 Task: Look for space in Okahandja, Namibia from 5th July, 2023 to 10th July, 2023 for 4 adults in price range Rs.9000 to Rs.14000. Place can be entire place with 2 bedrooms having 4 beds and 2 bathrooms. Property type can be house, flat, guest house. Booking option can be shelf check-in. Required host language is English.
Action: Mouse moved to (402, 152)
Screenshot: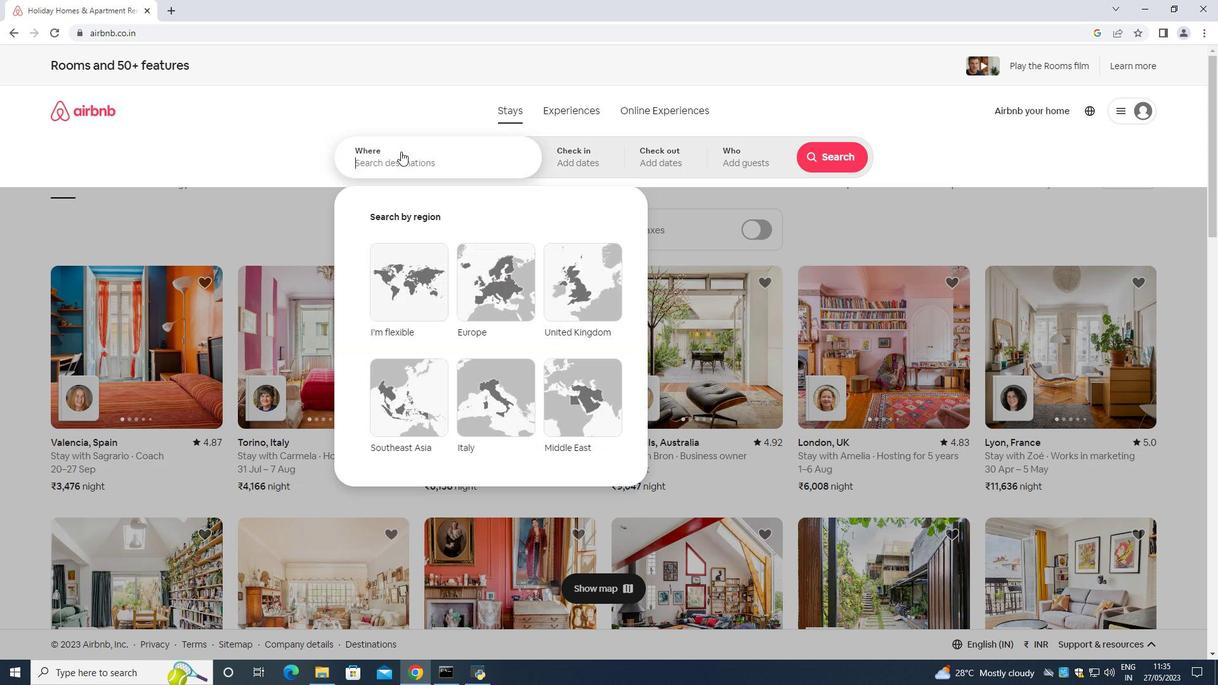 
Action: Mouse pressed left at (402, 152)
Screenshot: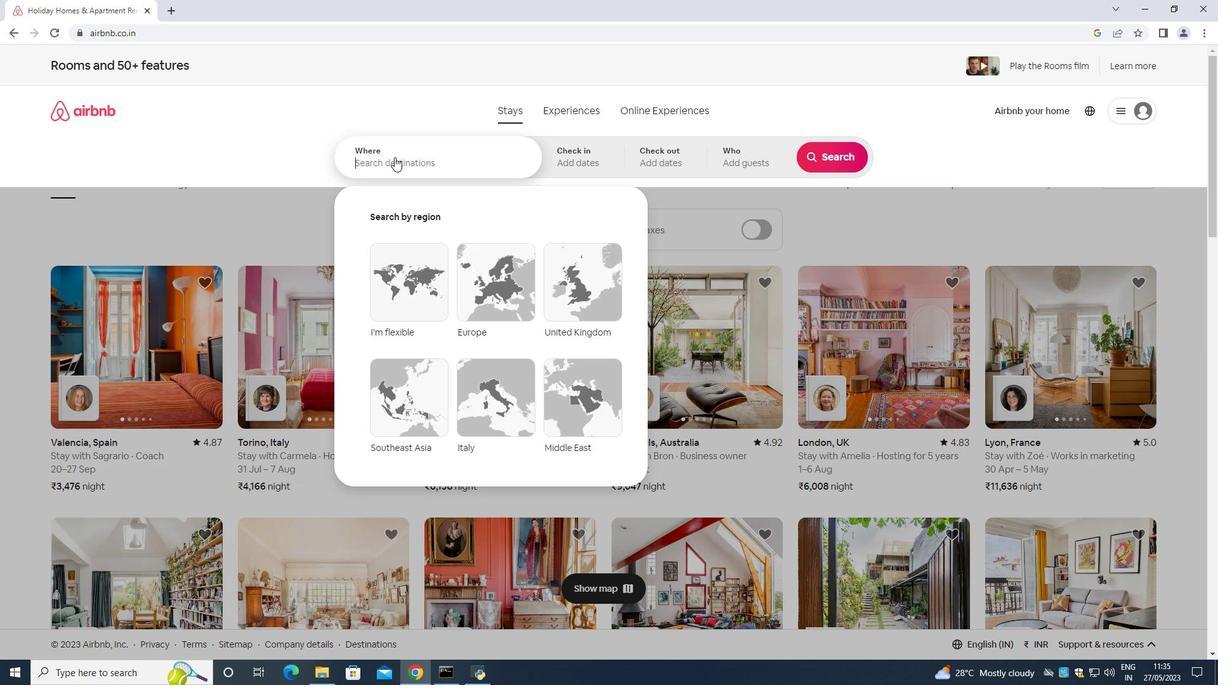 
Action: Mouse moved to (399, 160)
Screenshot: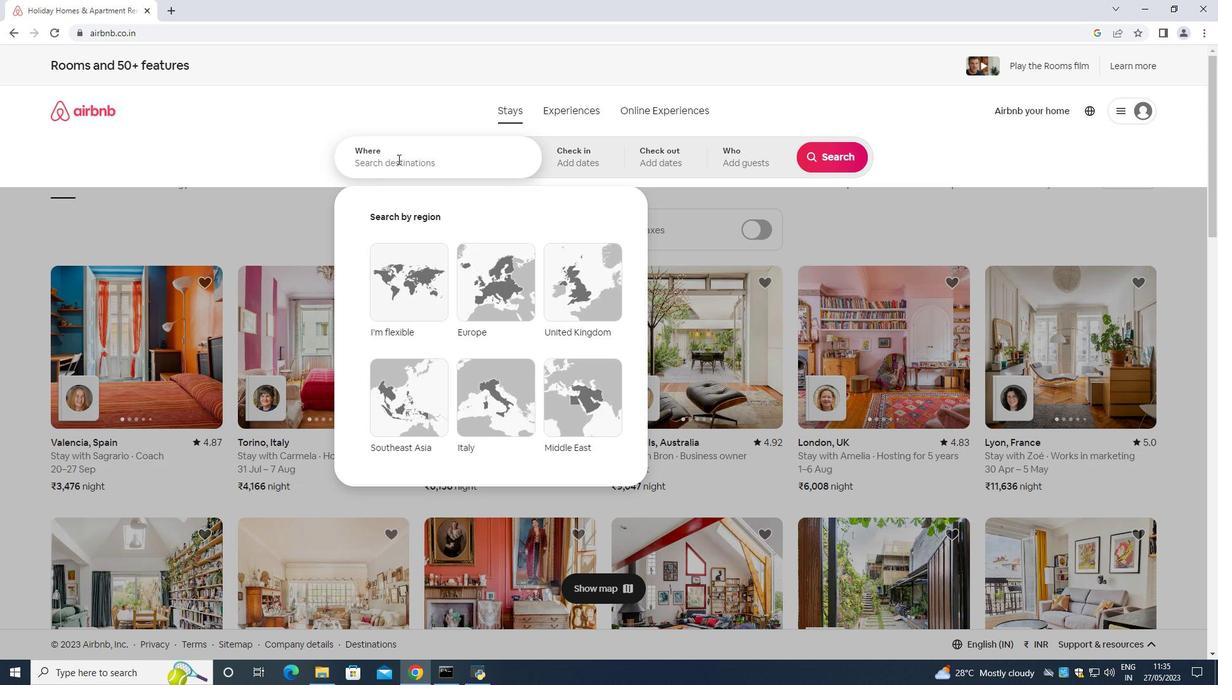
Action: Mouse pressed left at (399, 160)
Screenshot: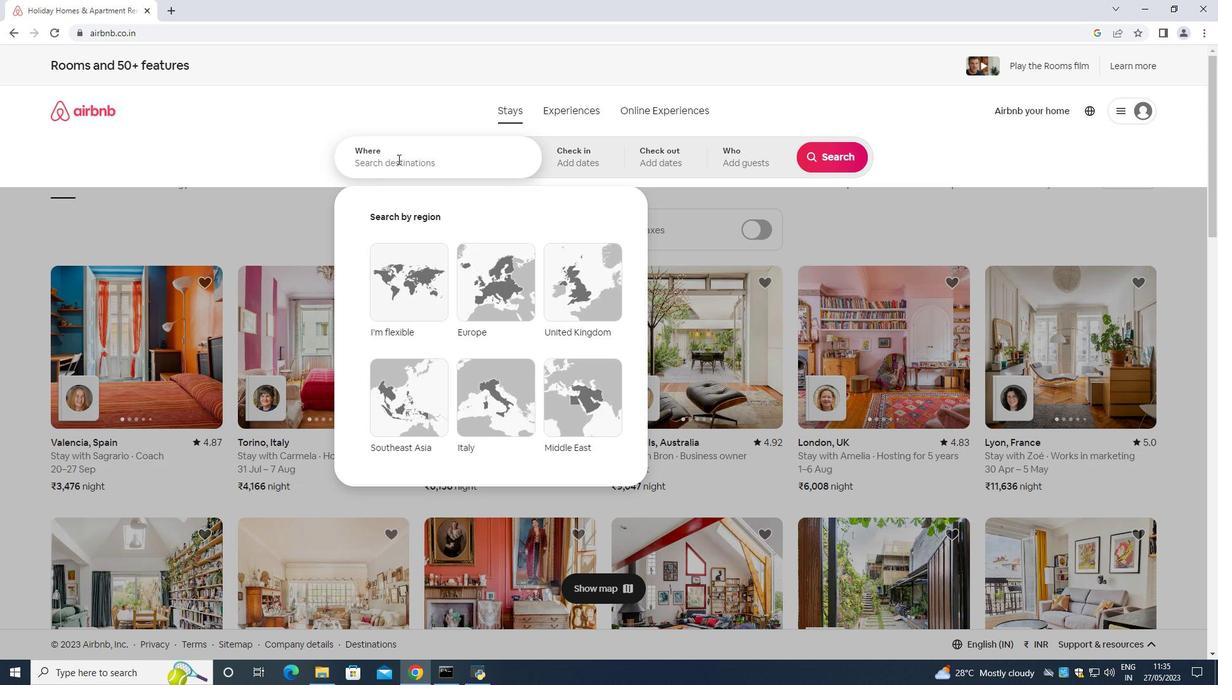
Action: Mouse moved to (399, 159)
Screenshot: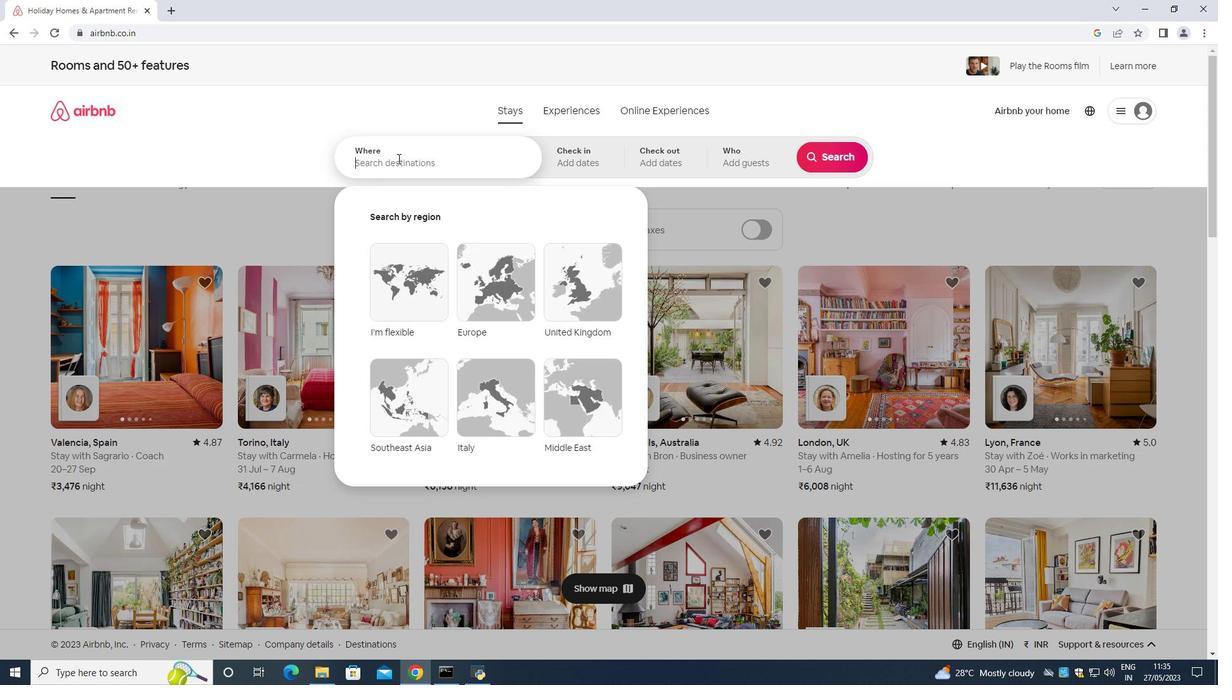
Action: Key pressed <Key.shift>Okahandja,<Key.space><Key.shift>Namibia<Key.enter>
Screenshot: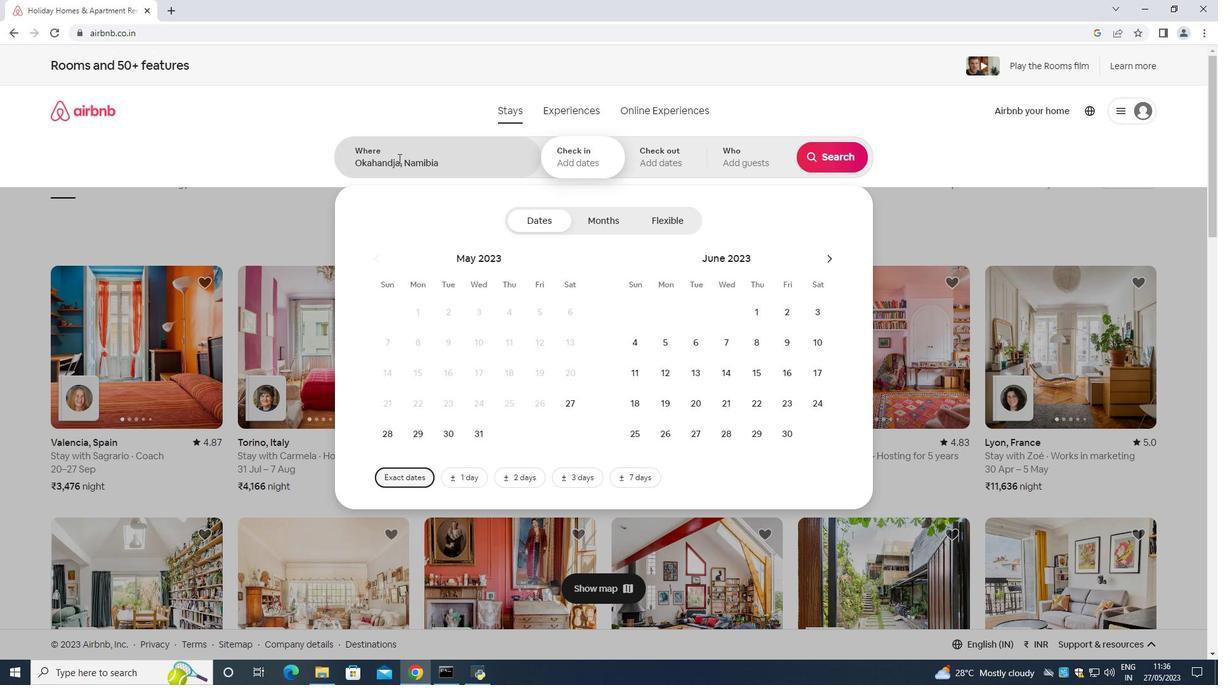 
Action: Mouse moved to (830, 264)
Screenshot: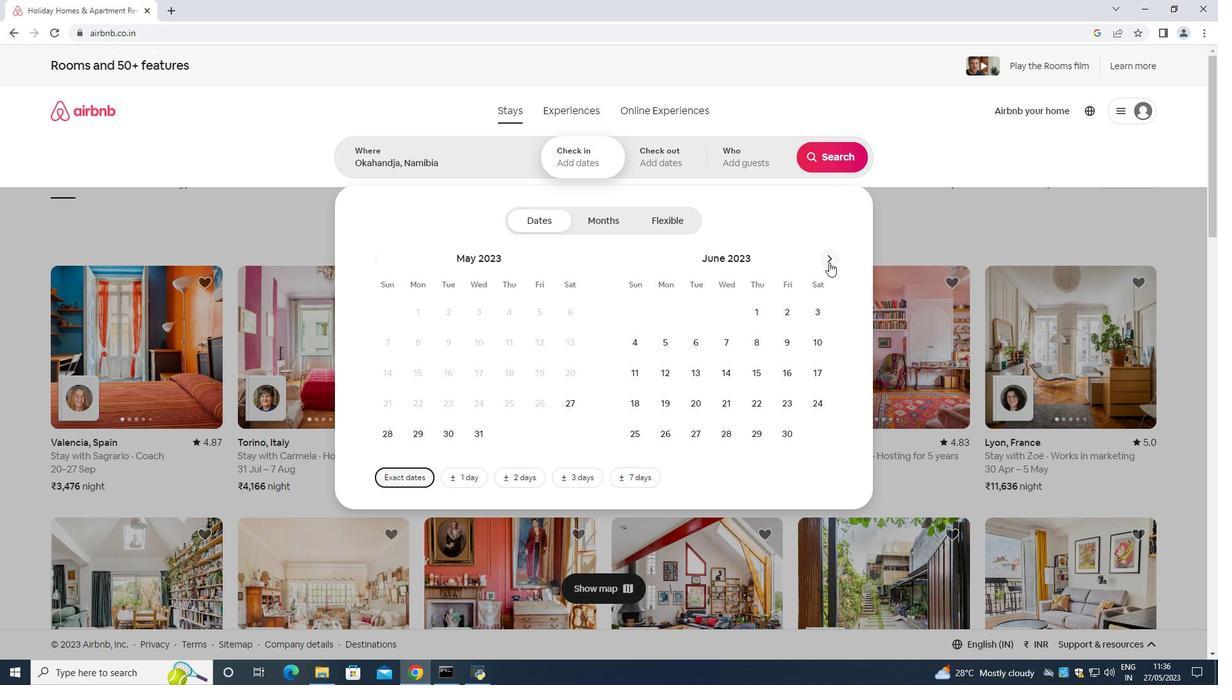 
Action: Mouse pressed left at (830, 264)
Screenshot: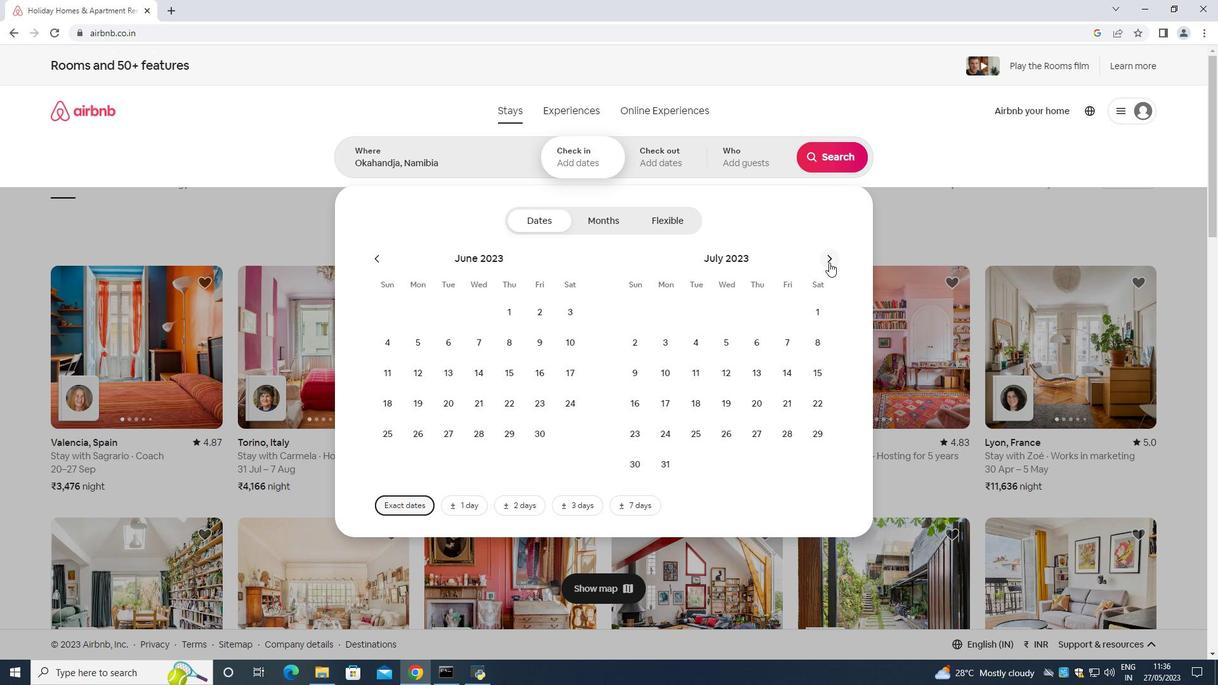 
Action: Mouse moved to (736, 345)
Screenshot: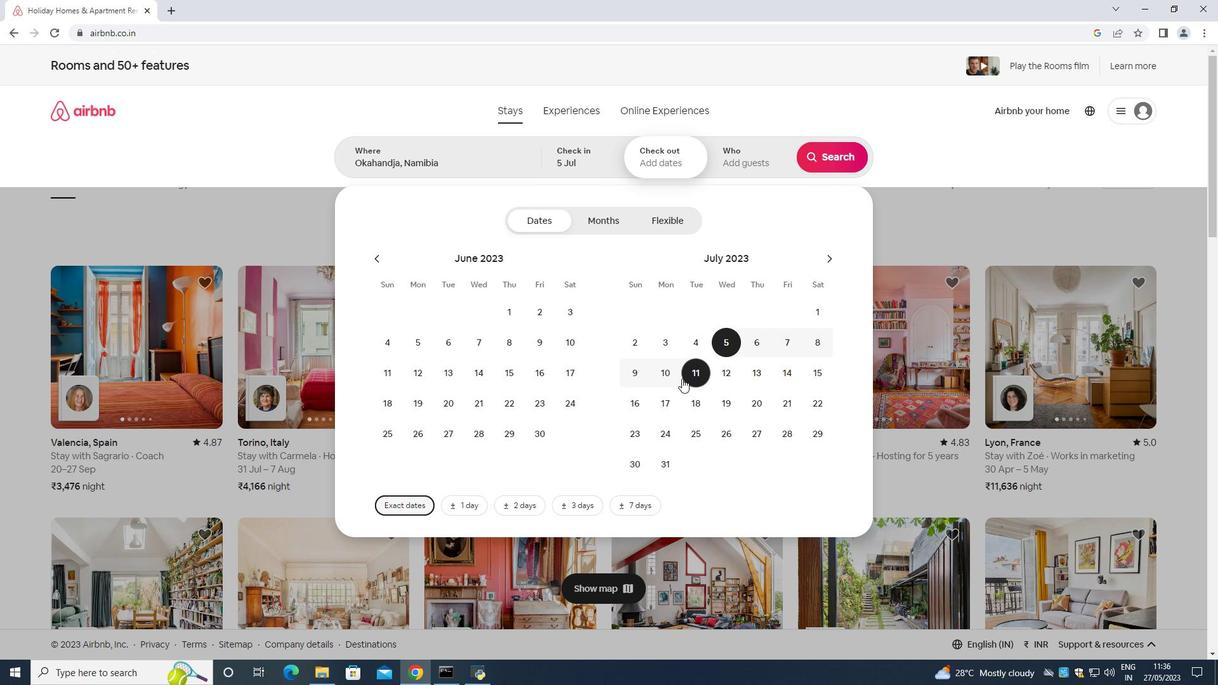 
Action: Mouse pressed left at (736, 345)
Screenshot: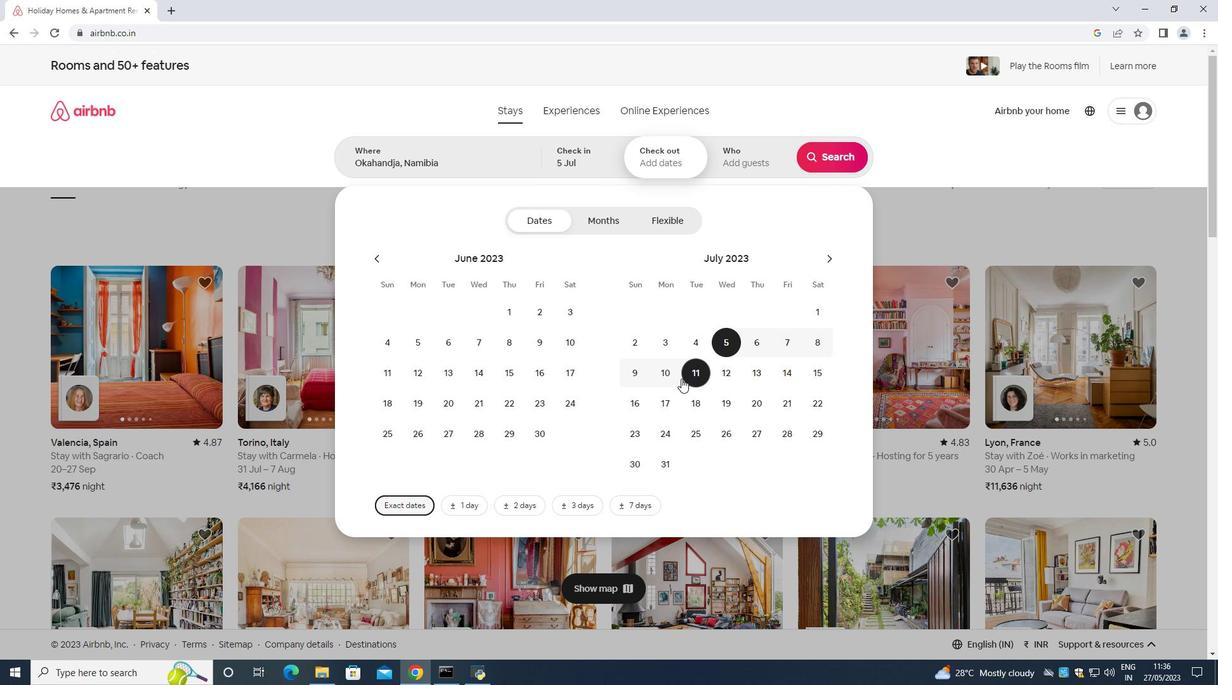 
Action: Mouse moved to (670, 379)
Screenshot: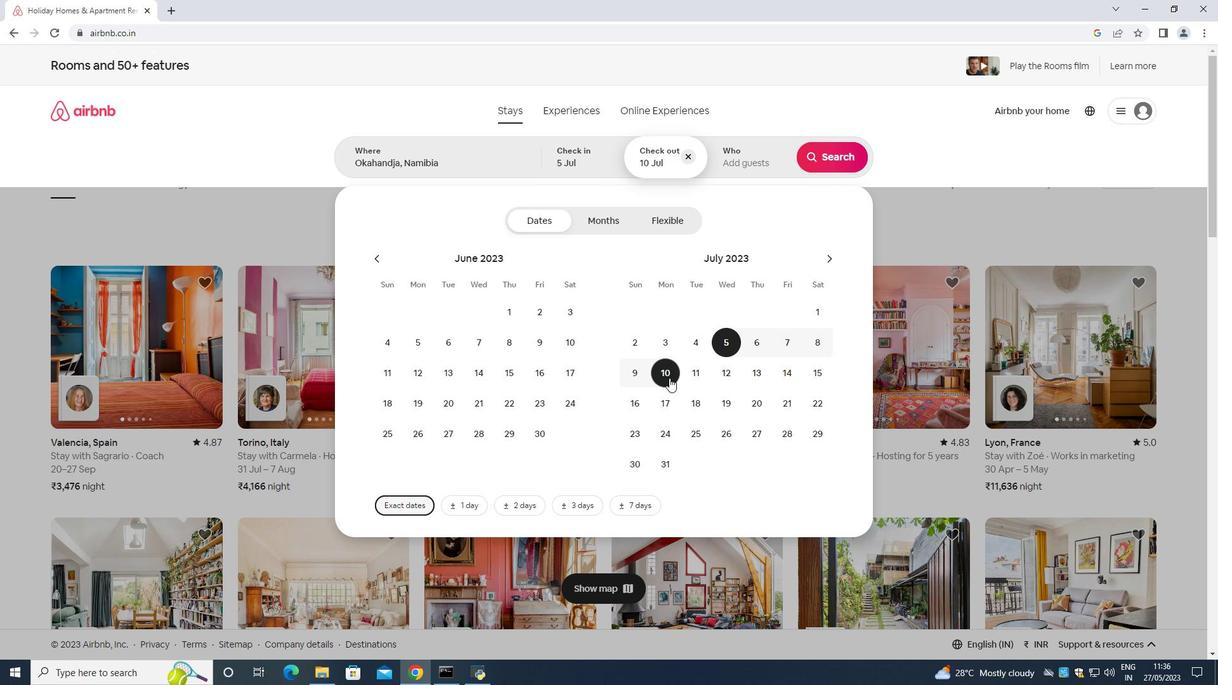 
Action: Mouse pressed left at (670, 379)
Screenshot: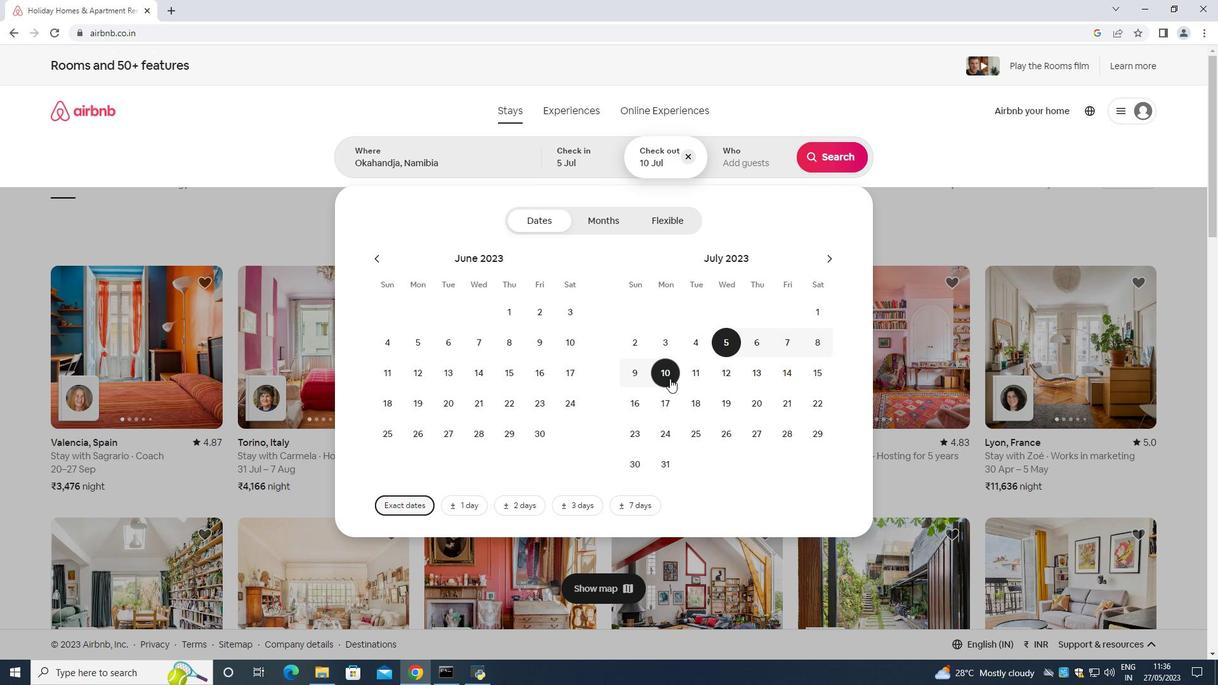 
Action: Mouse moved to (741, 149)
Screenshot: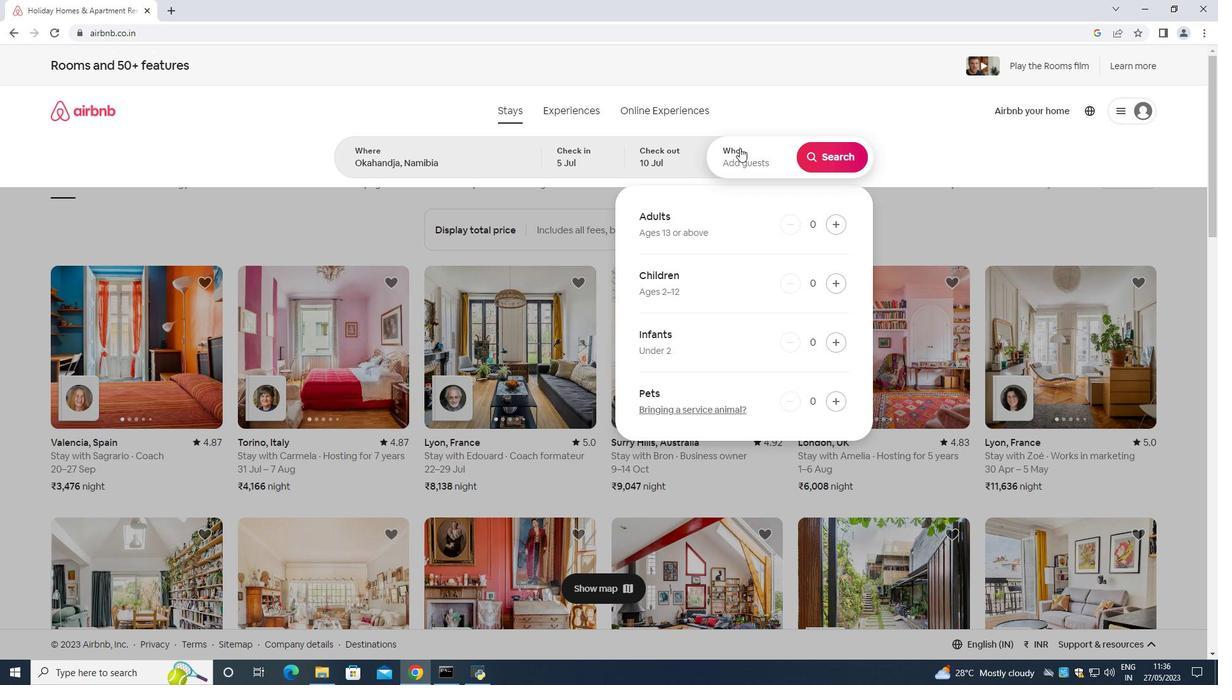 
Action: Mouse pressed left at (741, 149)
Screenshot: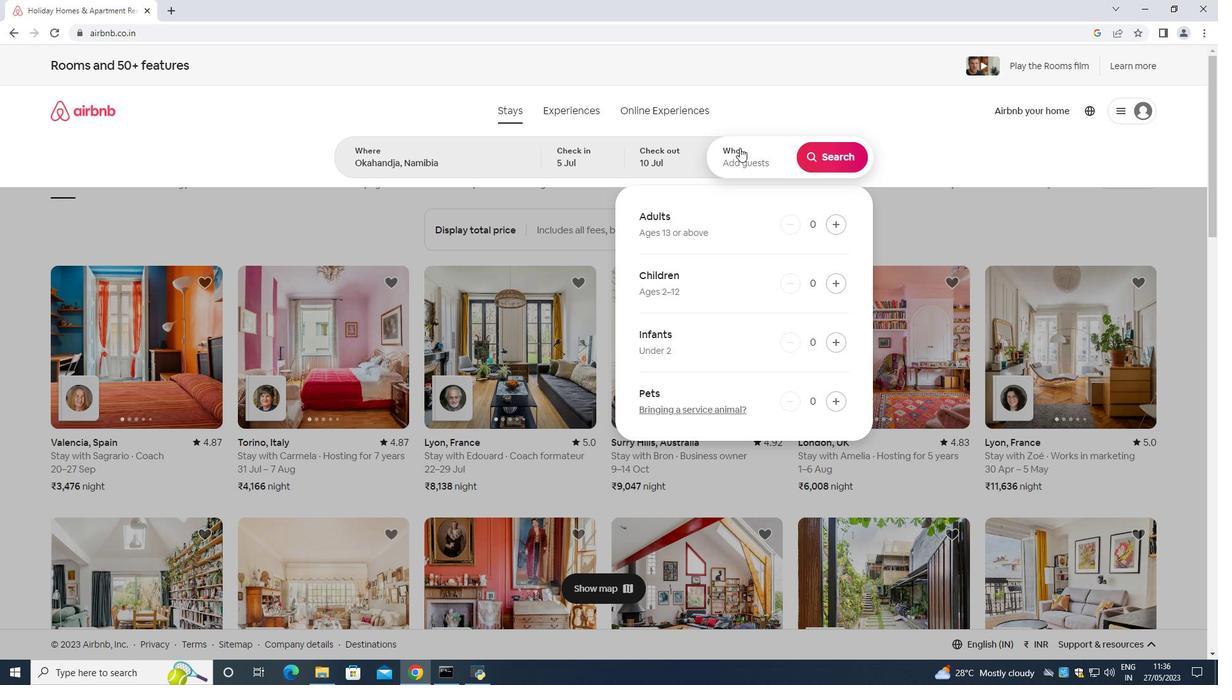 
Action: Mouse moved to (835, 225)
Screenshot: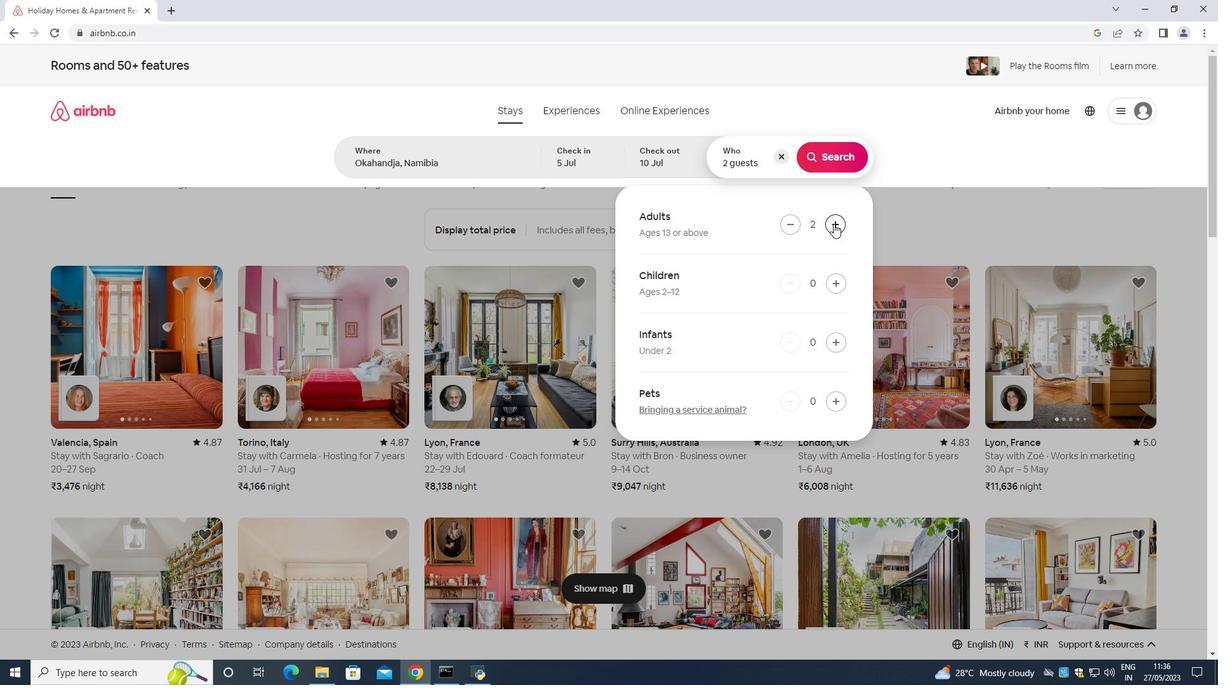 
Action: Mouse pressed left at (835, 225)
Screenshot: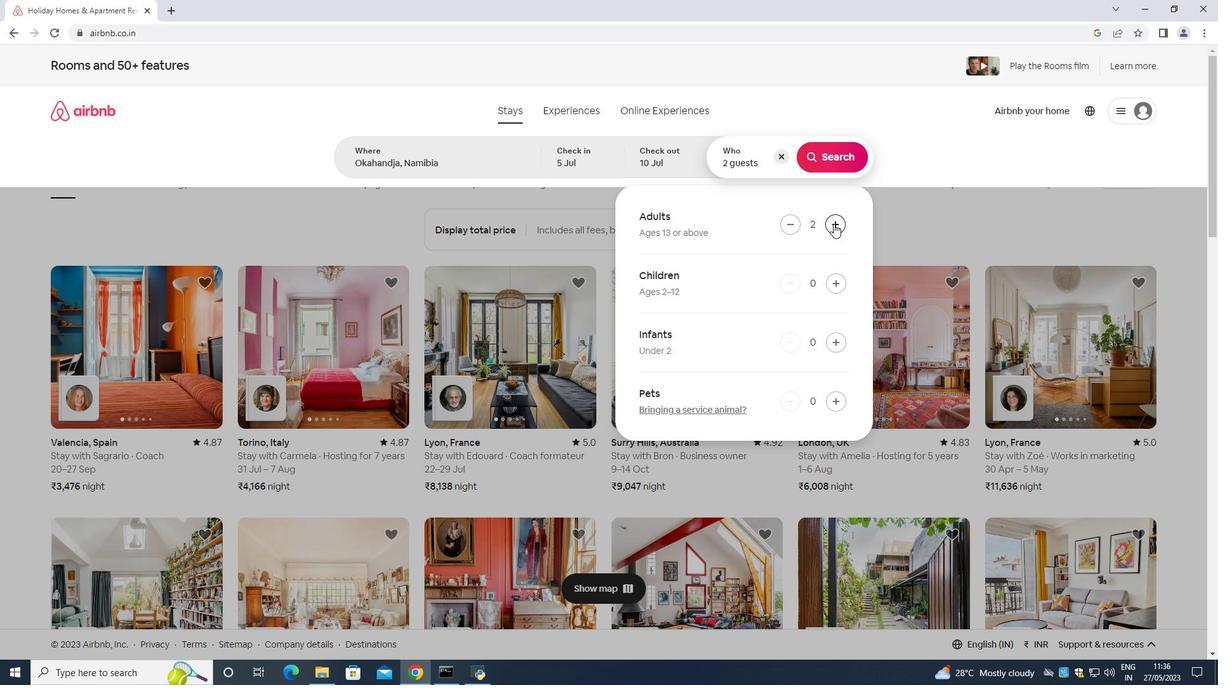 
Action: Mouse pressed left at (835, 225)
Screenshot: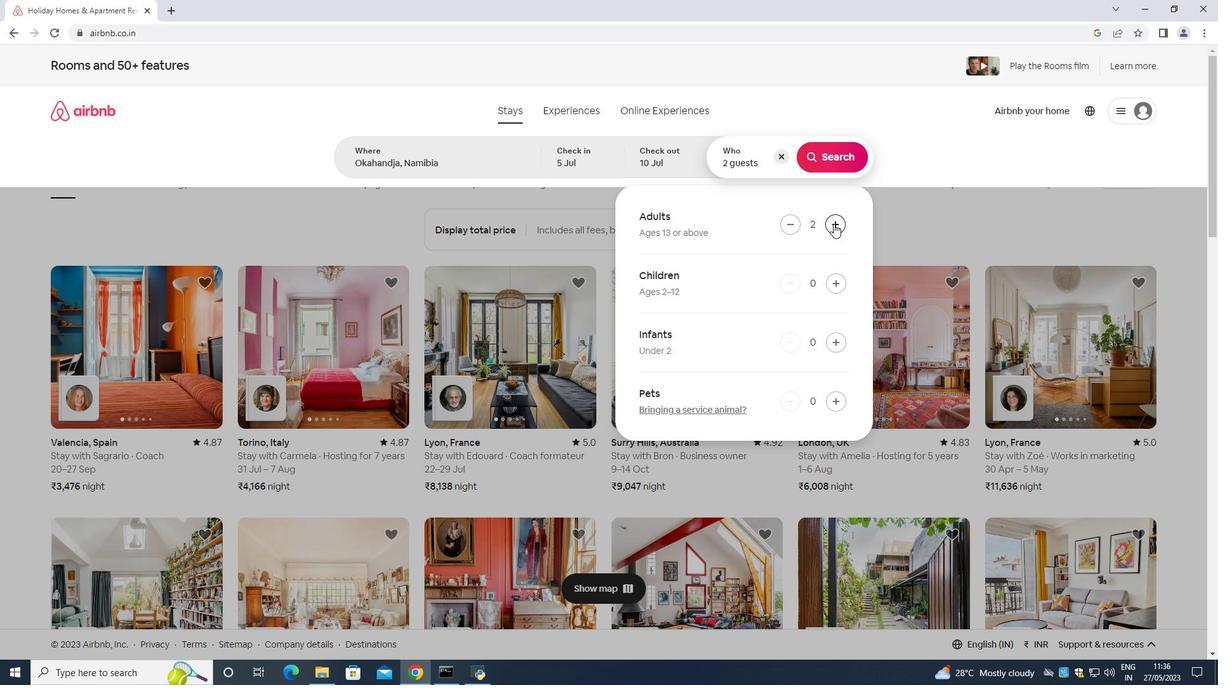 
Action: Mouse pressed left at (835, 225)
Screenshot: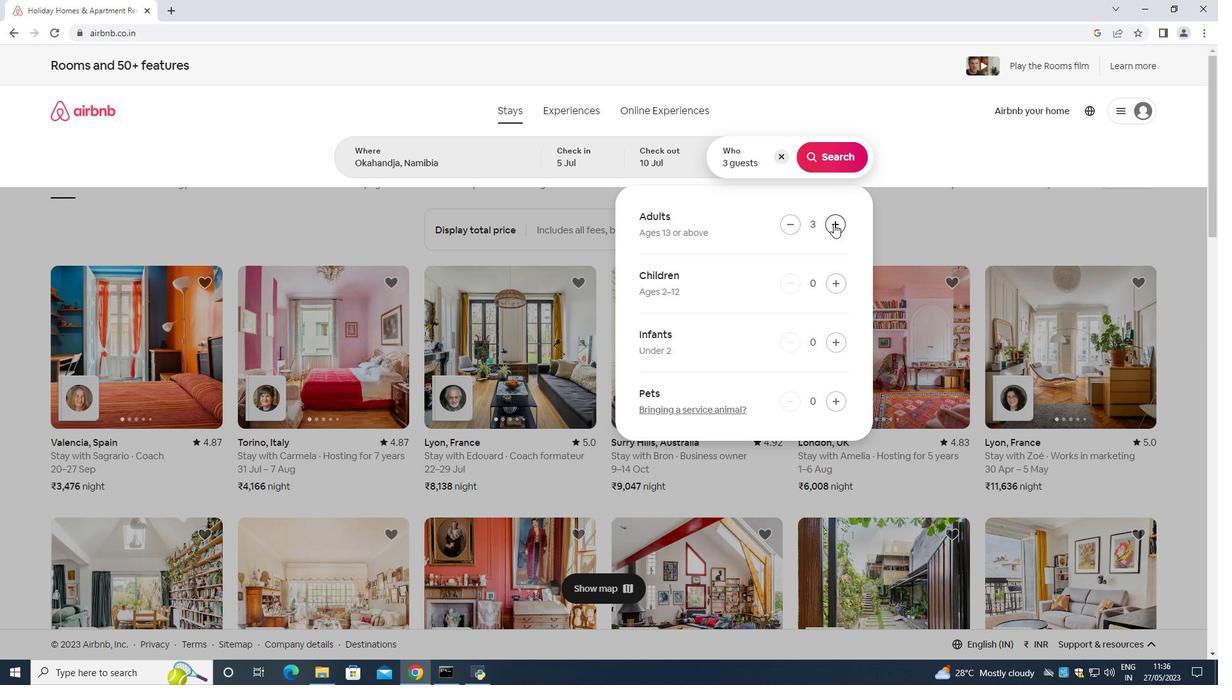 
Action: Mouse pressed left at (835, 225)
Screenshot: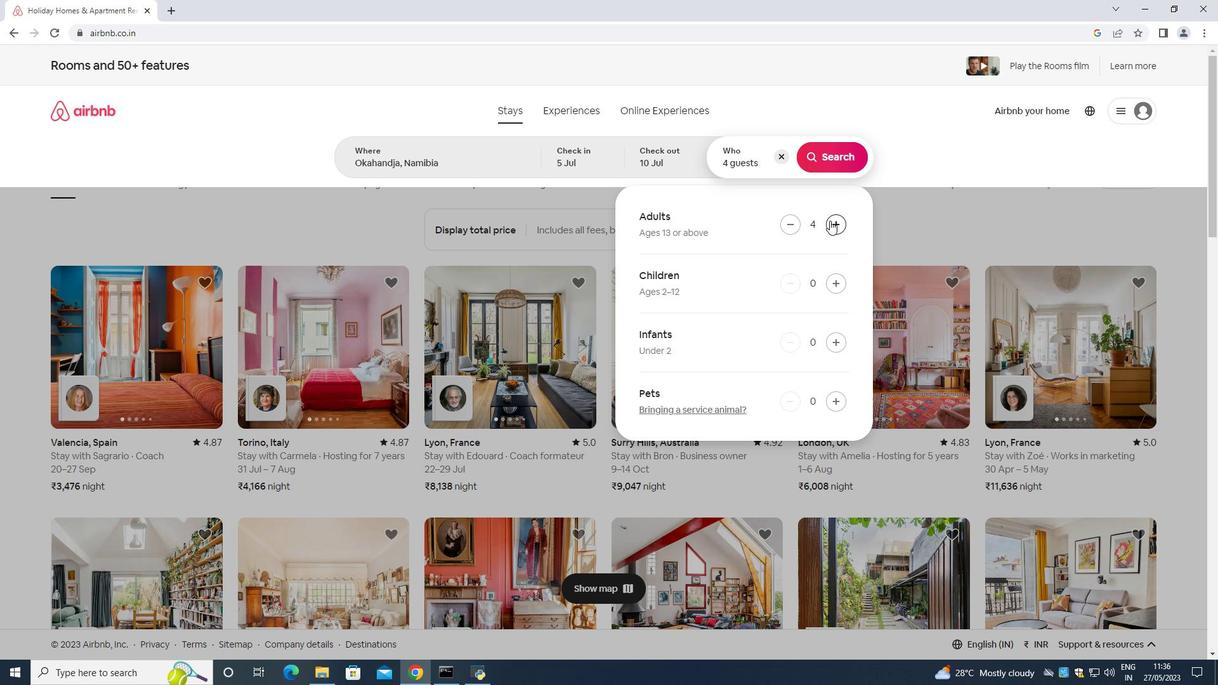 
Action: Mouse moved to (844, 161)
Screenshot: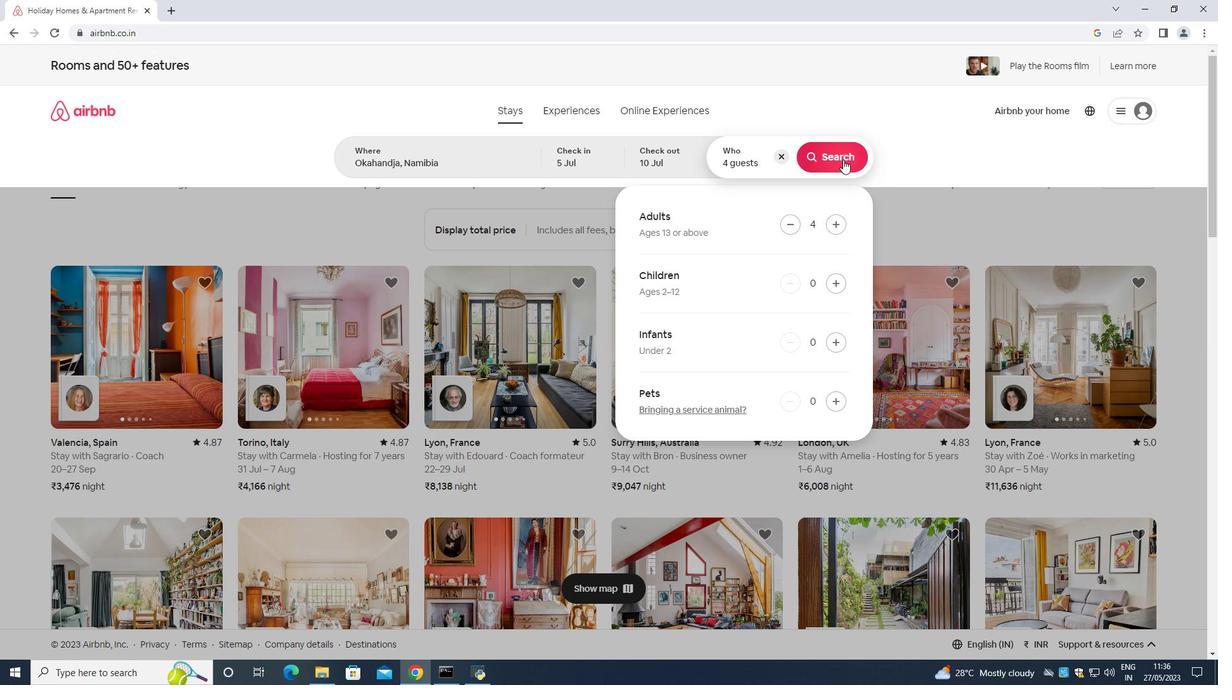 
Action: Mouse pressed left at (844, 161)
Screenshot: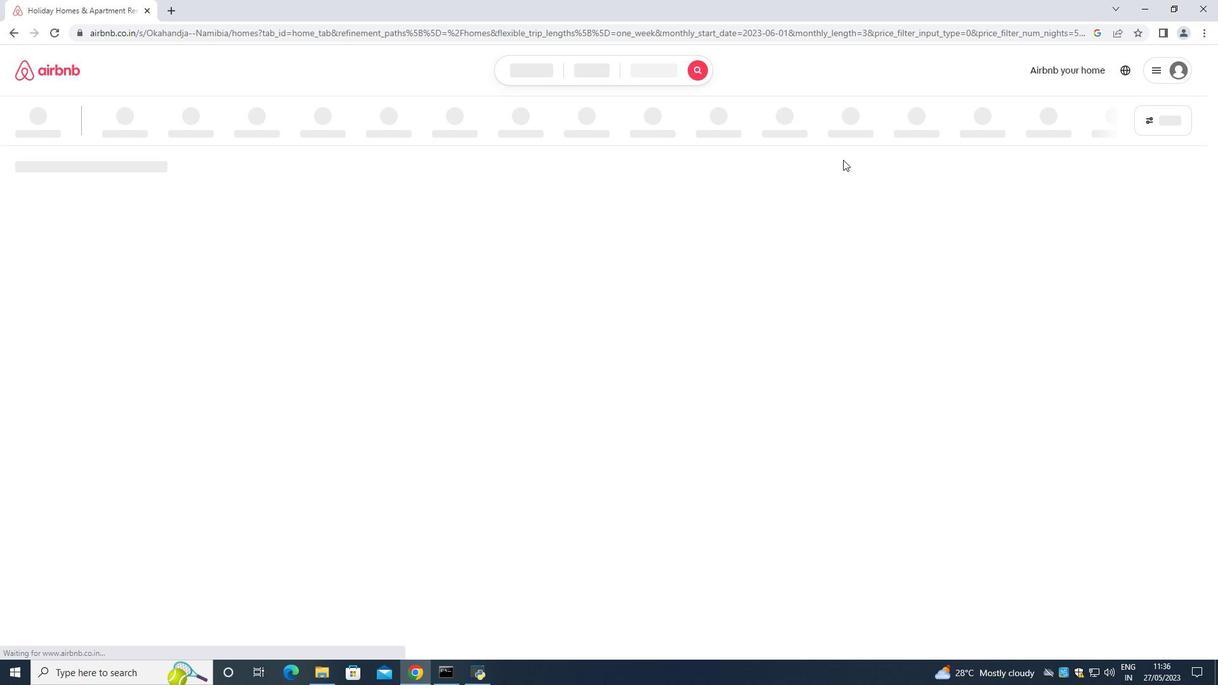 
Action: Mouse moved to (1160, 123)
Screenshot: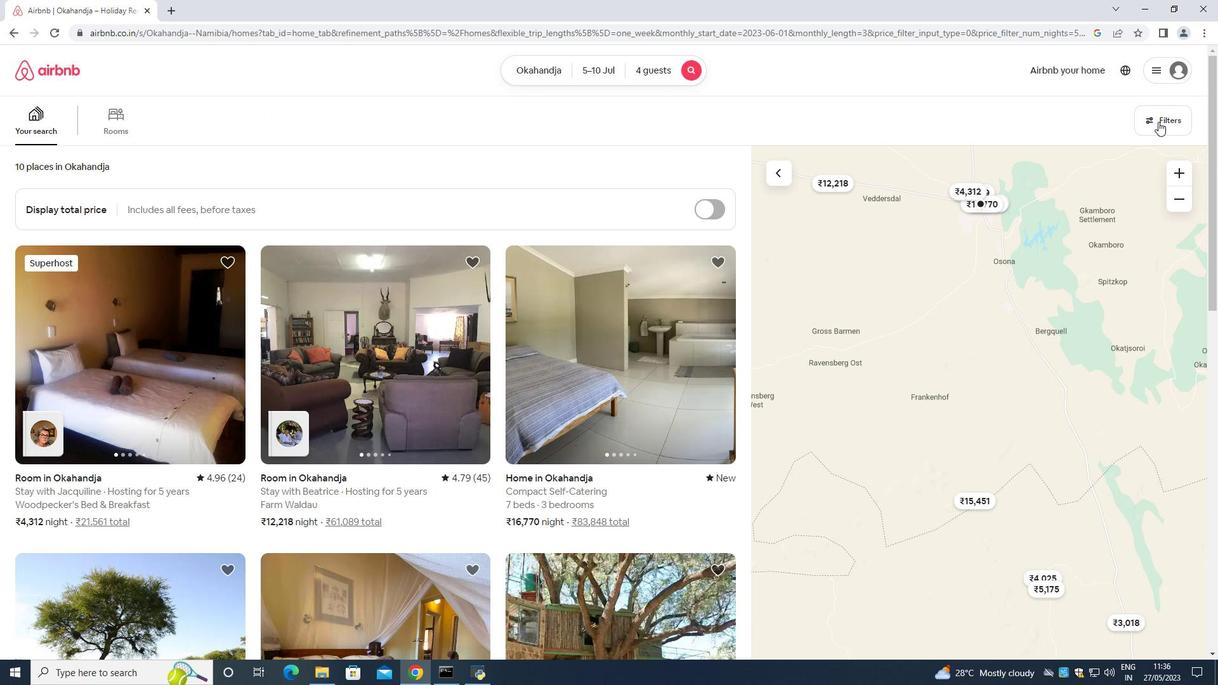 
Action: Mouse pressed left at (1160, 123)
Screenshot: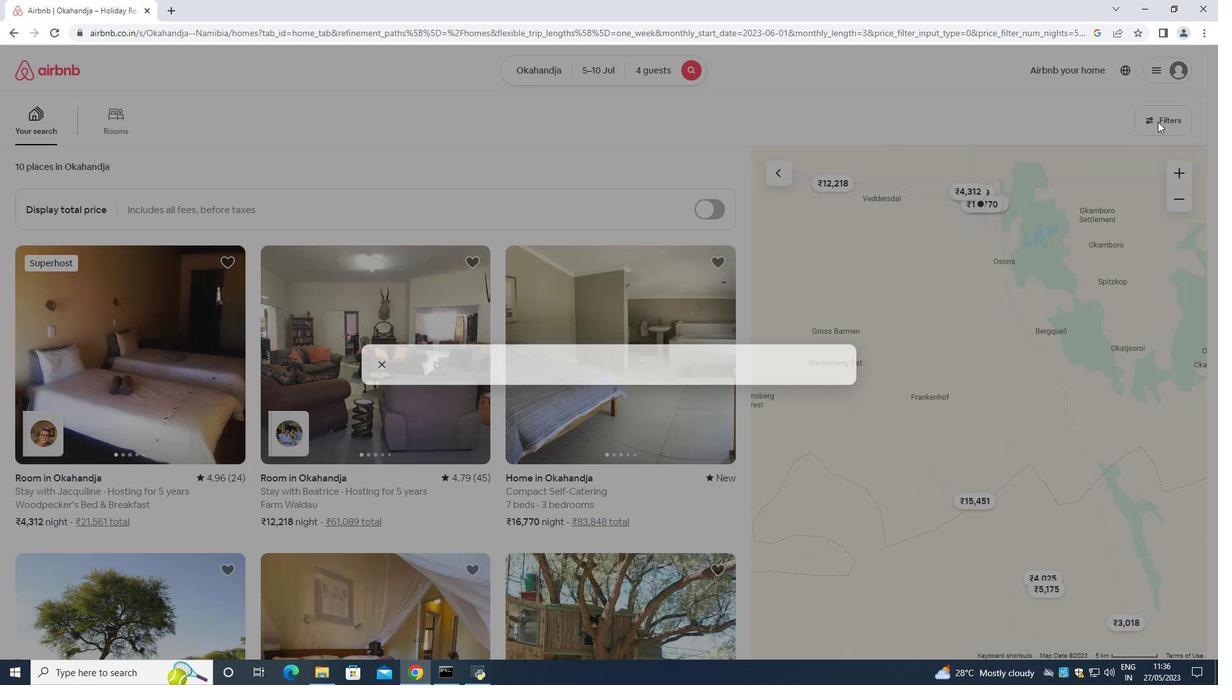
Action: Mouse moved to (425, 370)
Screenshot: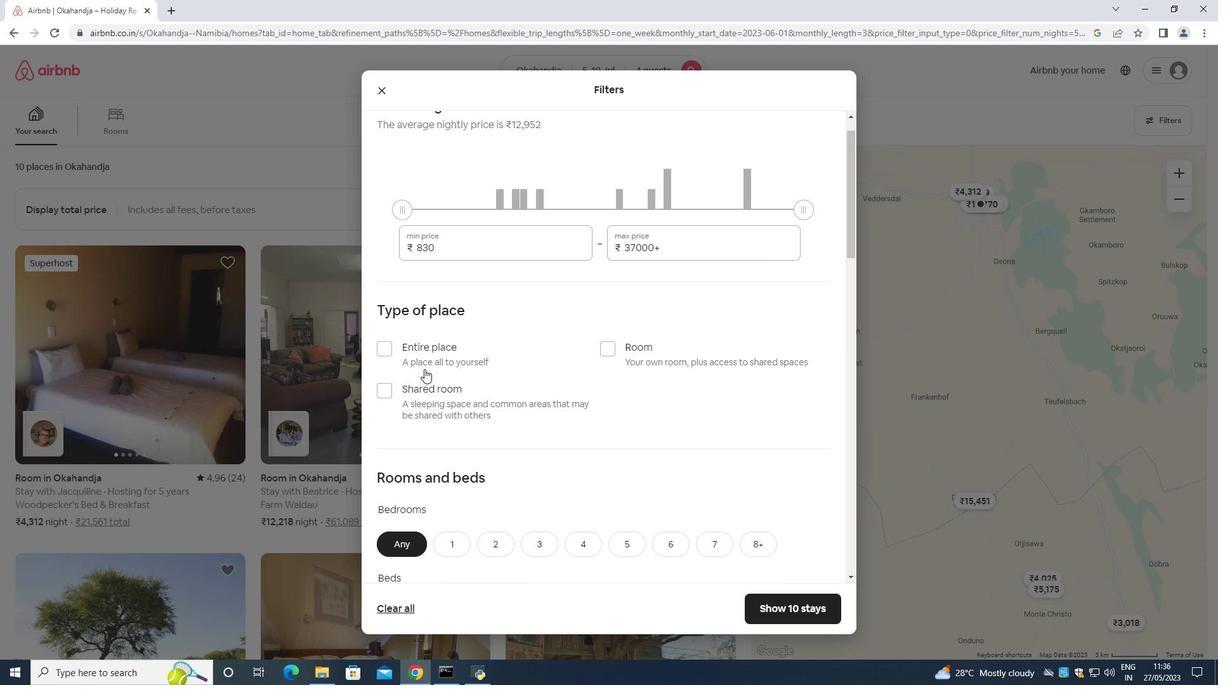
Action: Mouse scrolled (425, 370) with delta (0, 0)
Screenshot: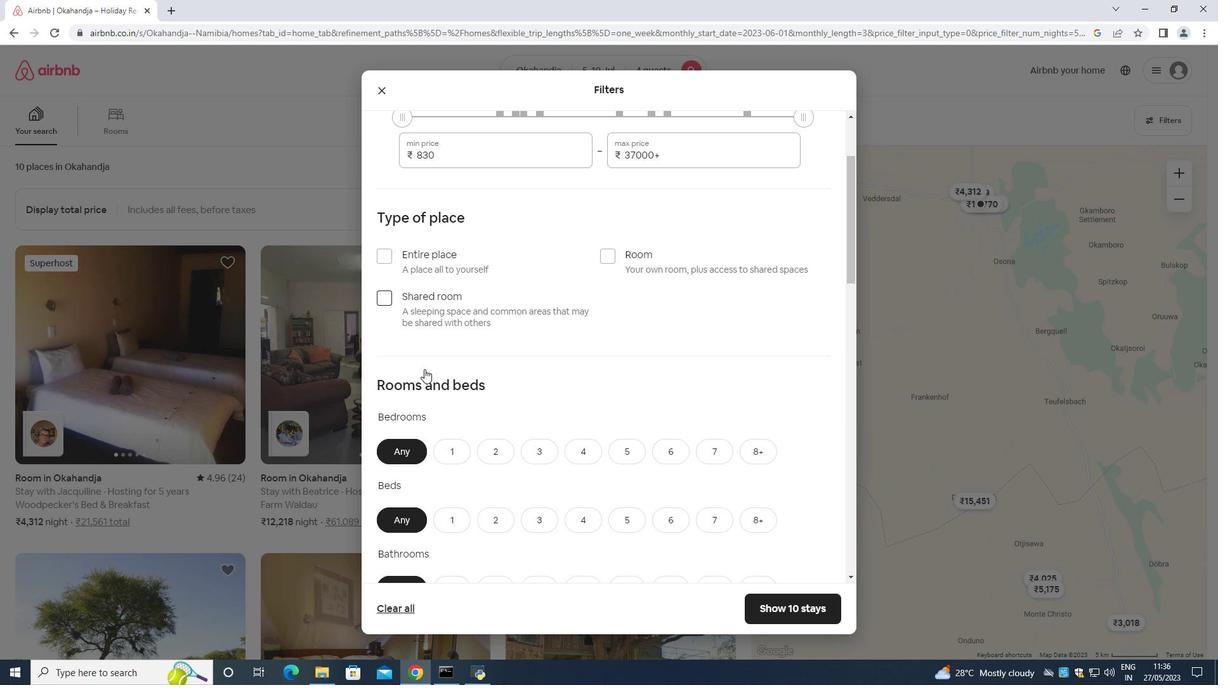 
Action: Mouse scrolled (425, 370) with delta (0, 0)
Screenshot: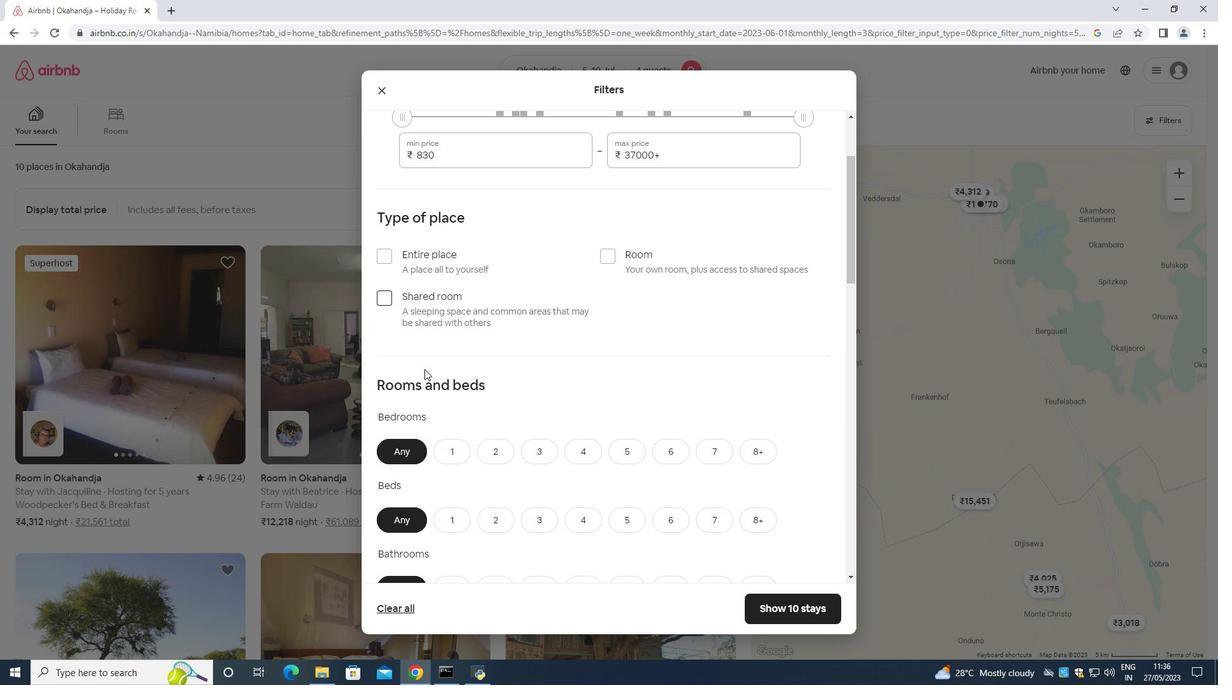 
Action: Mouse moved to (450, 363)
Screenshot: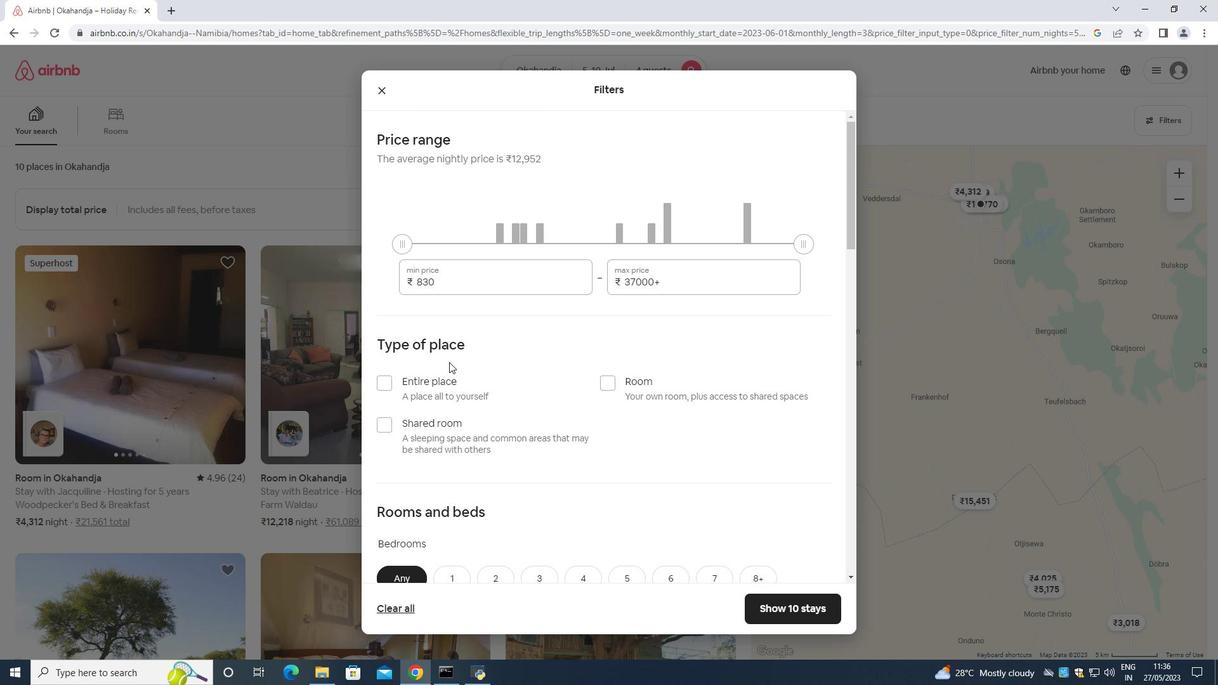 
Action: Mouse scrolled (450, 364) with delta (0, 0)
Screenshot: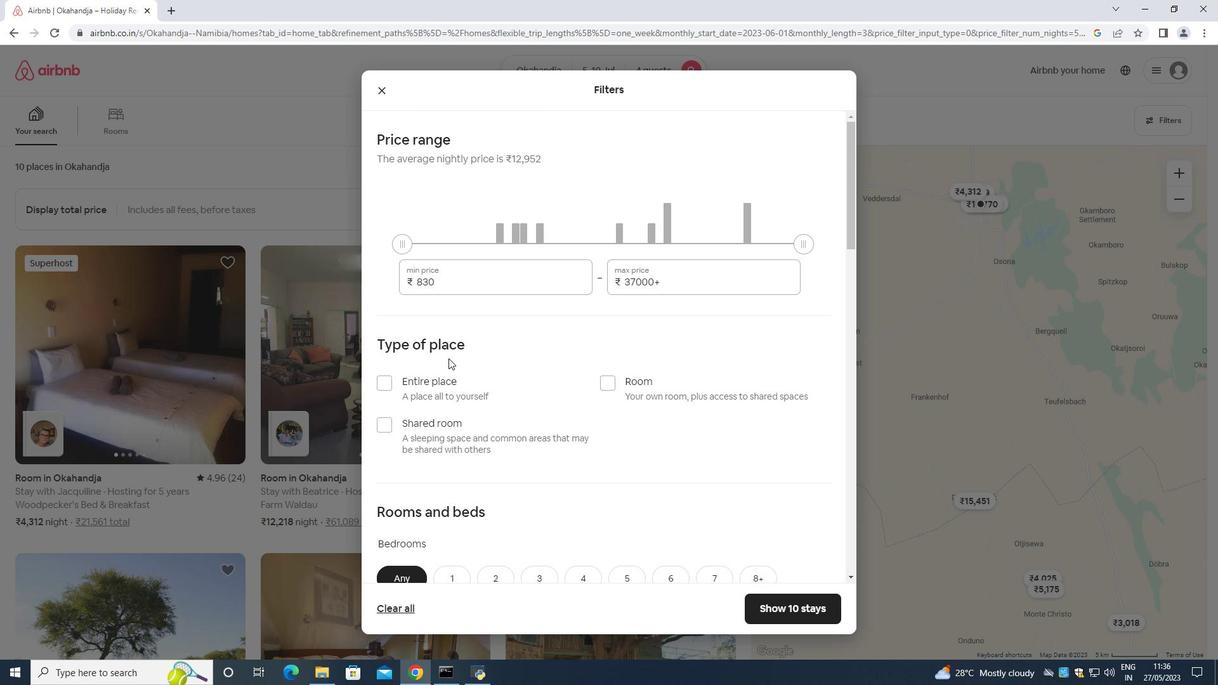 
Action: Mouse scrolled (450, 364) with delta (0, 0)
Screenshot: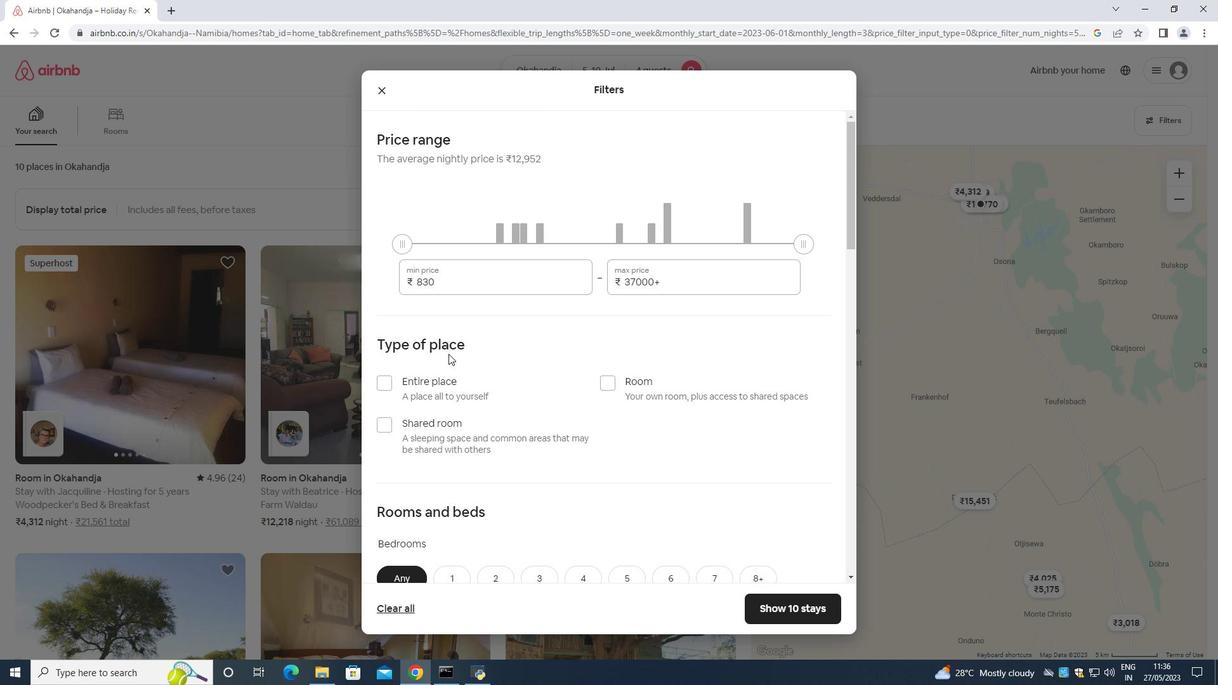 
Action: Mouse scrolled (450, 364) with delta (0, 0)
Screenshot: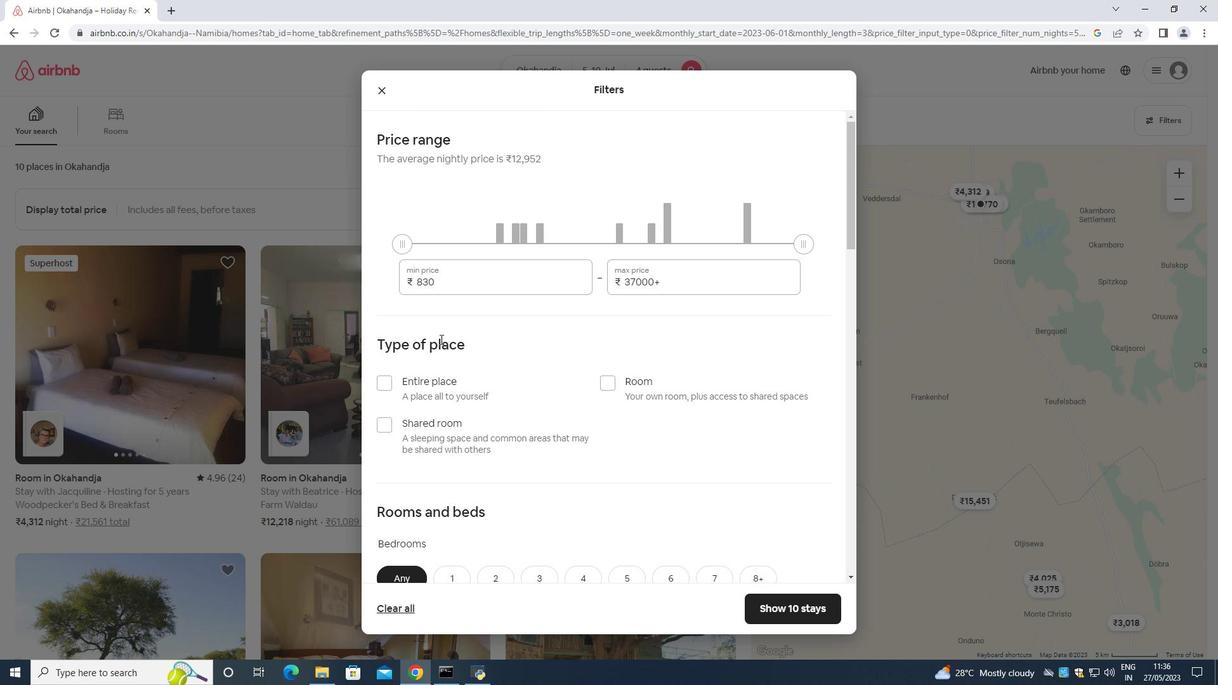 
Action: Mouse moved to (460, 286)
Screenshot: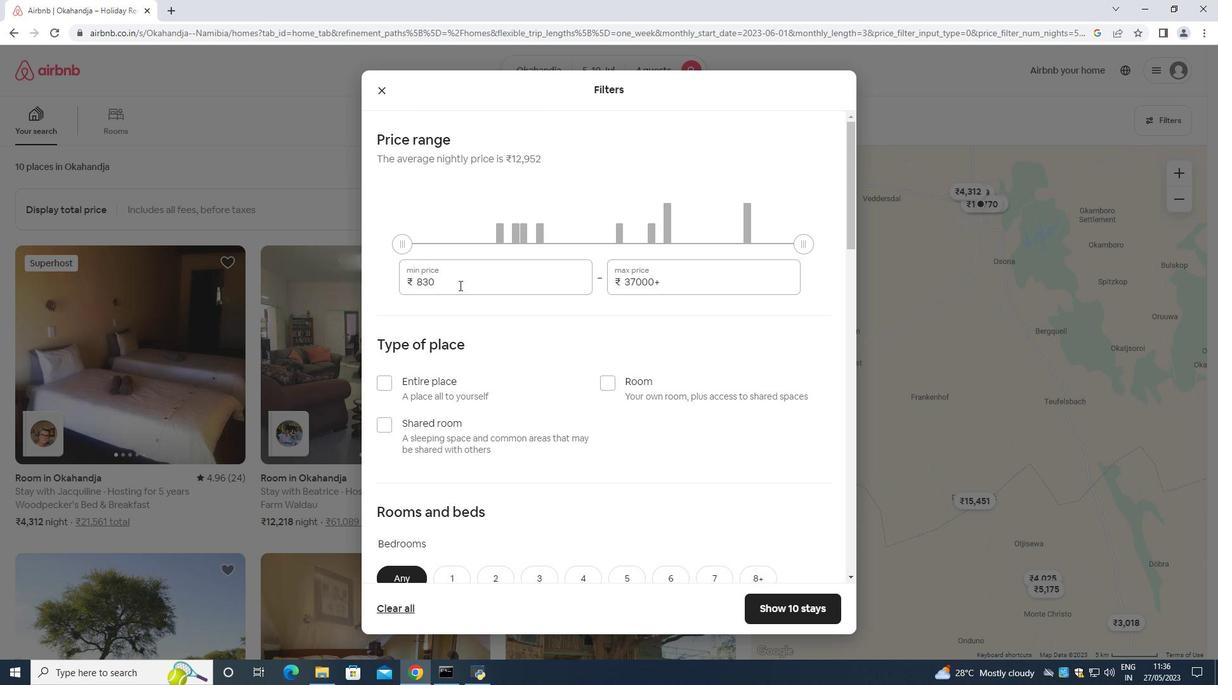 
Action: Mouse pressed left at (460, 286)
Screenshot: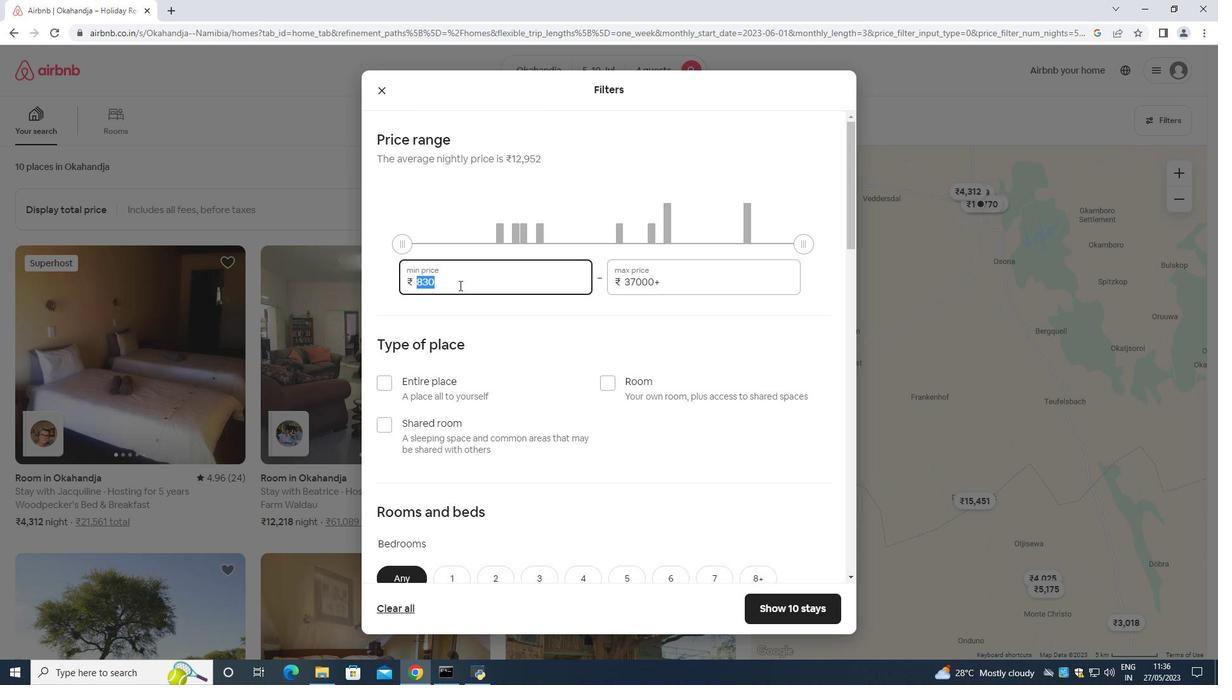 
Action: Mouse pressed left at (460, 286)
Screenshot: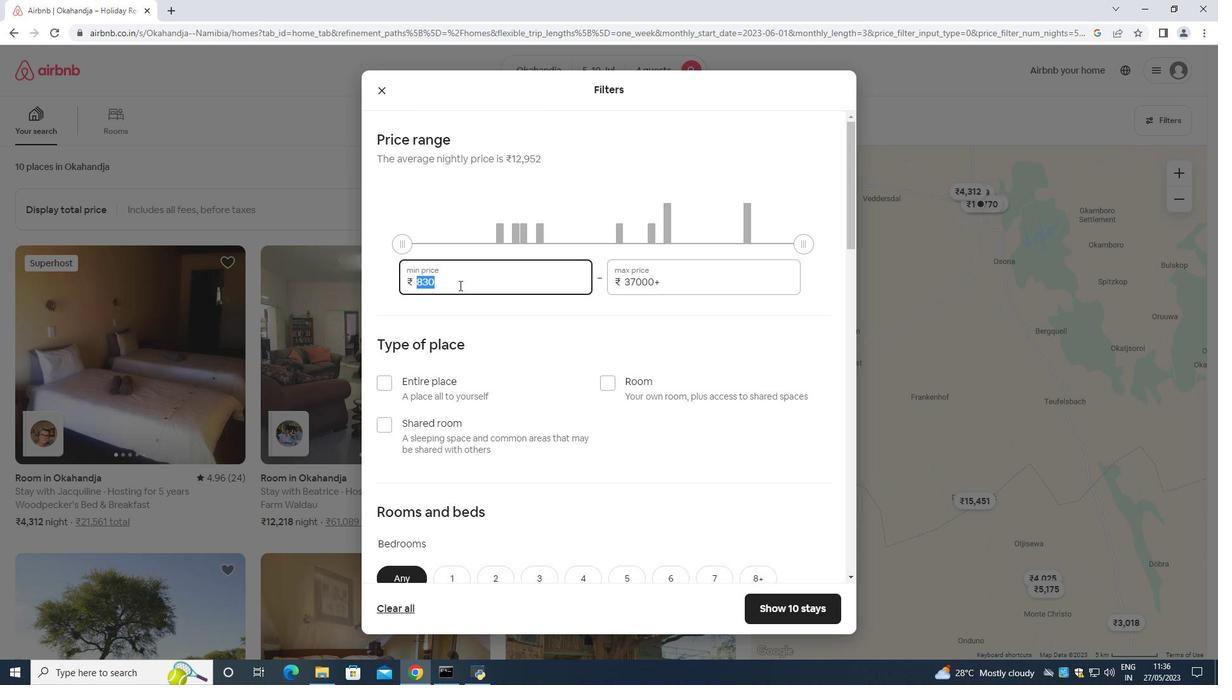 
Action: Key pressed <Key.backspace>9000
Screenshot: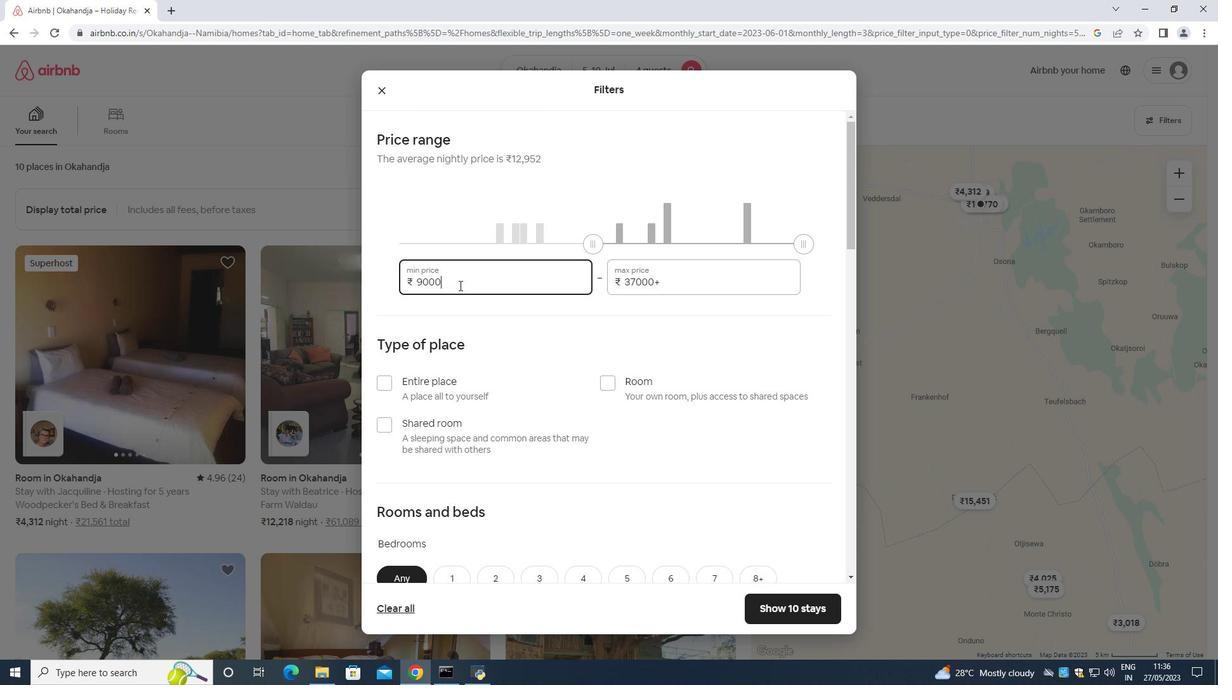 
Action: Mouse moved to (675, 282)
Screenshot: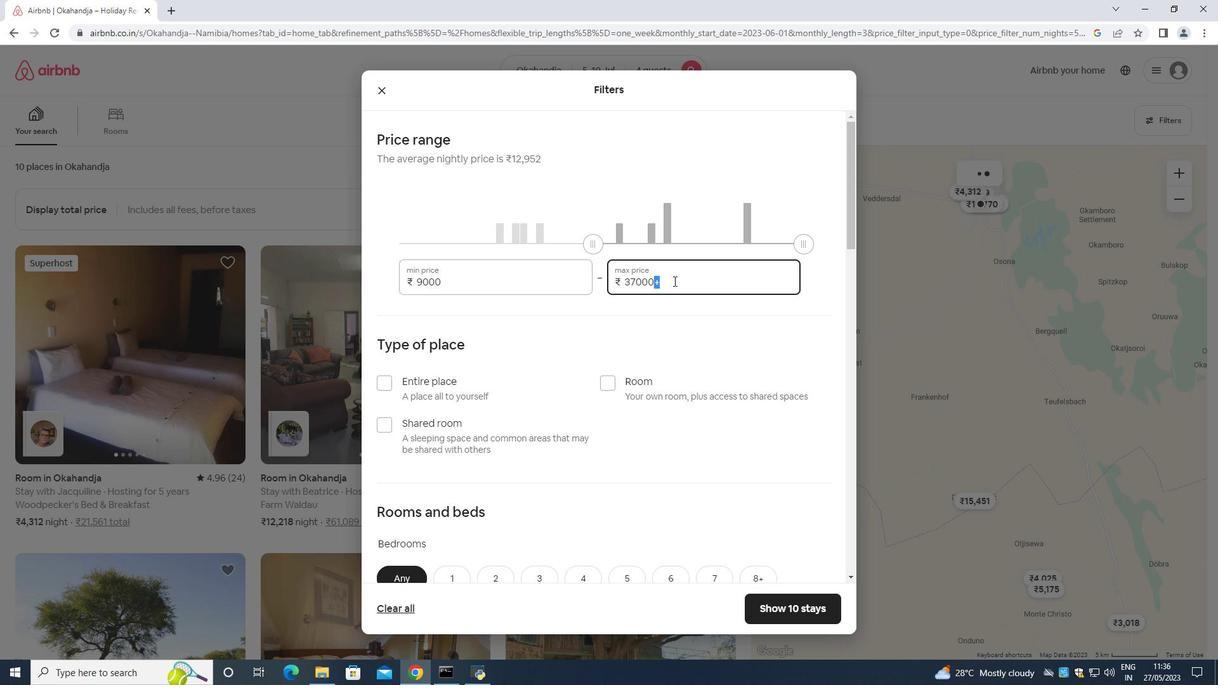 
Action: Mouse pressed left at (675, 282)
Screenshot: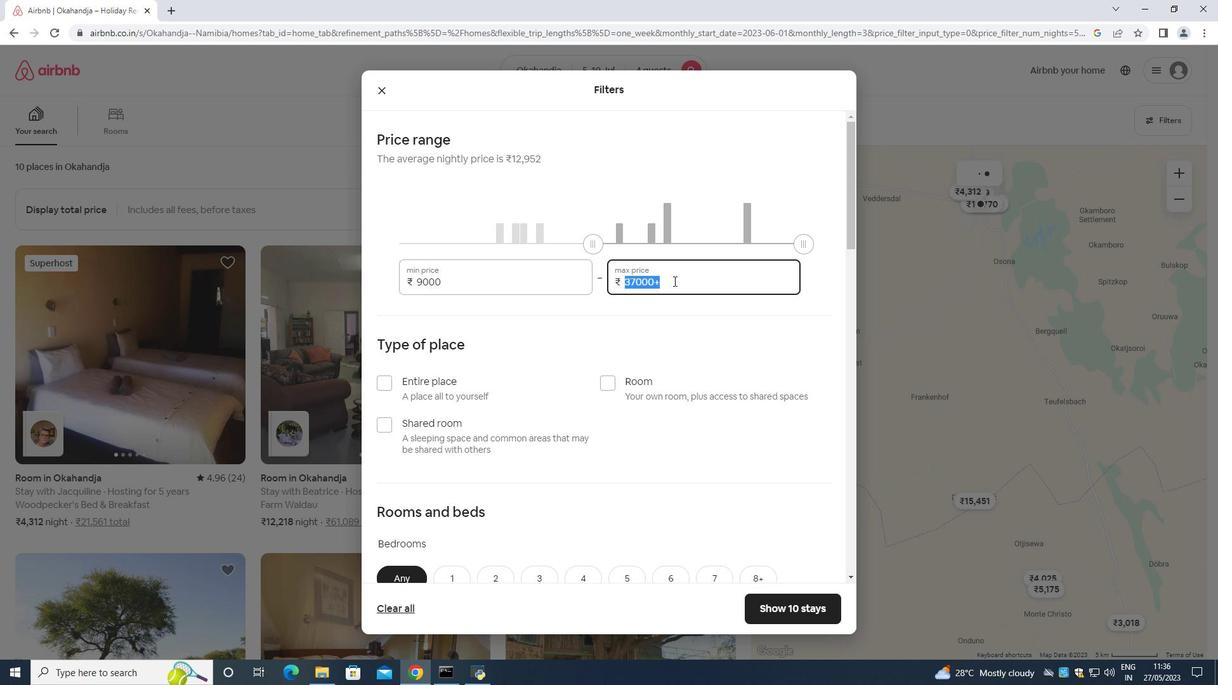 
Action: Mouse pressed left at (675, 282)
Screenshot: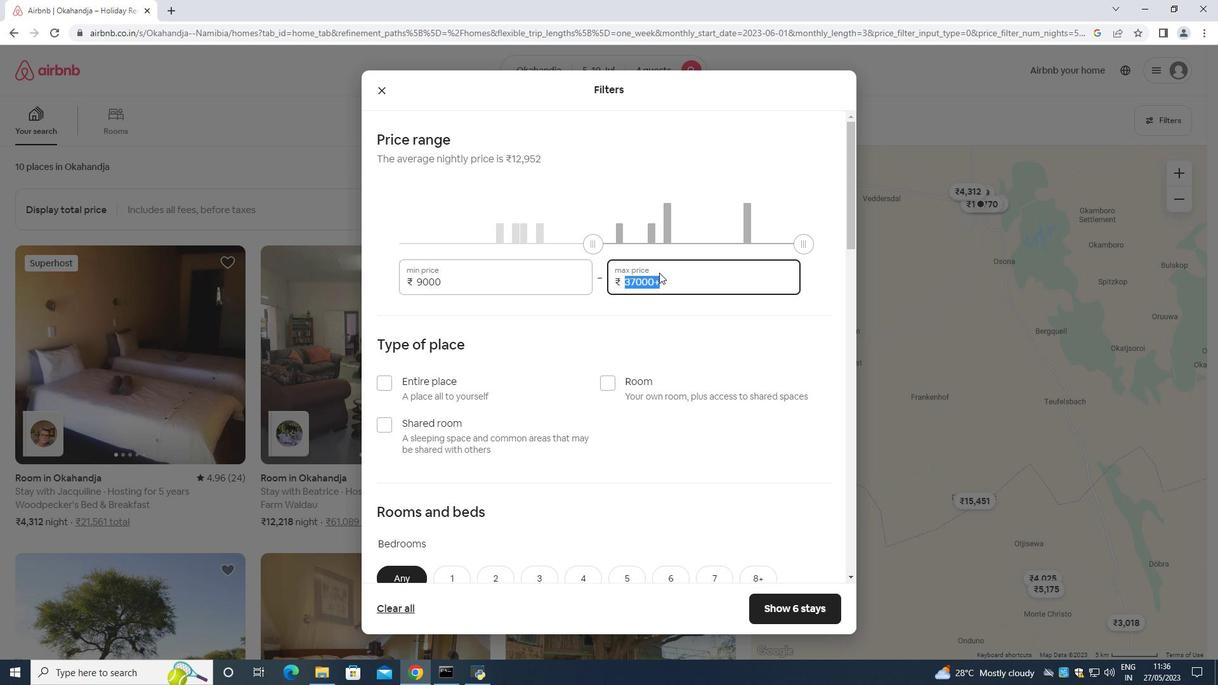 
Action: Mouse pressed left at (675, 282)
Screenshot: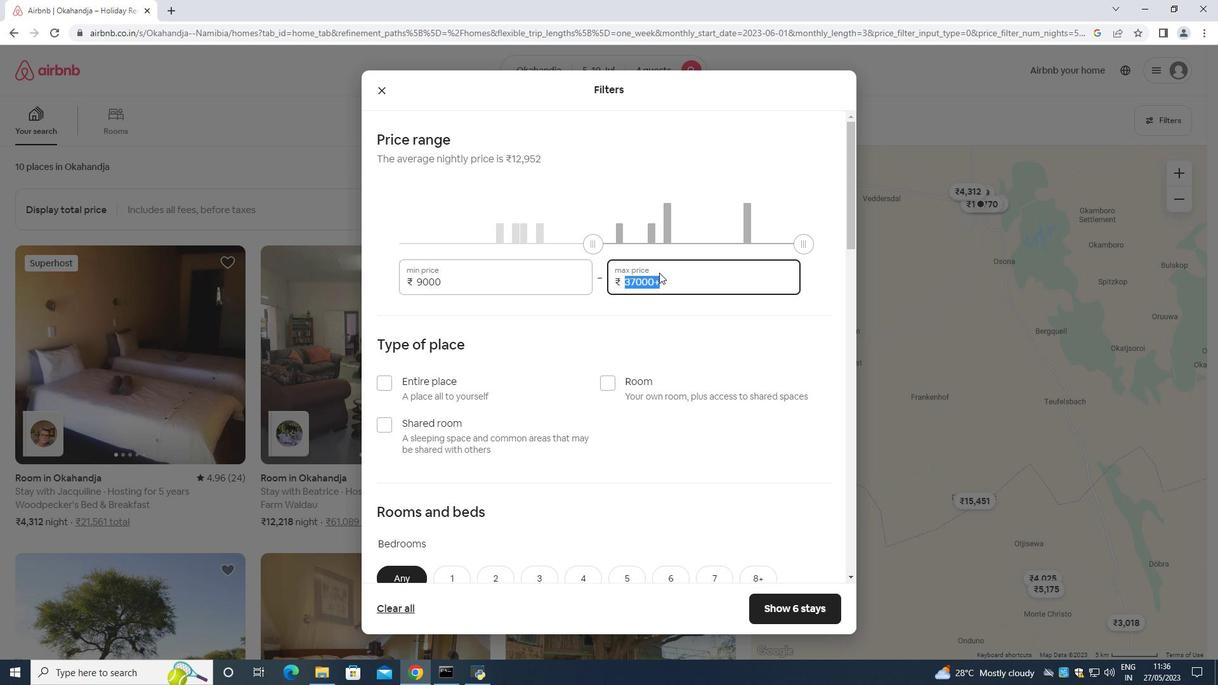 
Action: Mouse moved to (660, 274)
Screenshot: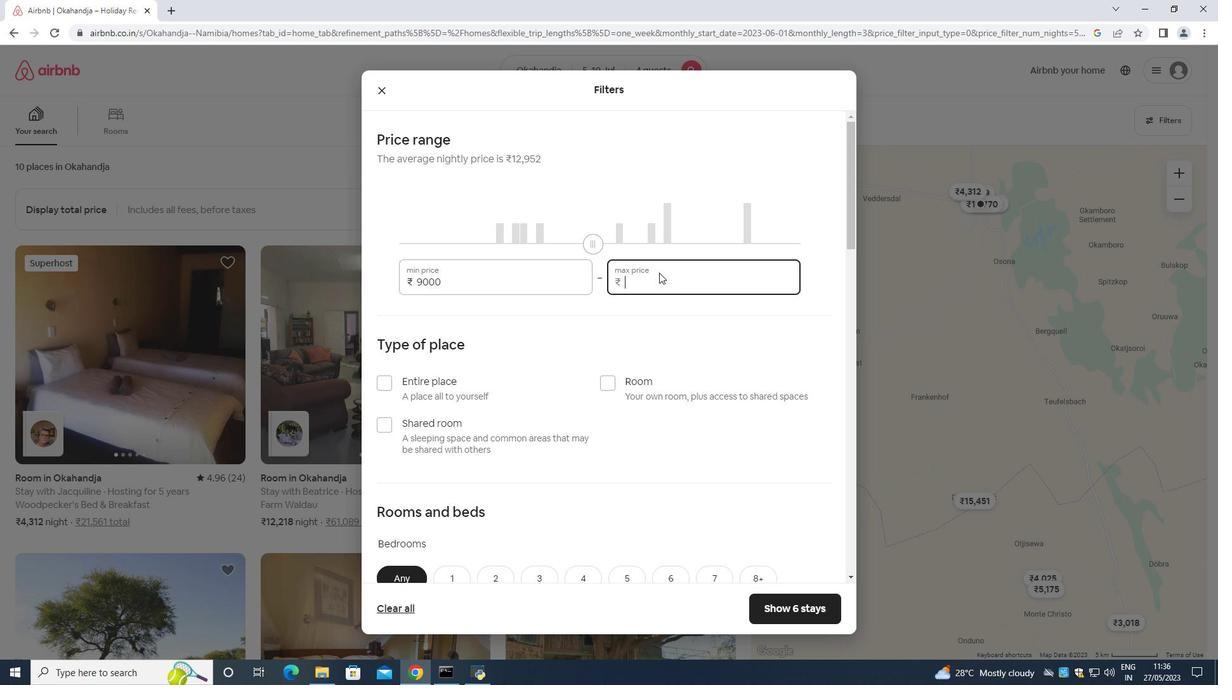 
Action: Key pressed <Key.backspace><Key.backspace>14000
Screenshot: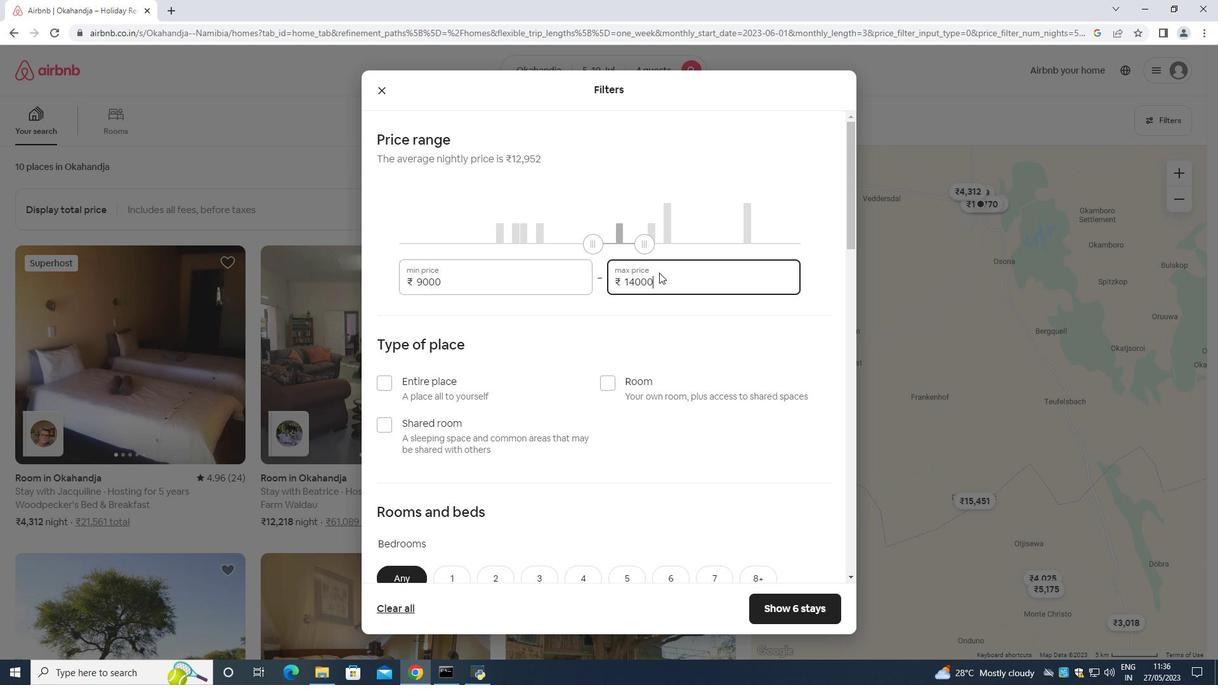 
Action: Mouse moved to (483, 387)
Screenshot: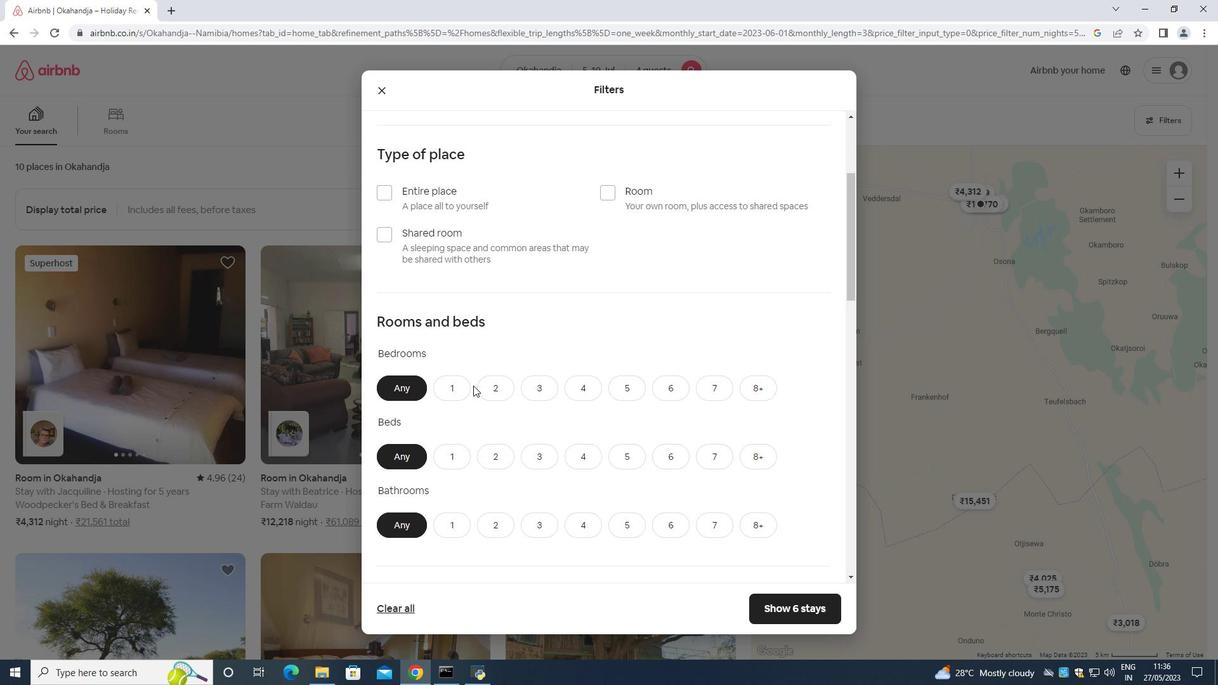 
Action: Mouse scrolled (483, 386) with delta (0, 0)
Screenshot: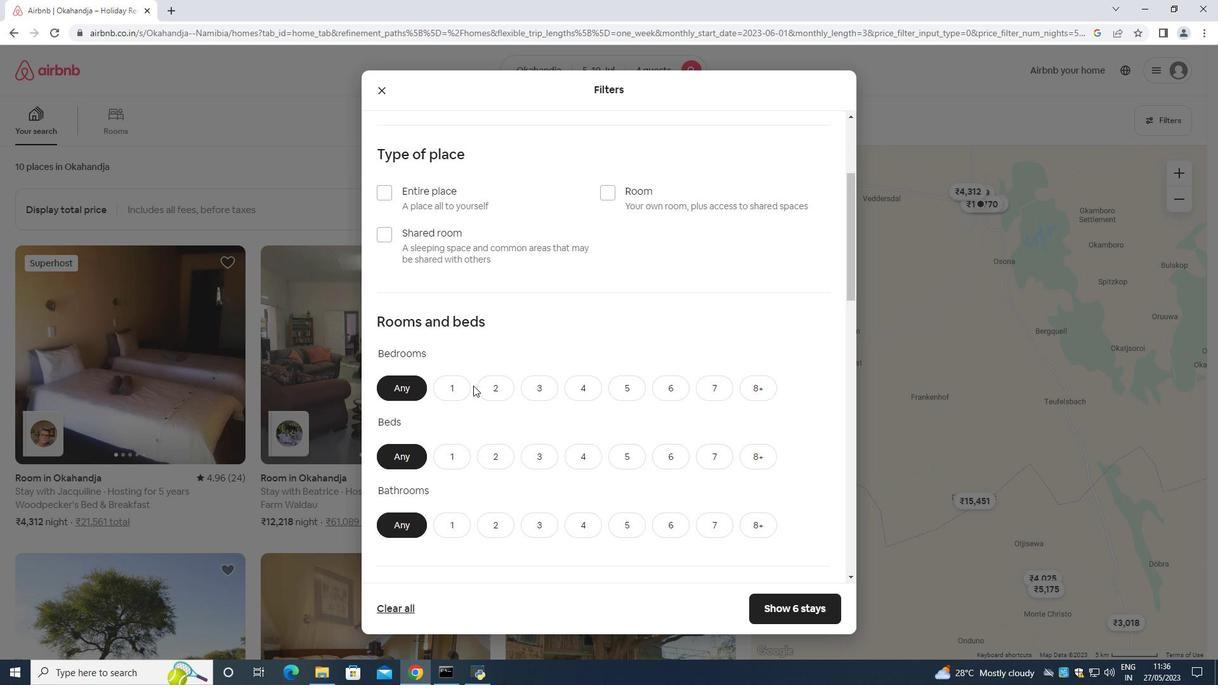 
Action: Mouse scrolled (483, 386) with delta (0, 0)
Screenshot: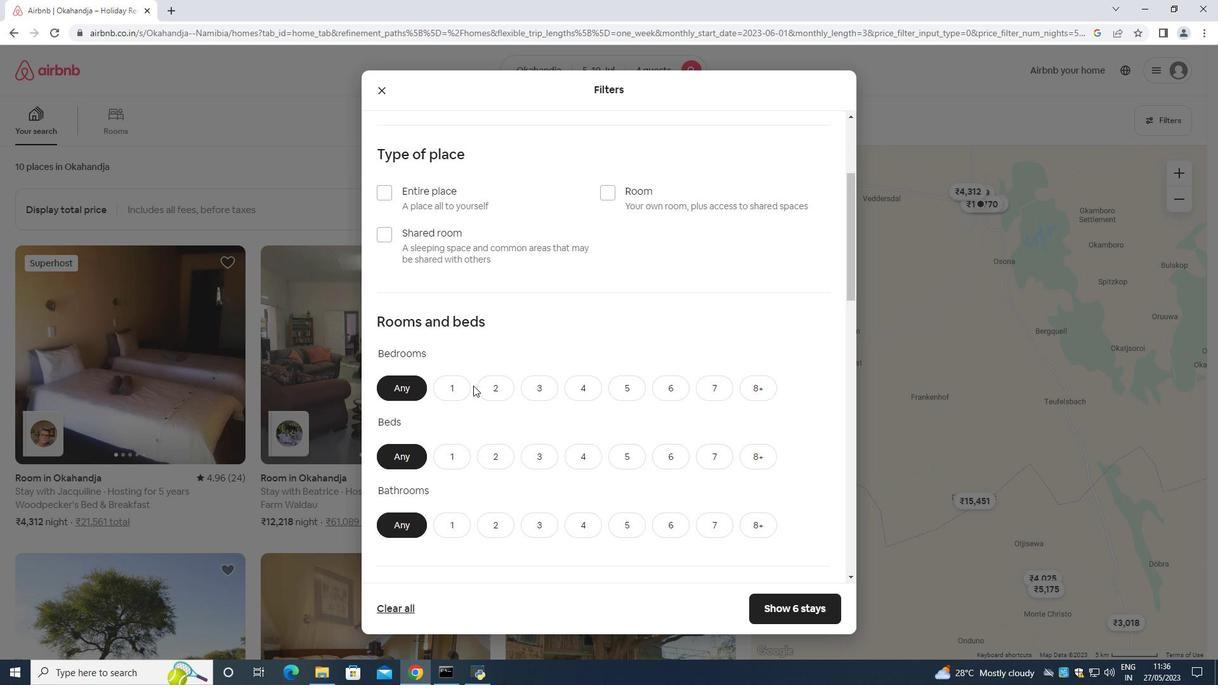
Action: Mouse moved to (482, 387)
Screenshot: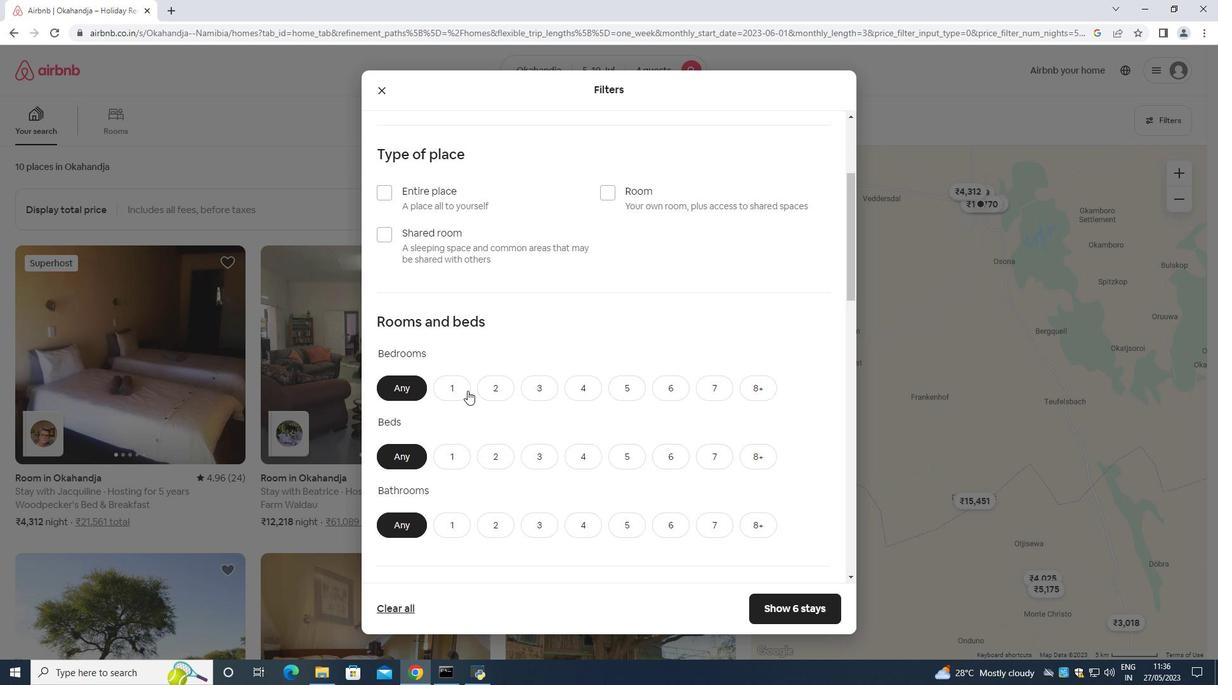
Action: Mouse scrolled (482, 386) with delta (0, 0)
Screenshot: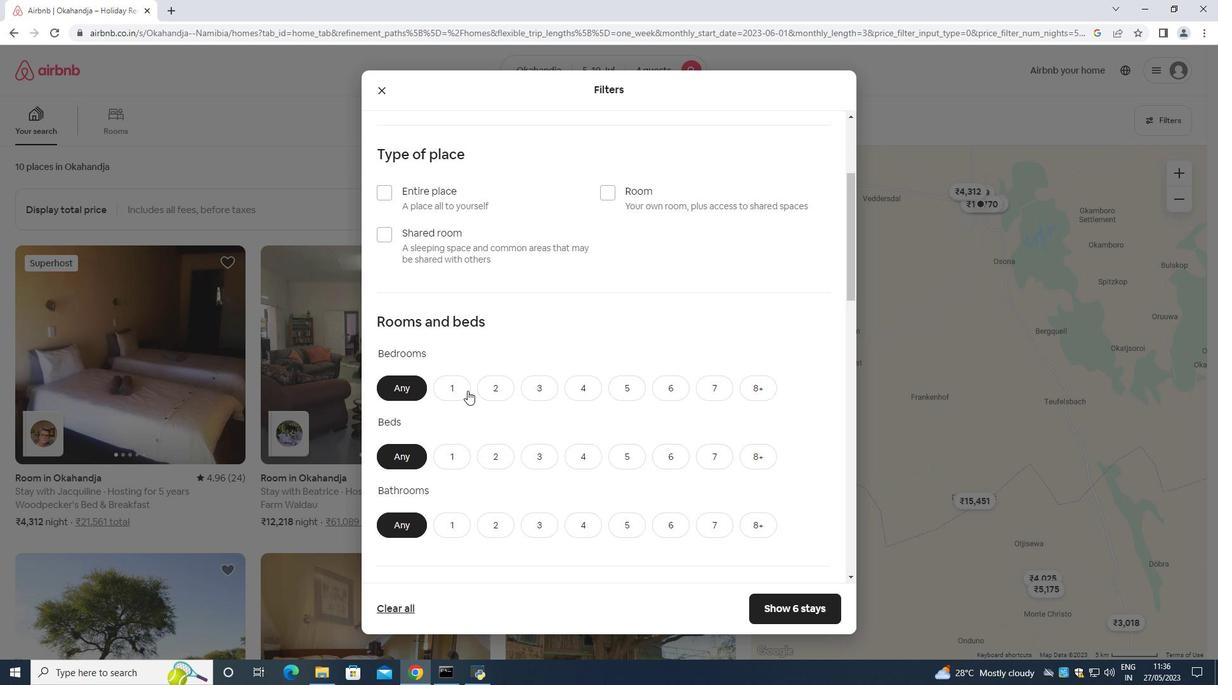 
Action: Mouse moved to (498, 385)
Screenshot: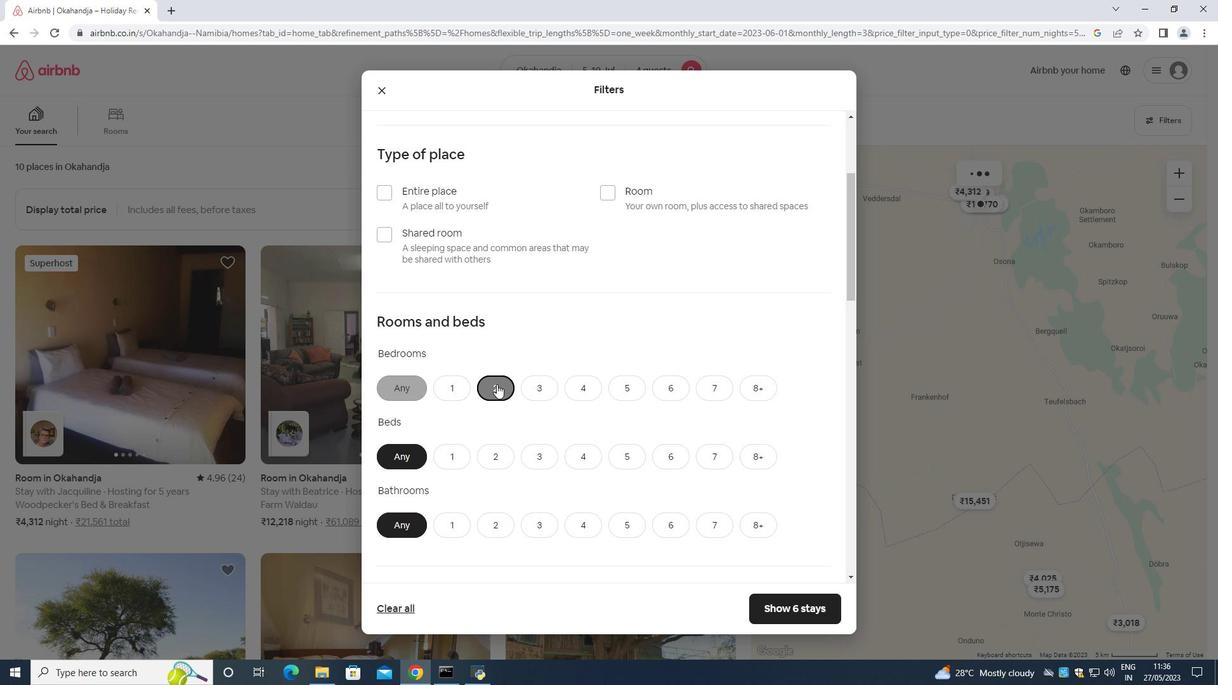 
Action: Mouse pressed left at (498, 385)
Screenshot: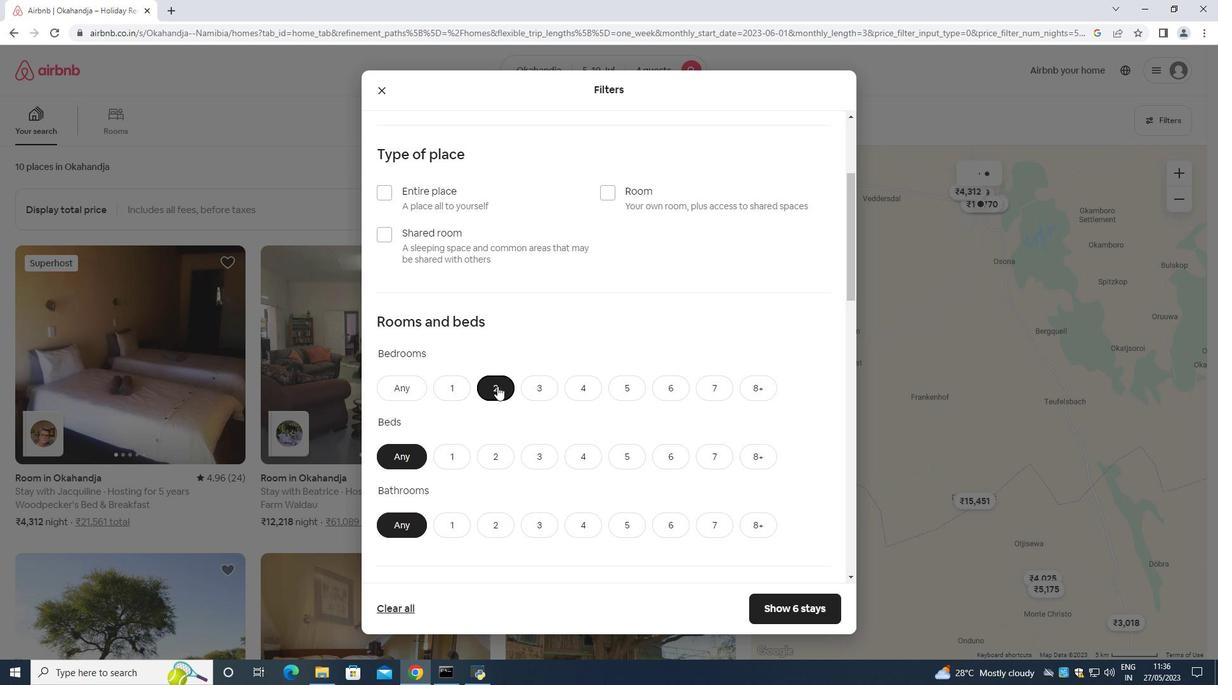 
Action: Mouse moved to (591, 462)
Screenshot: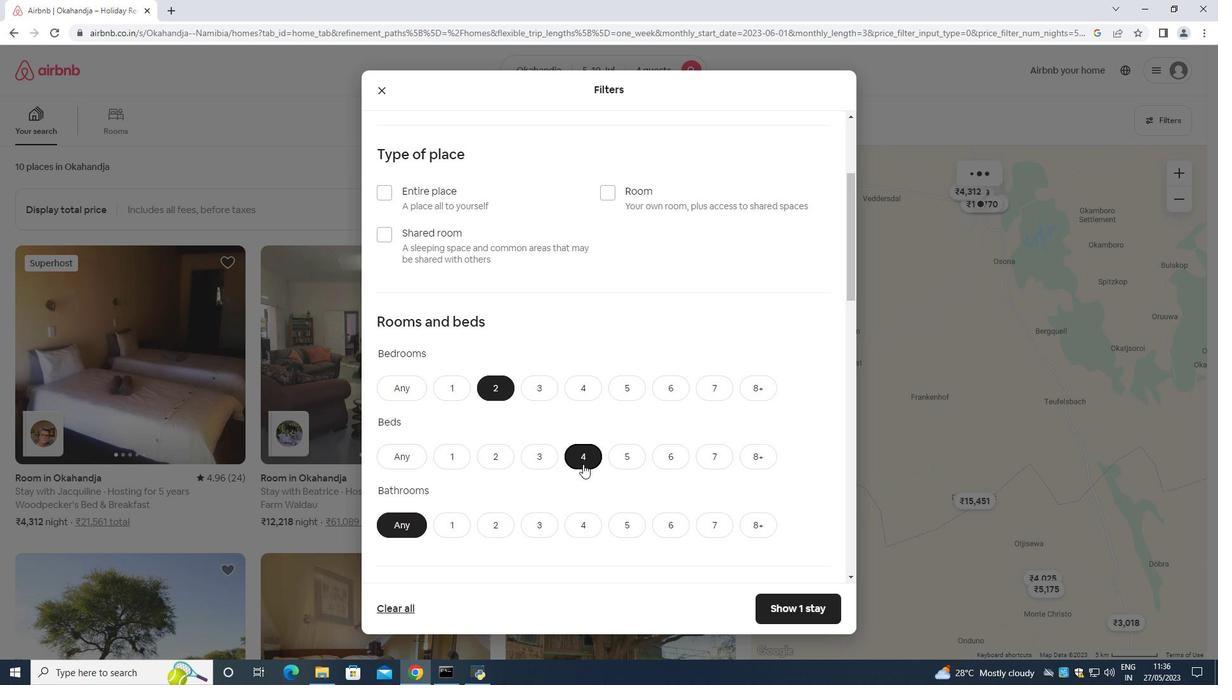
Action: Mouse pressed left at (591, 462)
Screenshot: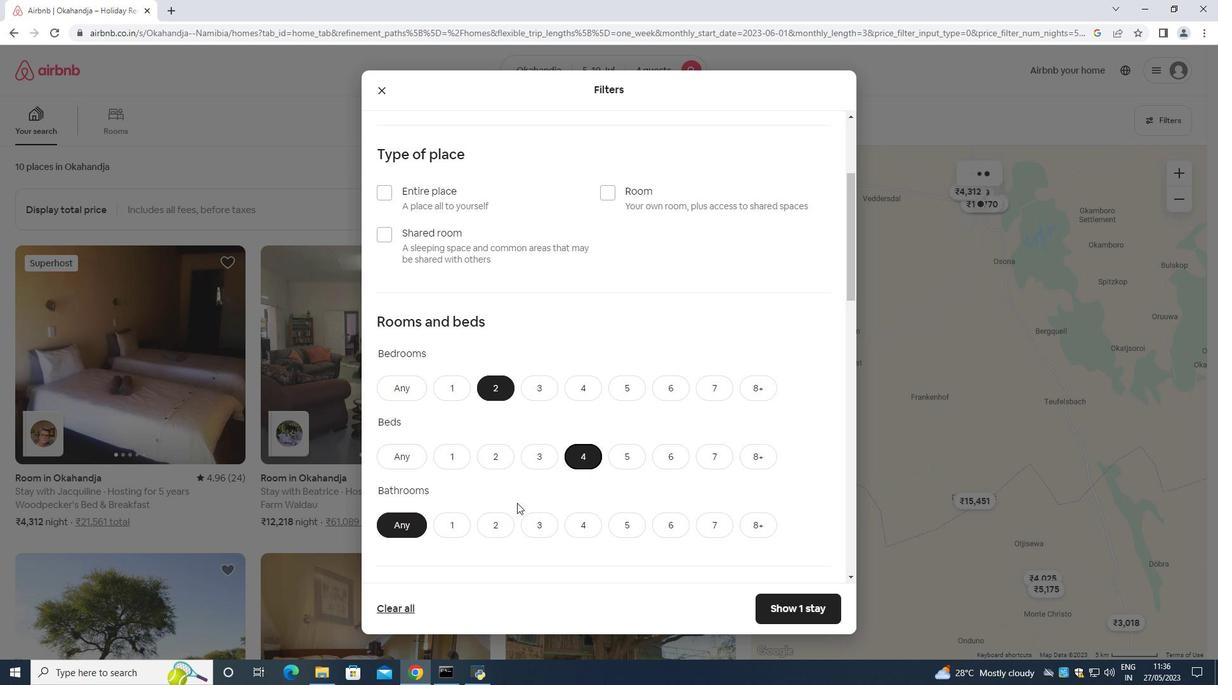 
Action: Mouse moved to (493, 523)
Screenshot: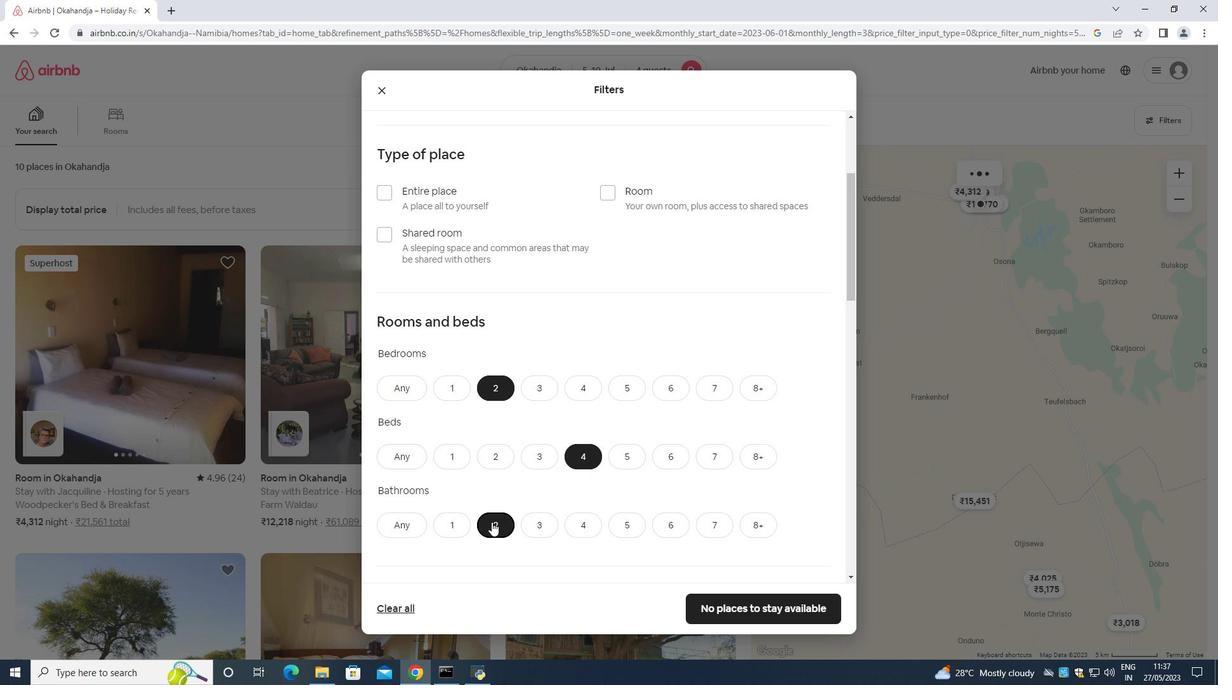 
Action: Mouse pressed left at (493, 523)
Screenshot: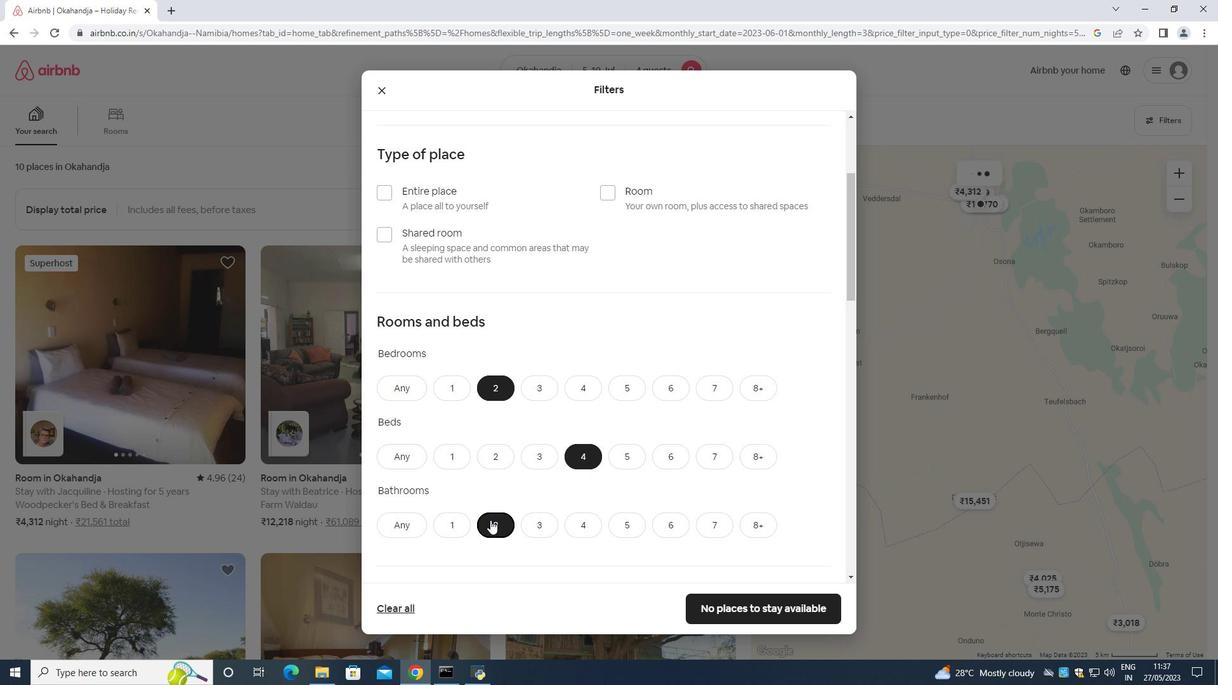 
Action: Mouse moved to (512, 490)
Screenshot: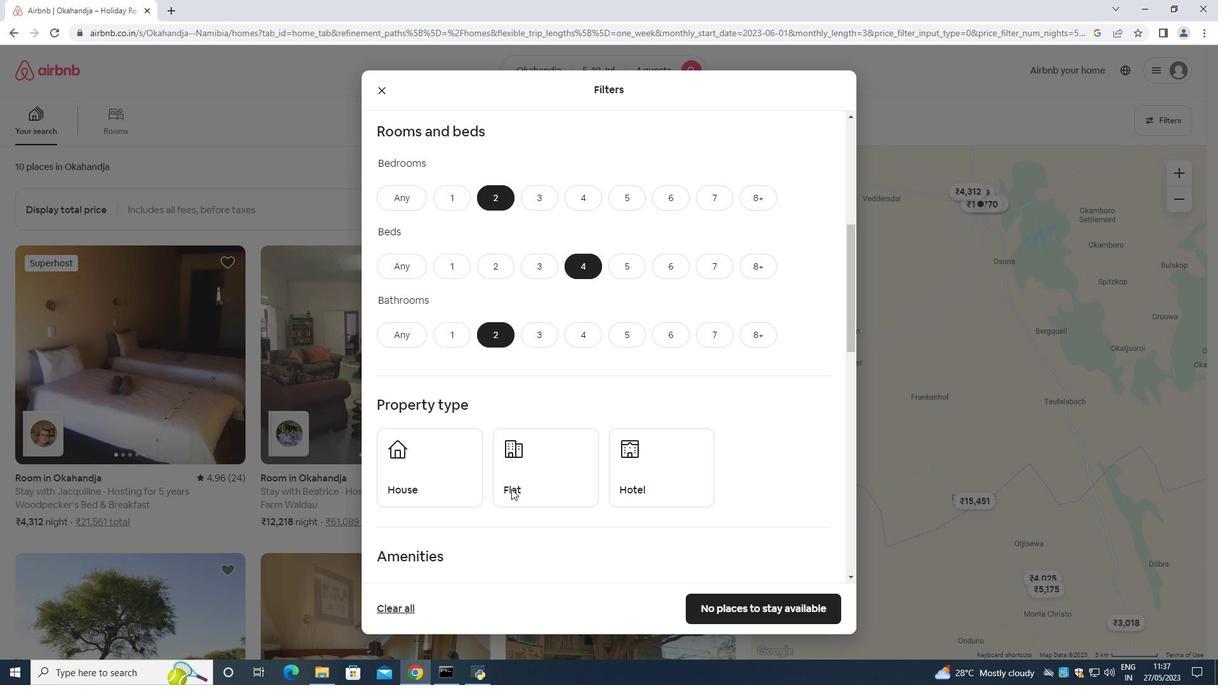
Action: Mouse scrolled (512, 490) with delta (0, 0)
Screenshot: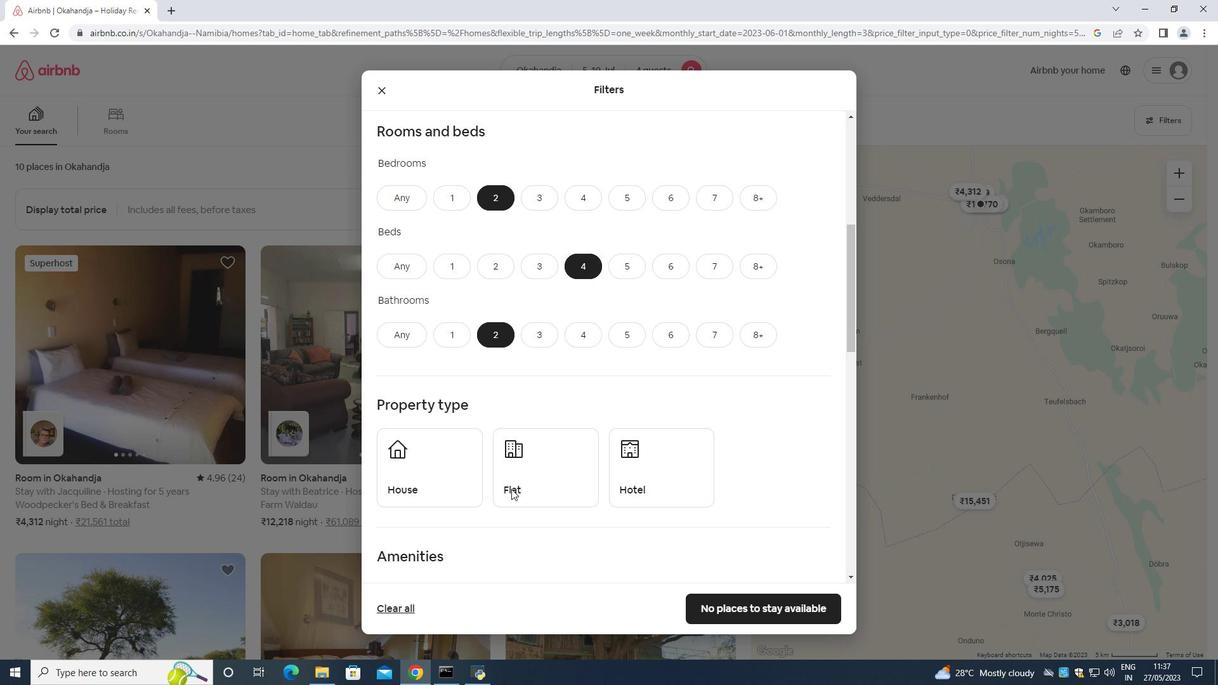 
Action: Mouse scrolled (512, 490) with delta (0, 0)
Screenshot: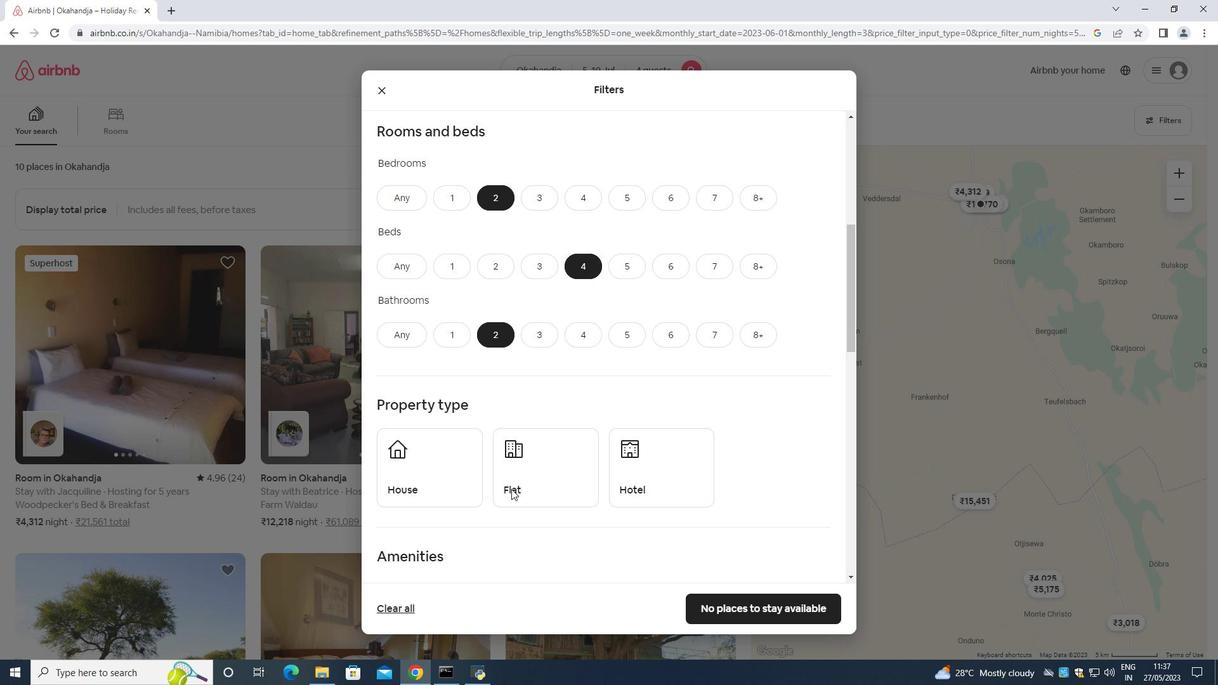 
Action: Mouse scrolled (512, 490) with delta (0, 0)
Screenshot: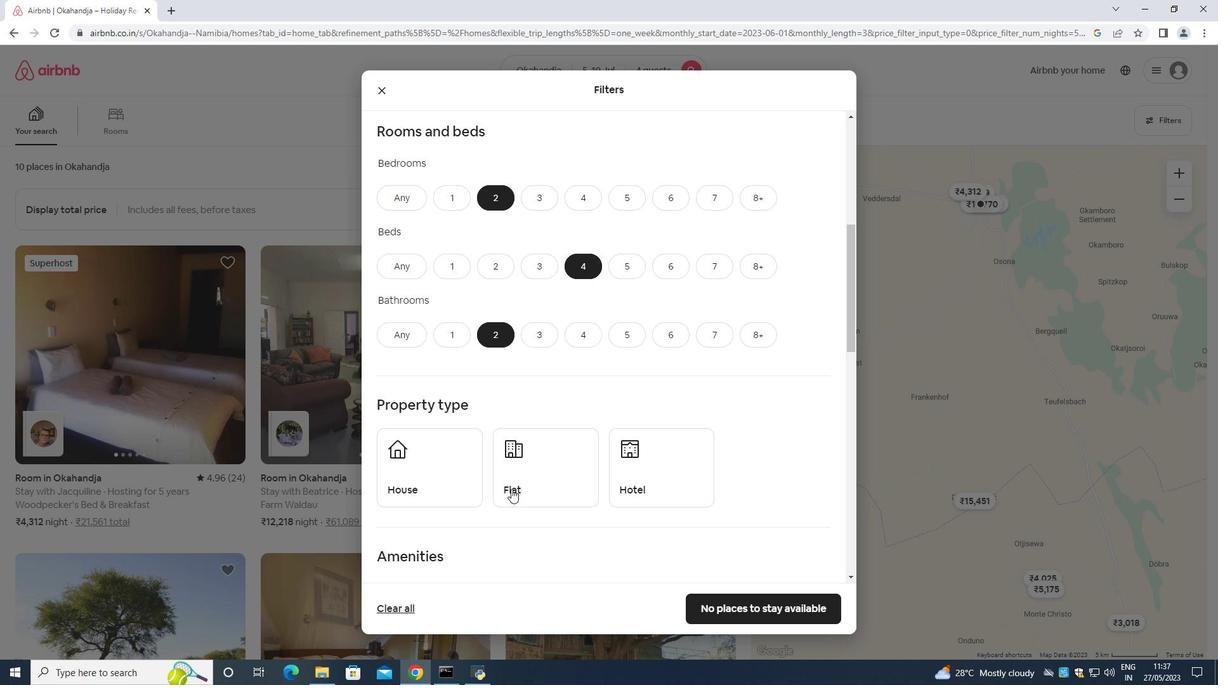 
Action: Mouse scrolled (512, 490) with delta (0, 0)
Screenshot: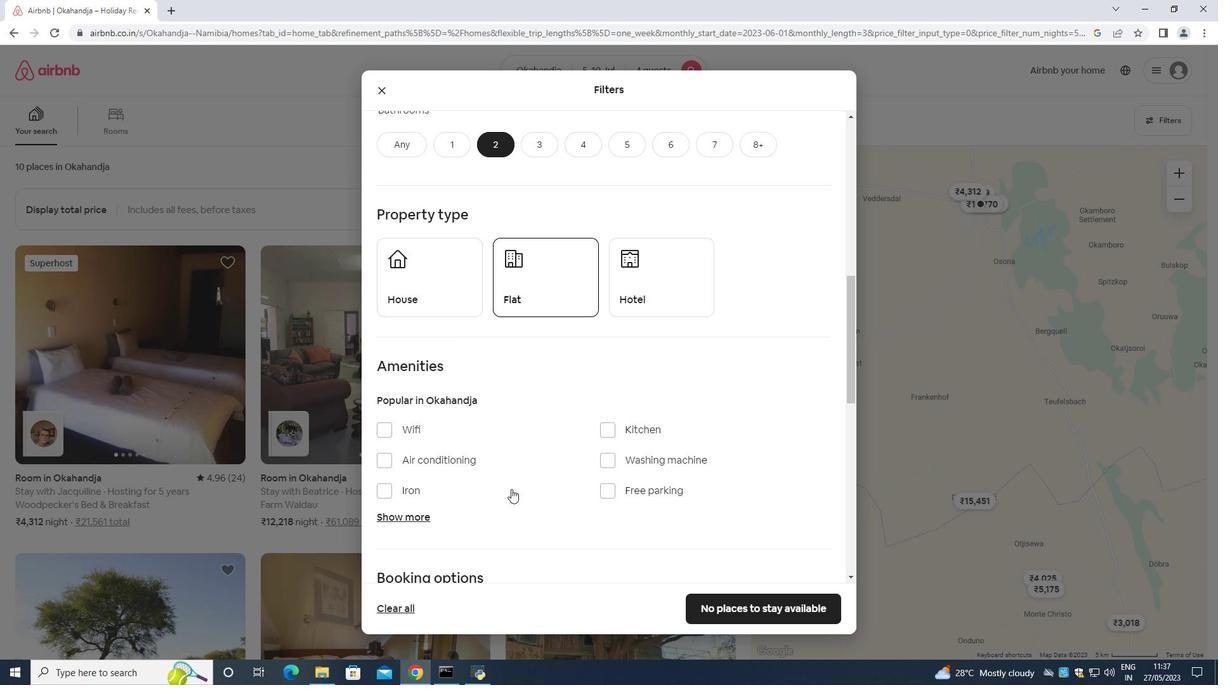 
Action: Mouse scrolled (512, 490) with delta (0, 0)
Screenshot: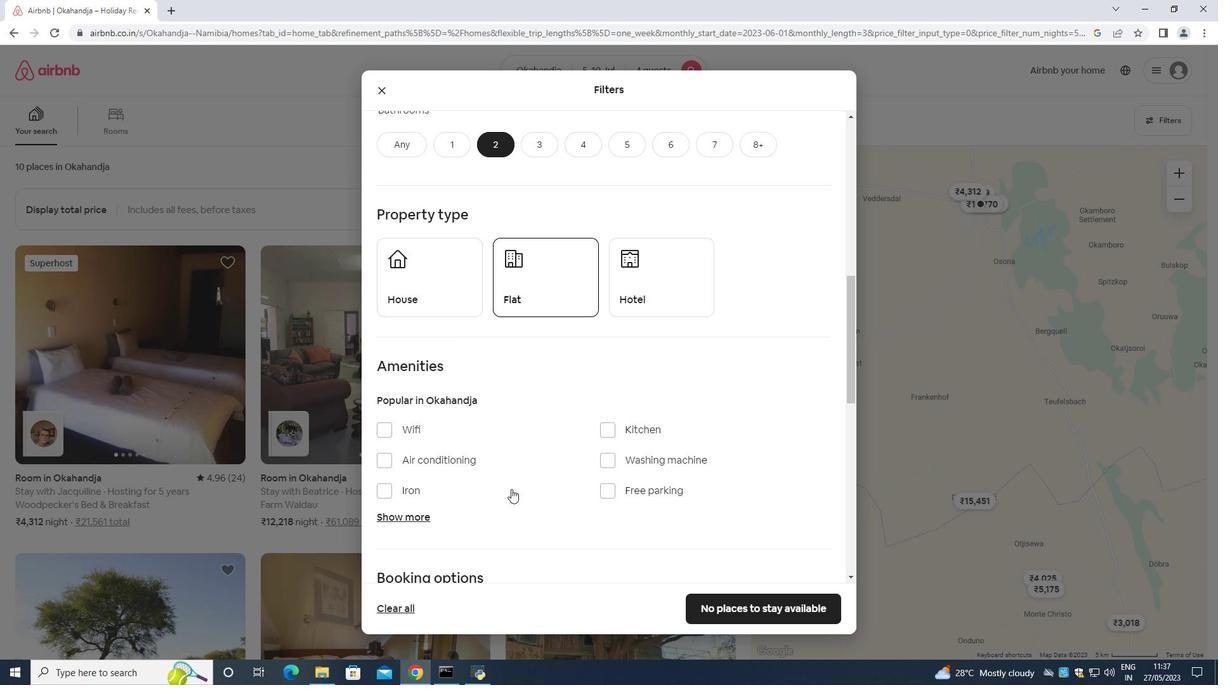 
Action: Mouse scrolled (512, 490) with delta (0, 0)
Screenshot: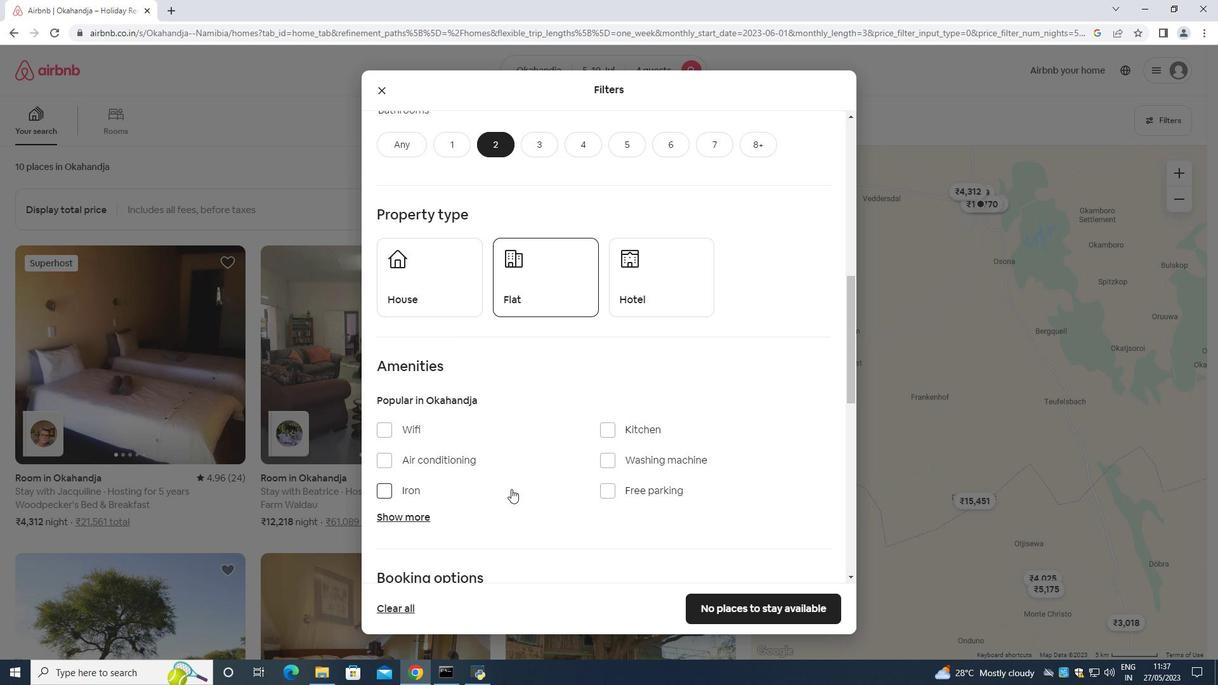 
Action: Mouse moved to (454, 297)
Screenshot: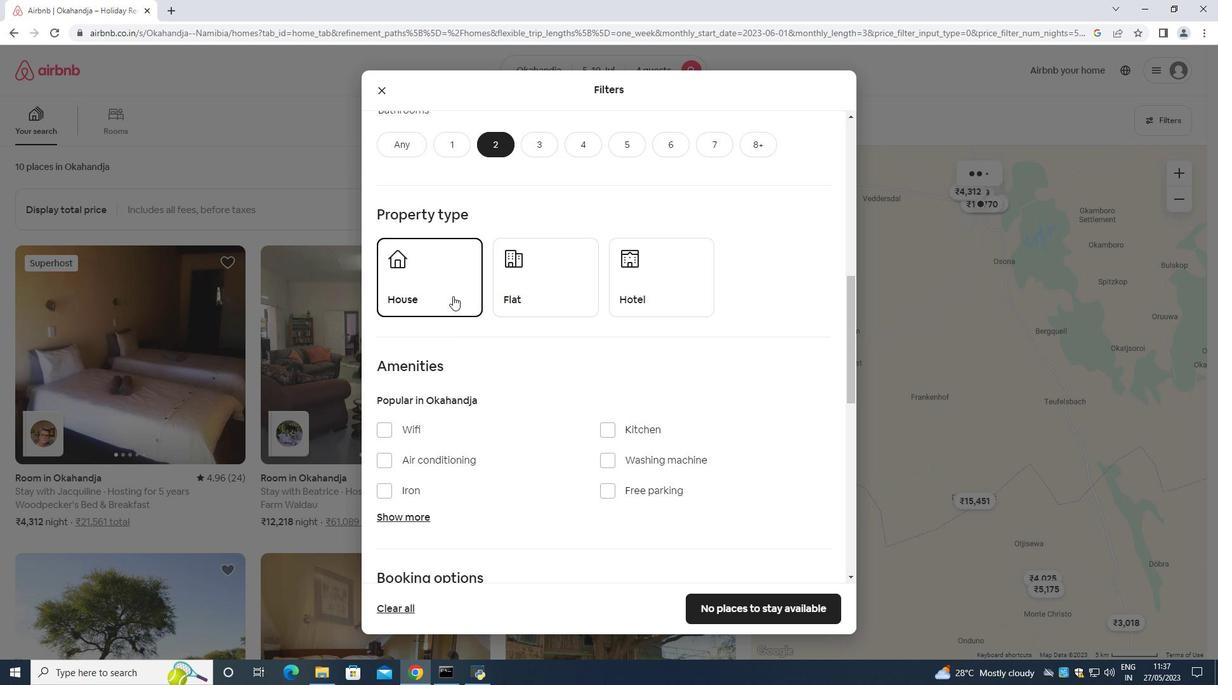
Action: Mouse pressed left at (454, 297)
Screenshot: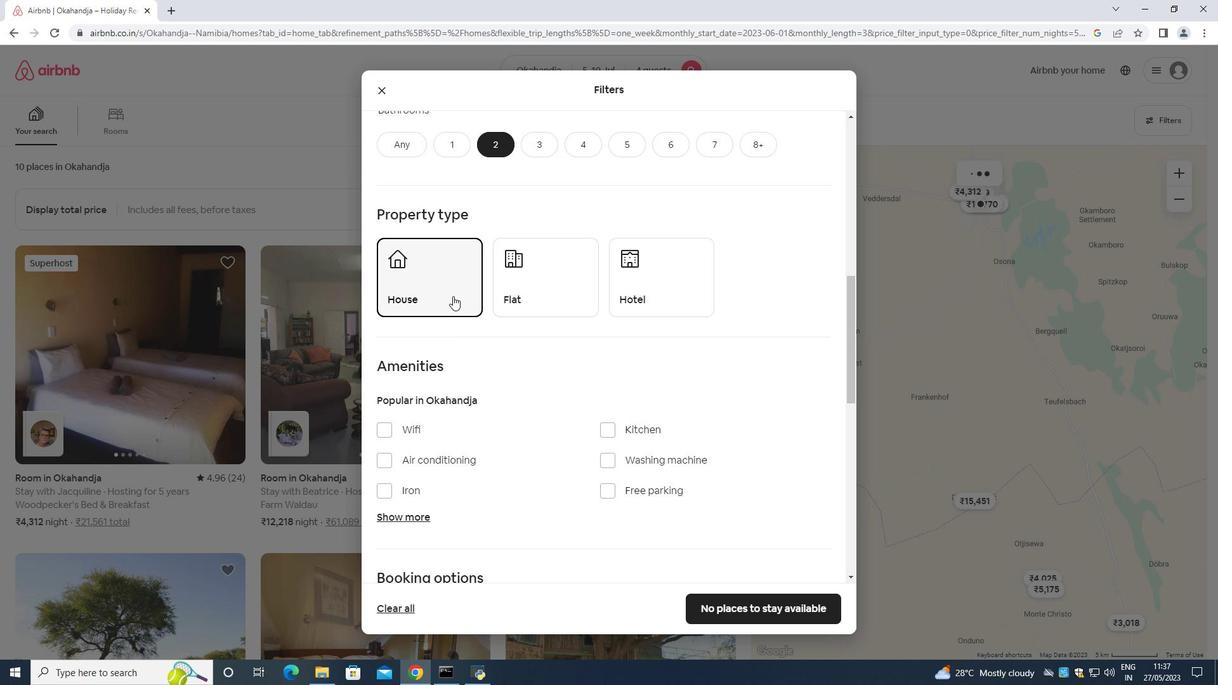 
Action: Mouse moved to (545, 293)
Screenshot: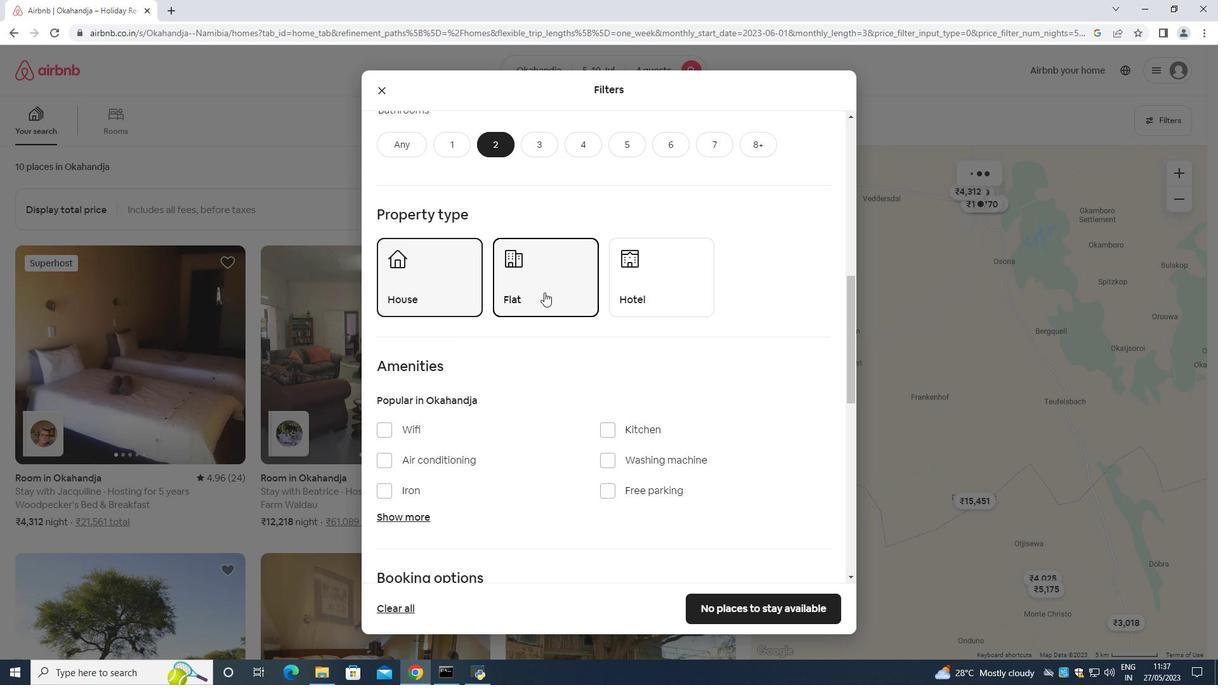 
Action: Mouse pressed left at (545, 293)
Screenshot: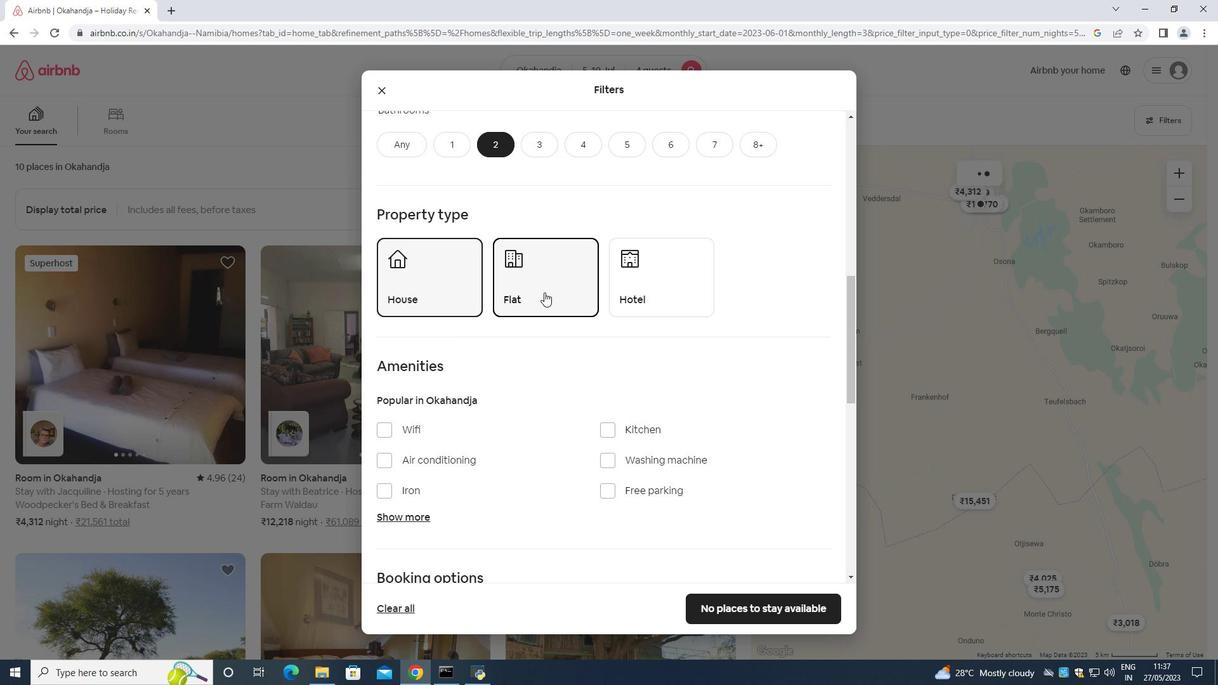 
Action: Mouse moved to (645, 302)
Screenshot: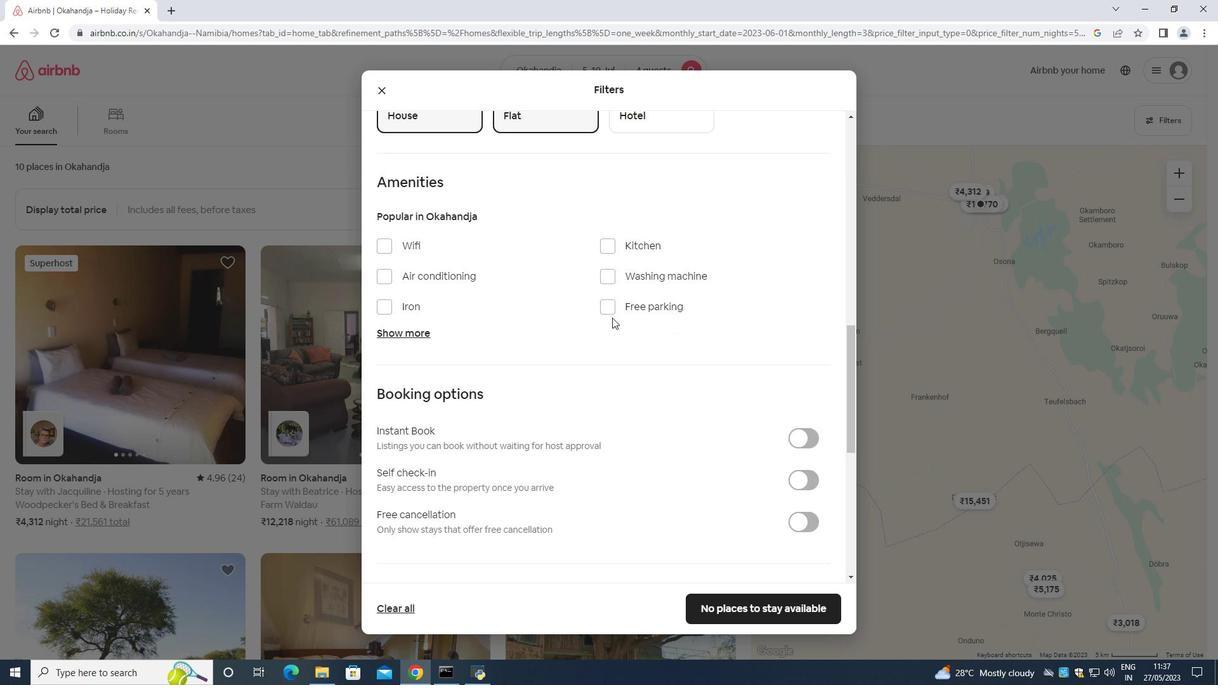 
Action: Mouse scrolled (645, 302) with delta (0, 0)
Screenshot: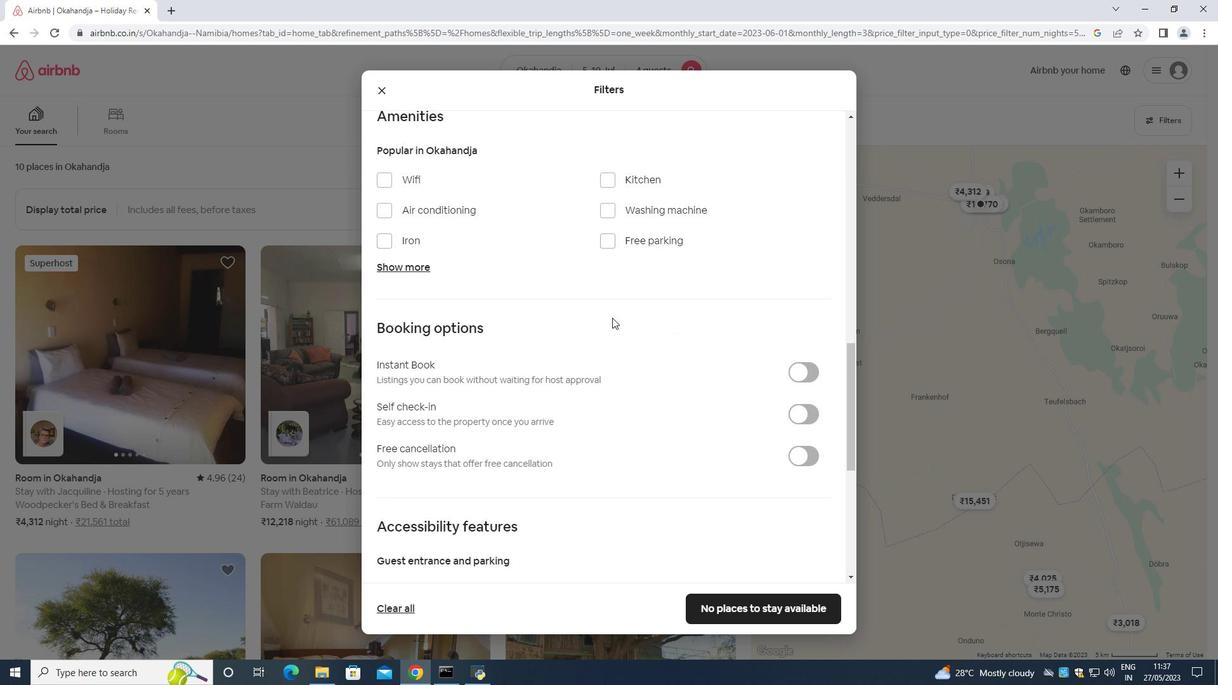 
Action: Mouse moved to (625, 313)
Screenshot: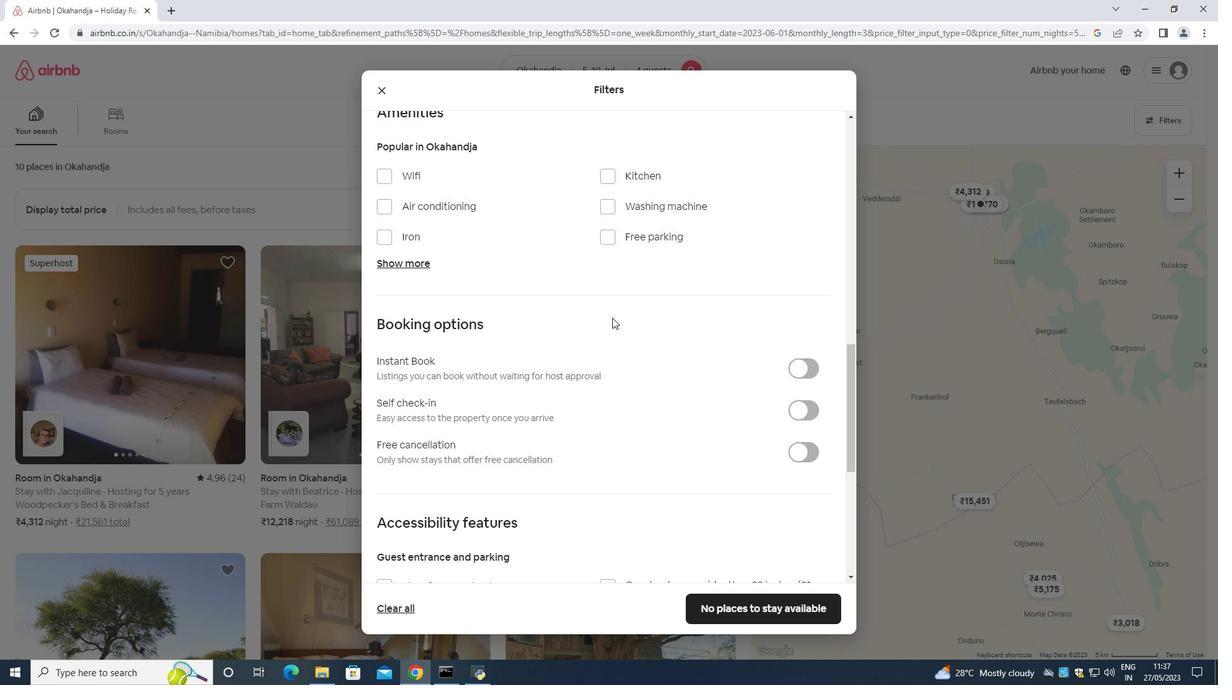 
Action: Mouse scrolled (625, 312) with delta (0, 0)
Screenshot: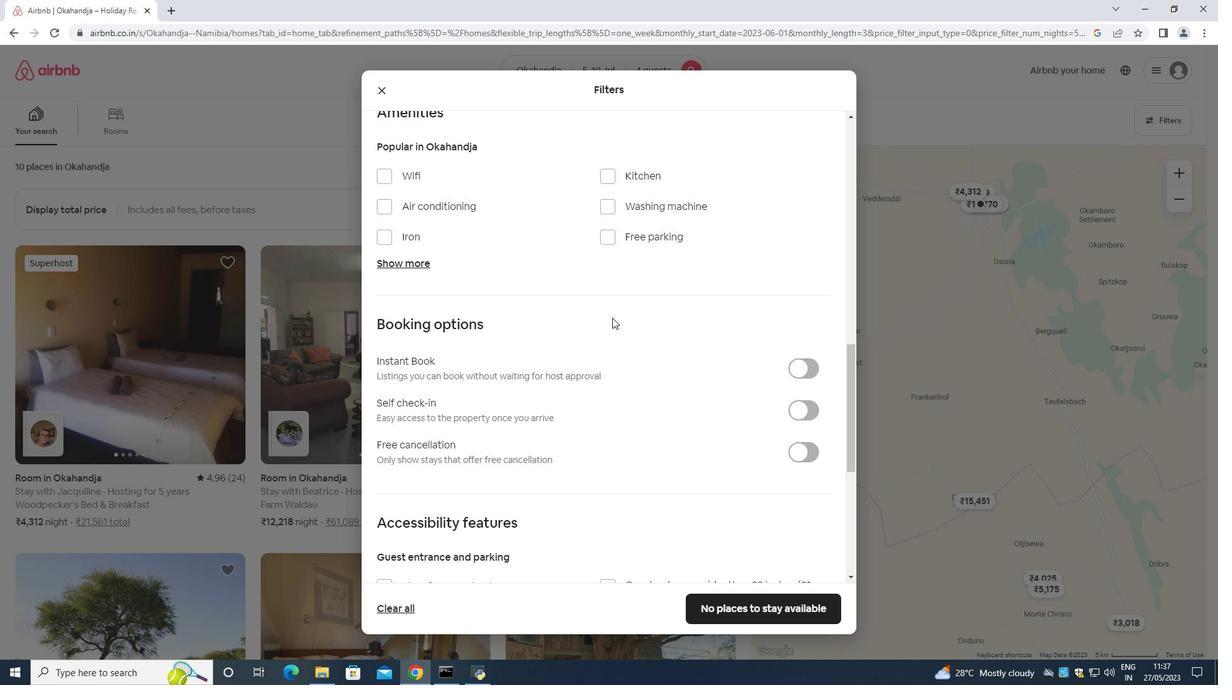 
Action: Mouse moved to (621, 315)
Screenshot: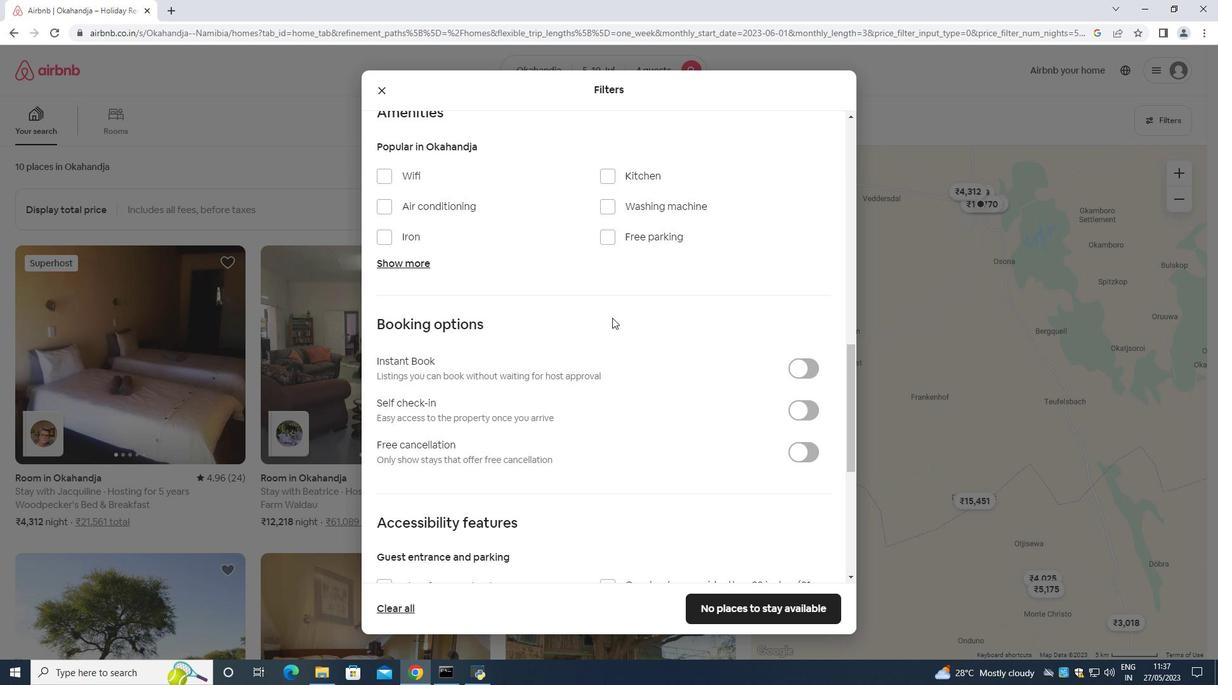 
Action: Mouse scrolled (621, 314) with delta (0, 0)
Screenshot: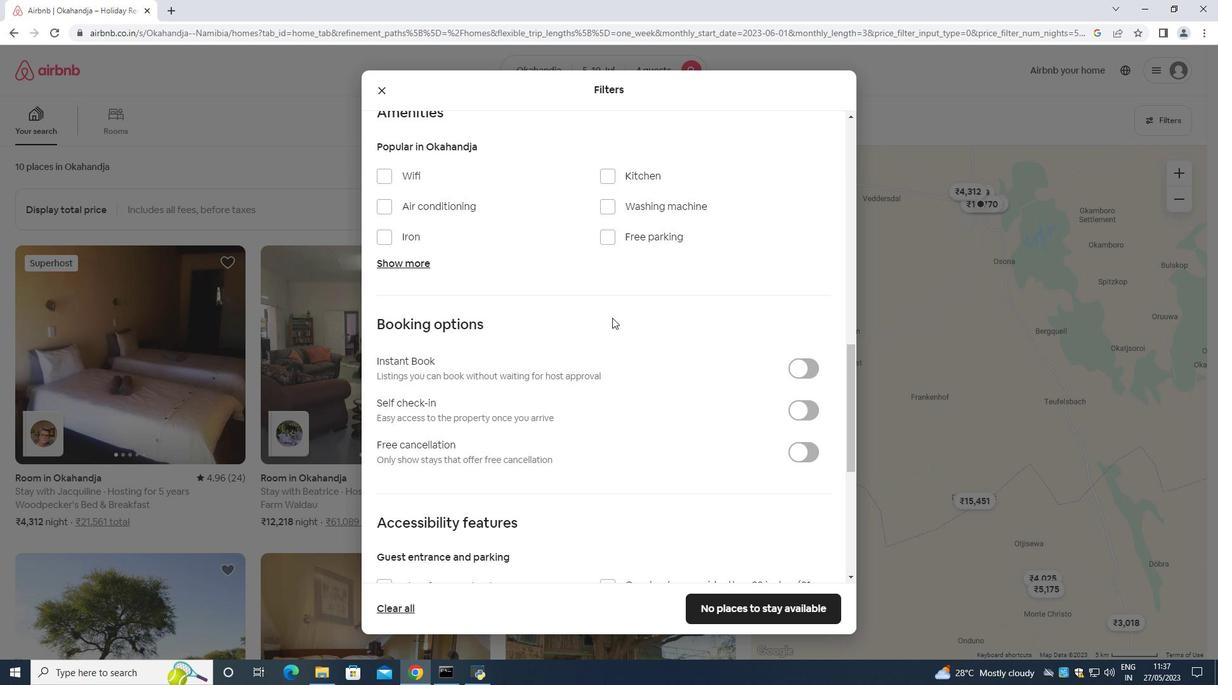 
Action: Mouse moved to (618, 316)
Screenshot: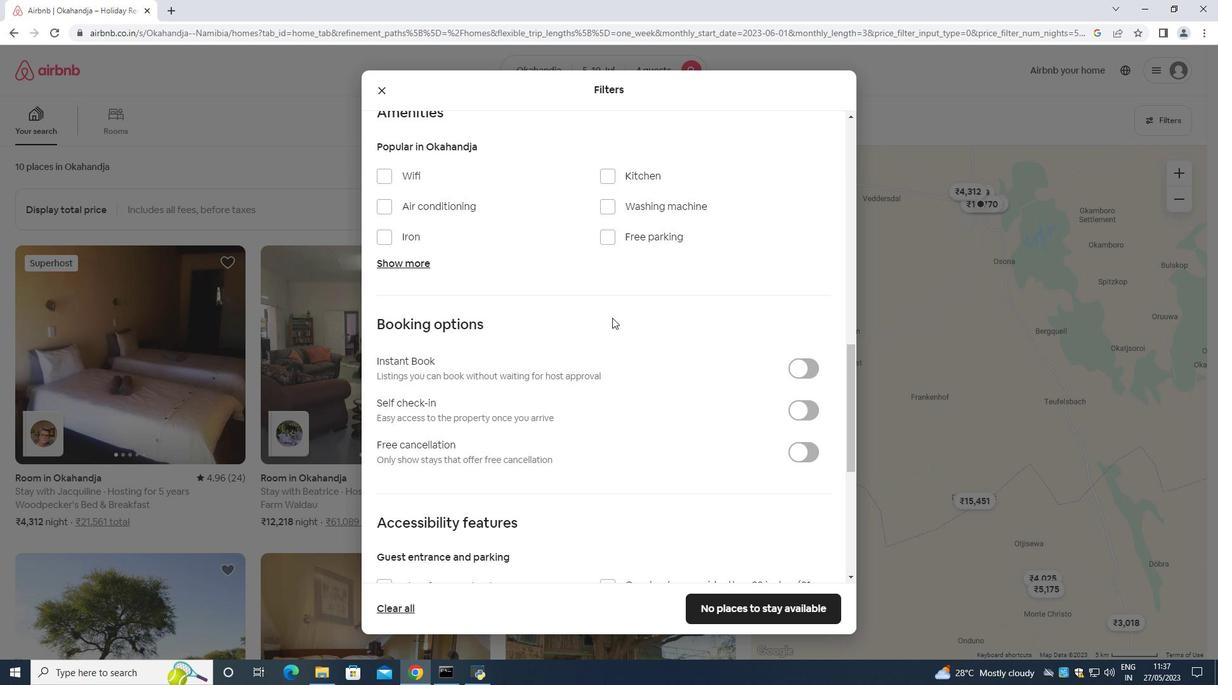 
Action: Mouse scrolled (618, 316) with delta (0, 0)
Screenshot: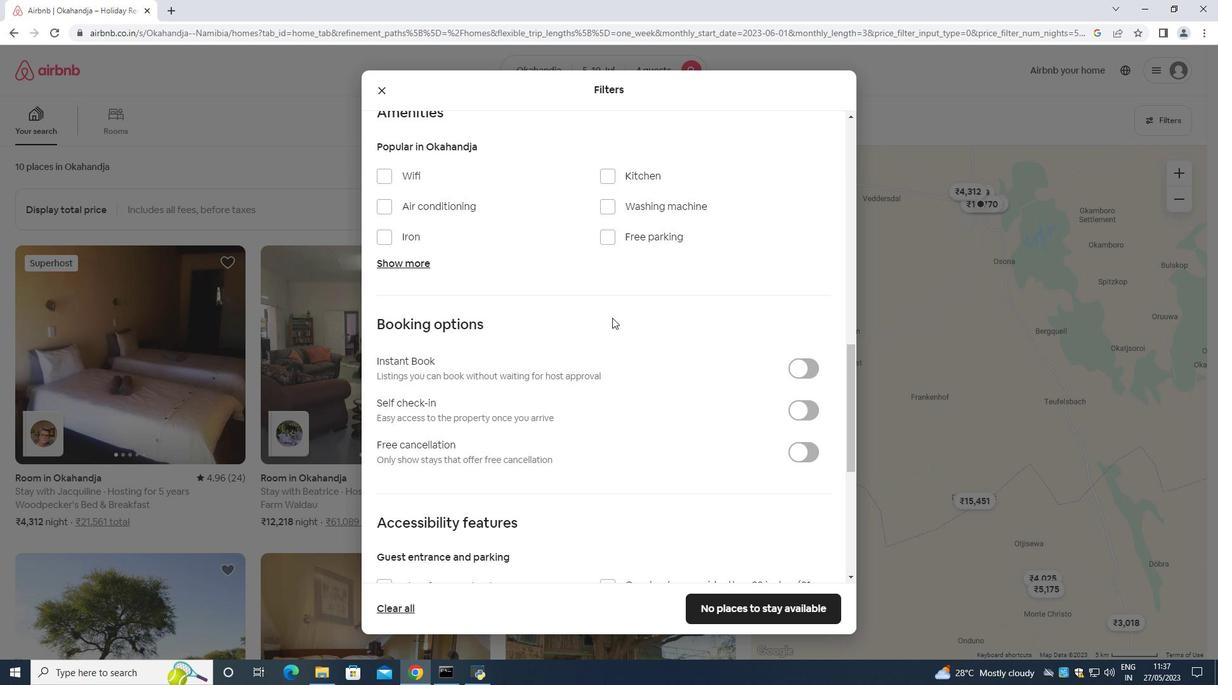 
Action: Mouse moved to (613, 319)
Screenshot: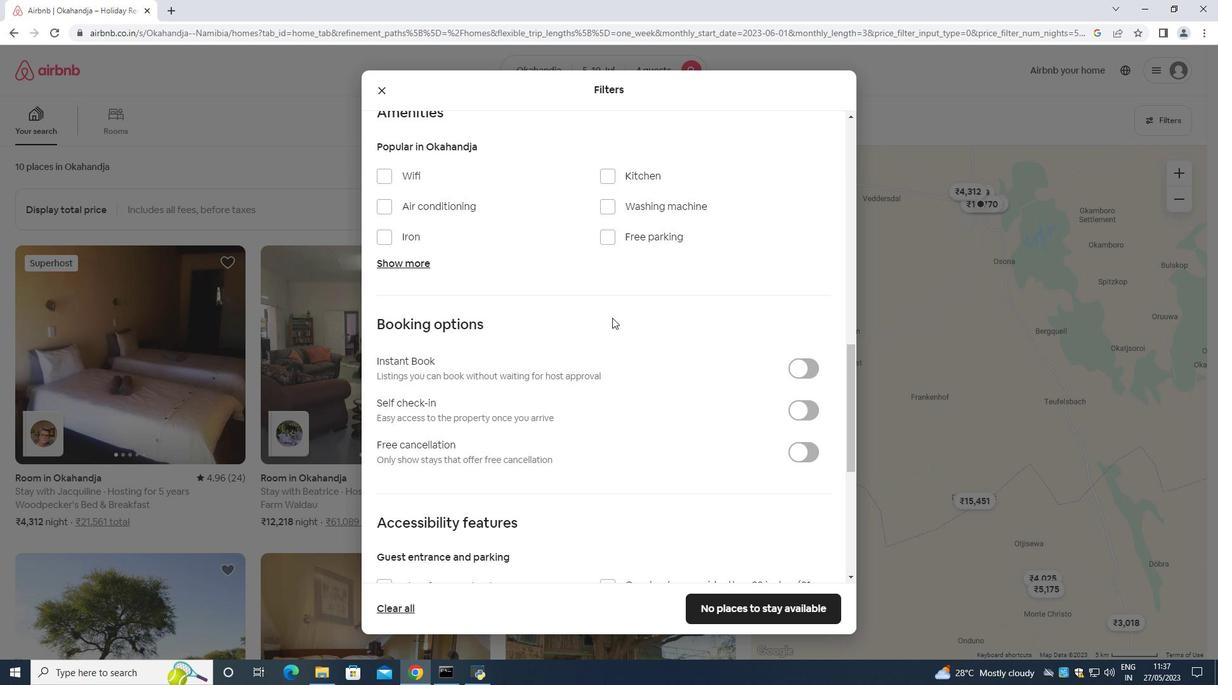 
Action: Mouse scrolled (613, 318) with delta (0, 0)
Screenshot: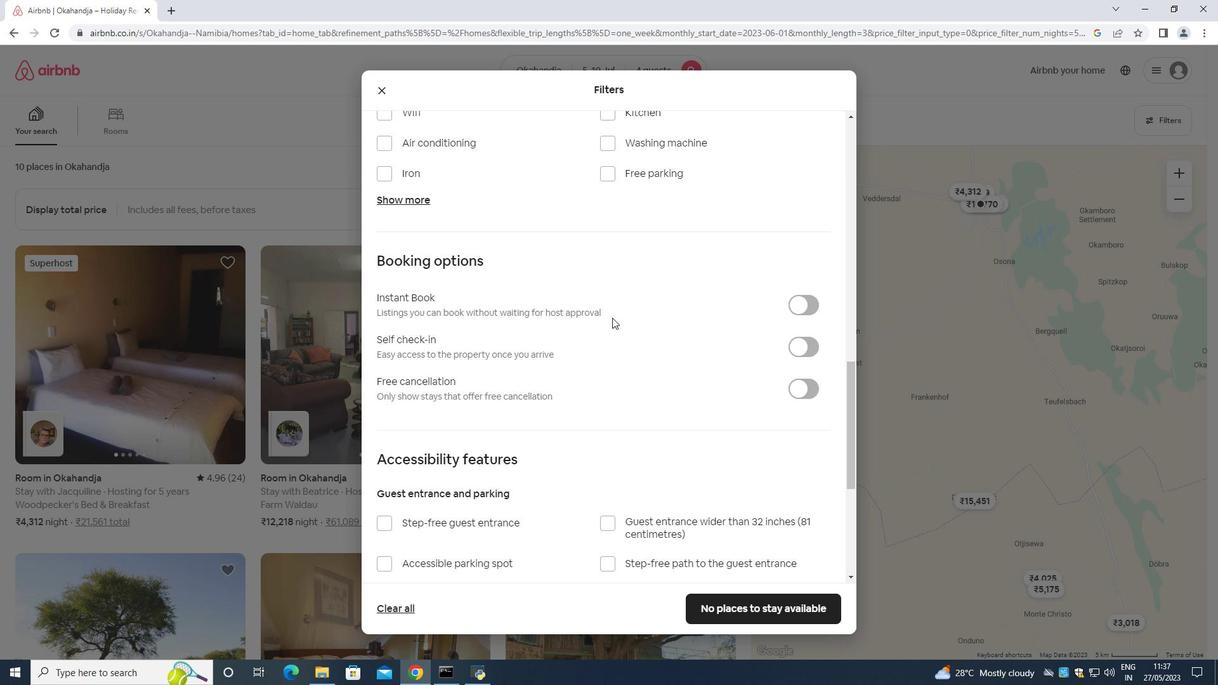 
Action: Mouse moved to (806, 349)
Screenshot: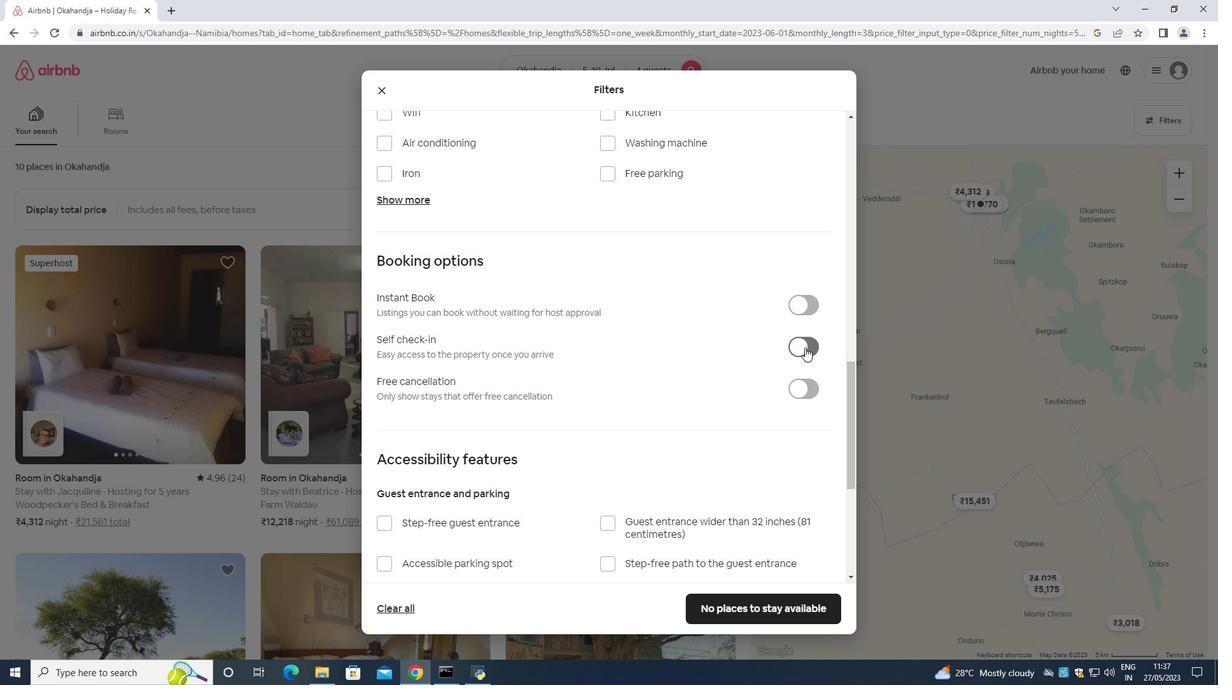 
Action: Mouse pressed left at (806, 349)
Screenshot: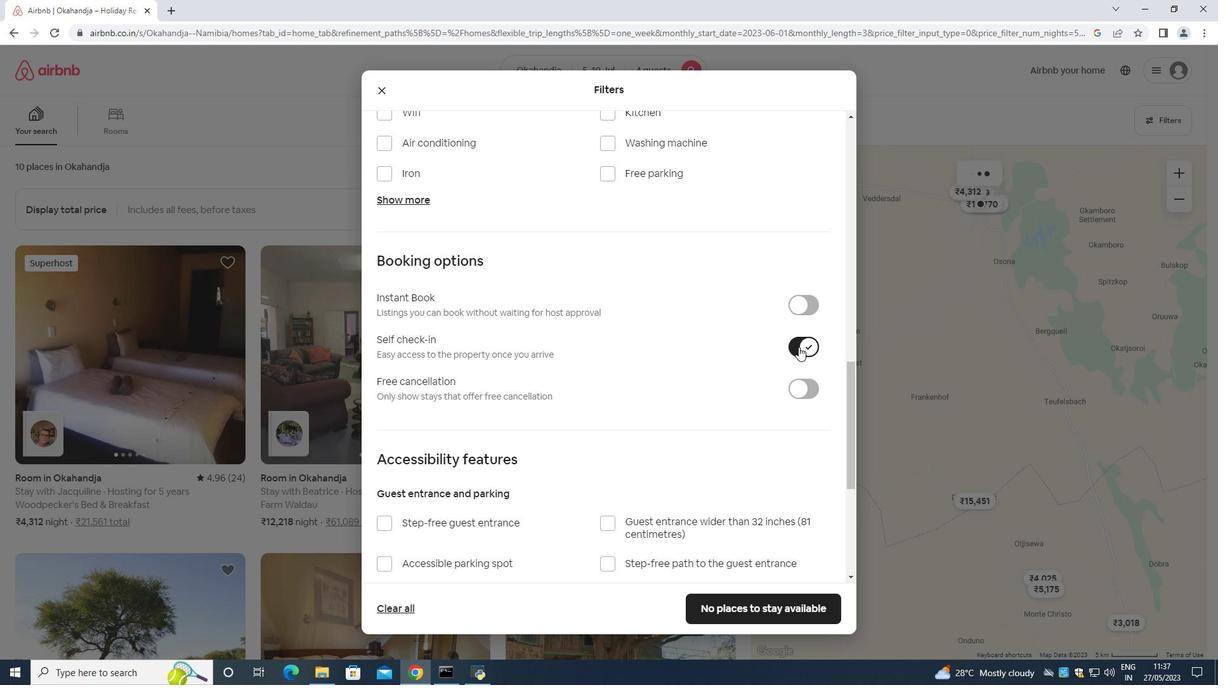 
Action: Mouse moved to (650, 364)
Screenshot: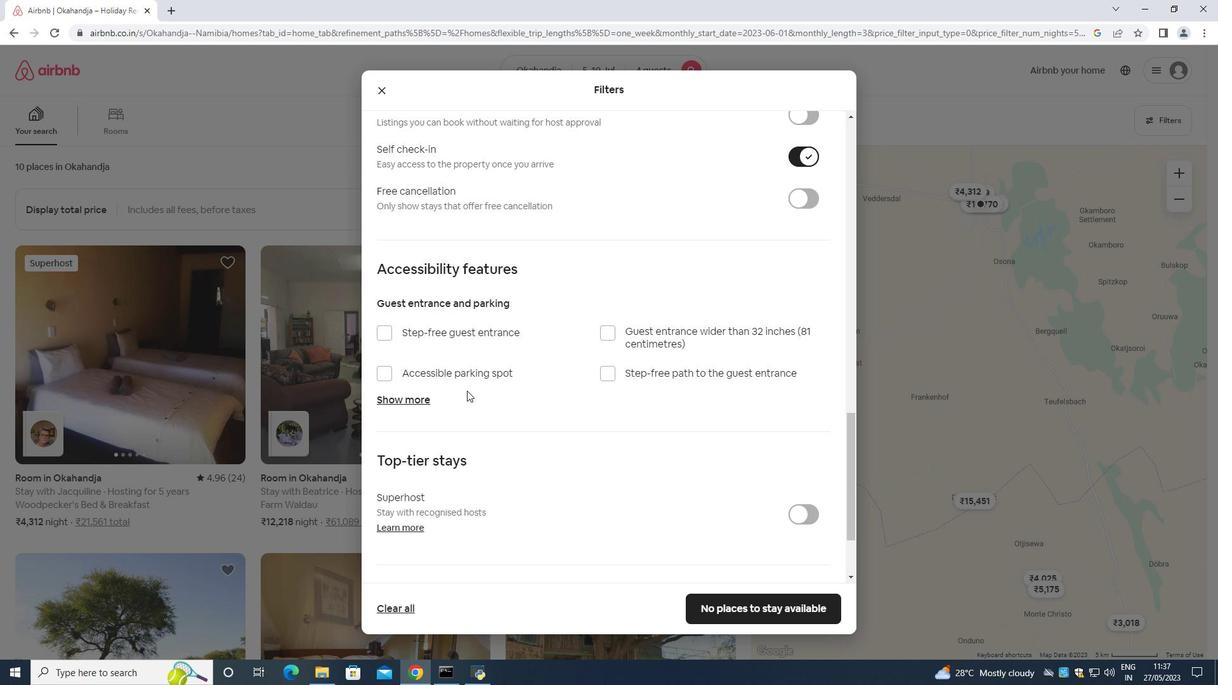 
Action: Mouse scrolled (650, 364) with delta (0, 0)
Screenshot: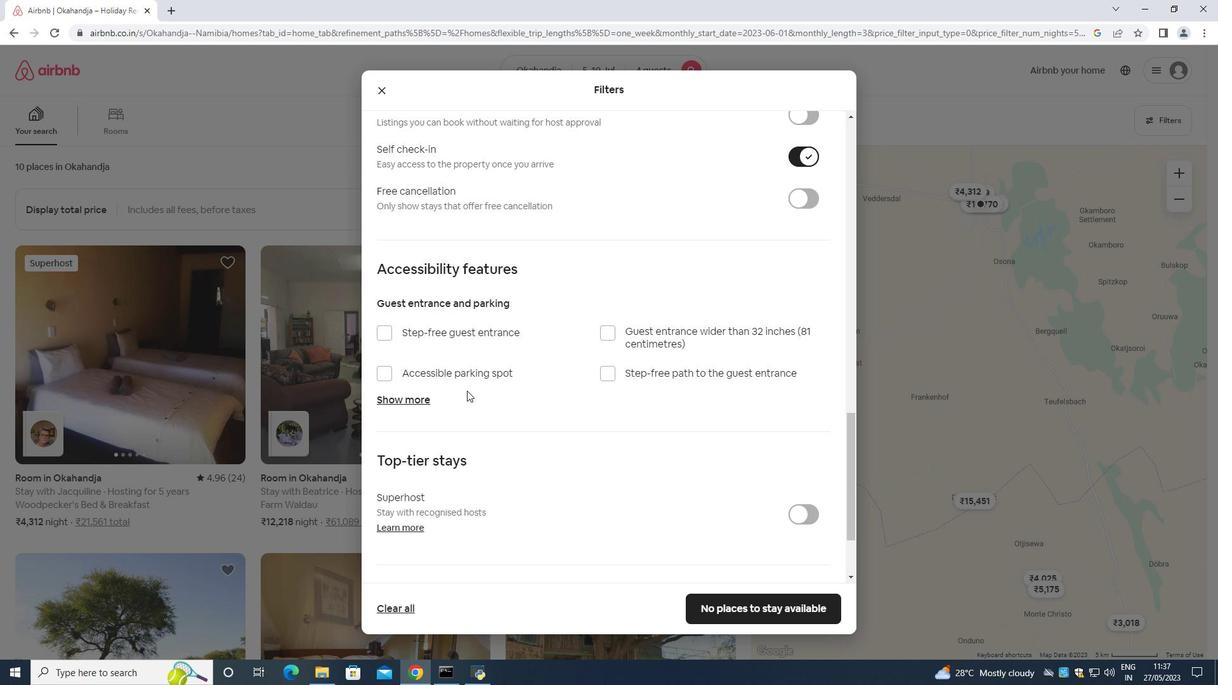 
Action: Mouse moved to (622, 372)
Screenshot: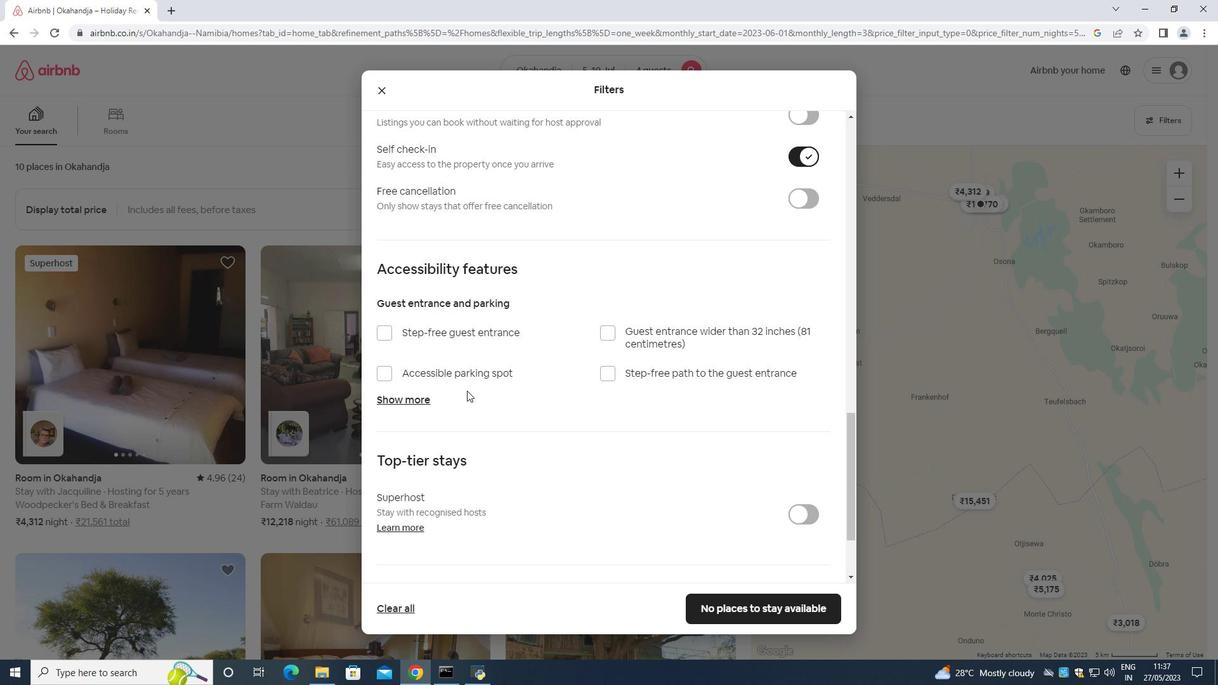 
Action: Mouse scrolled (622, 371) with delta (0, 0)
Screenshot: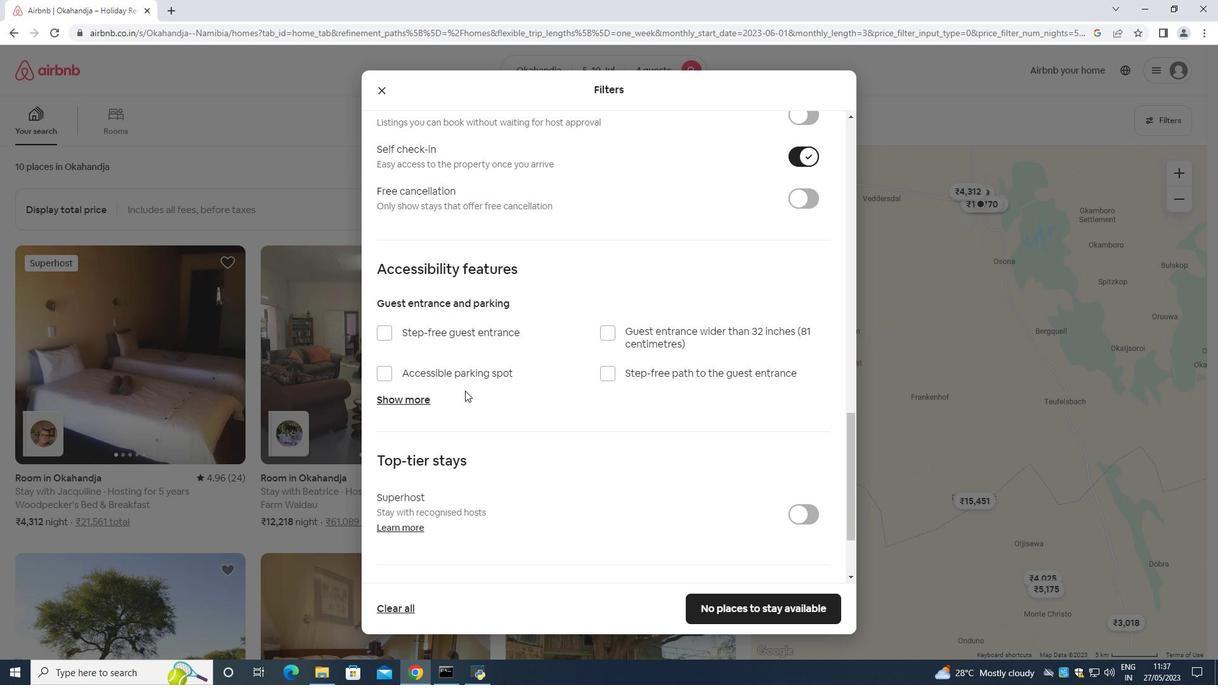 
Action: Mouse moved to (619, 372)
Screenshot: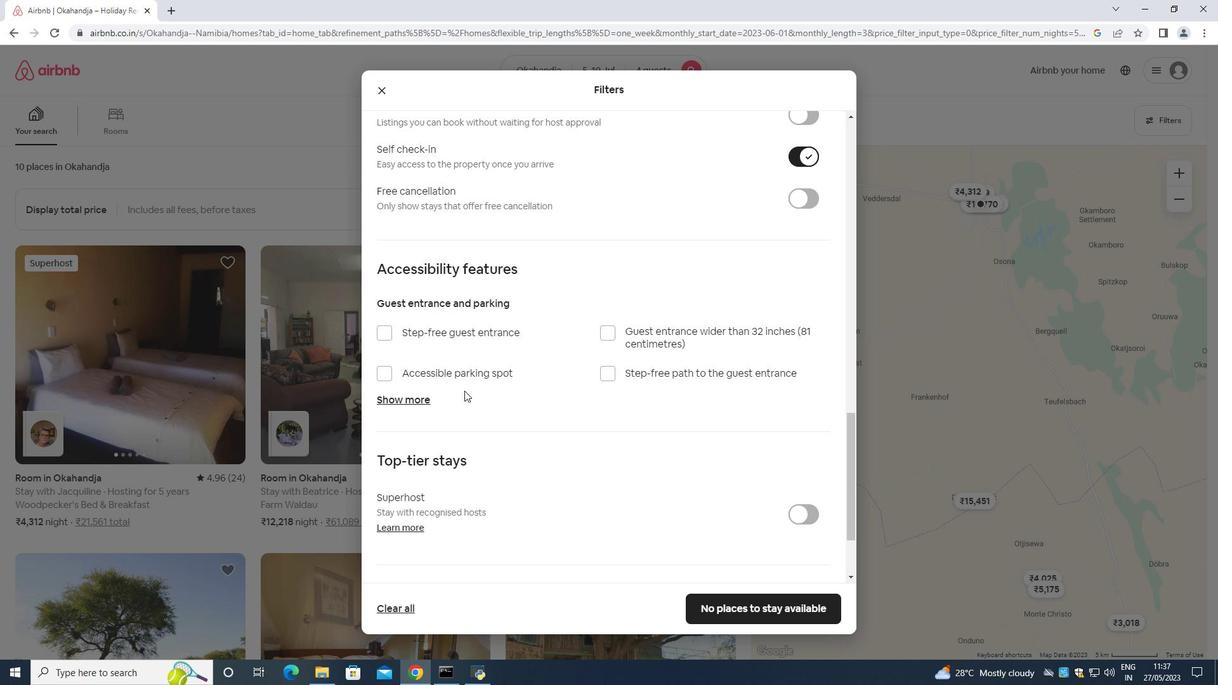 
Action: Mouse scrolled (619, 371) with delta (0, 0)
Screenshot: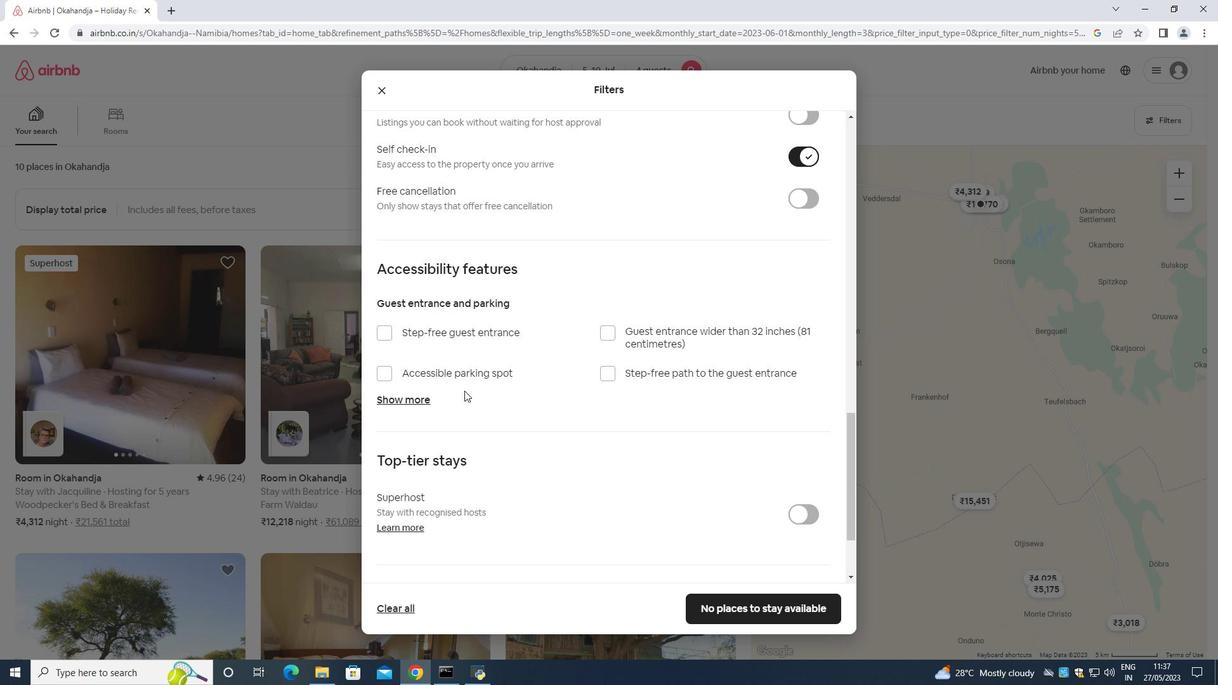 
Action: Mouse moved to (454, 394)
Screenshot: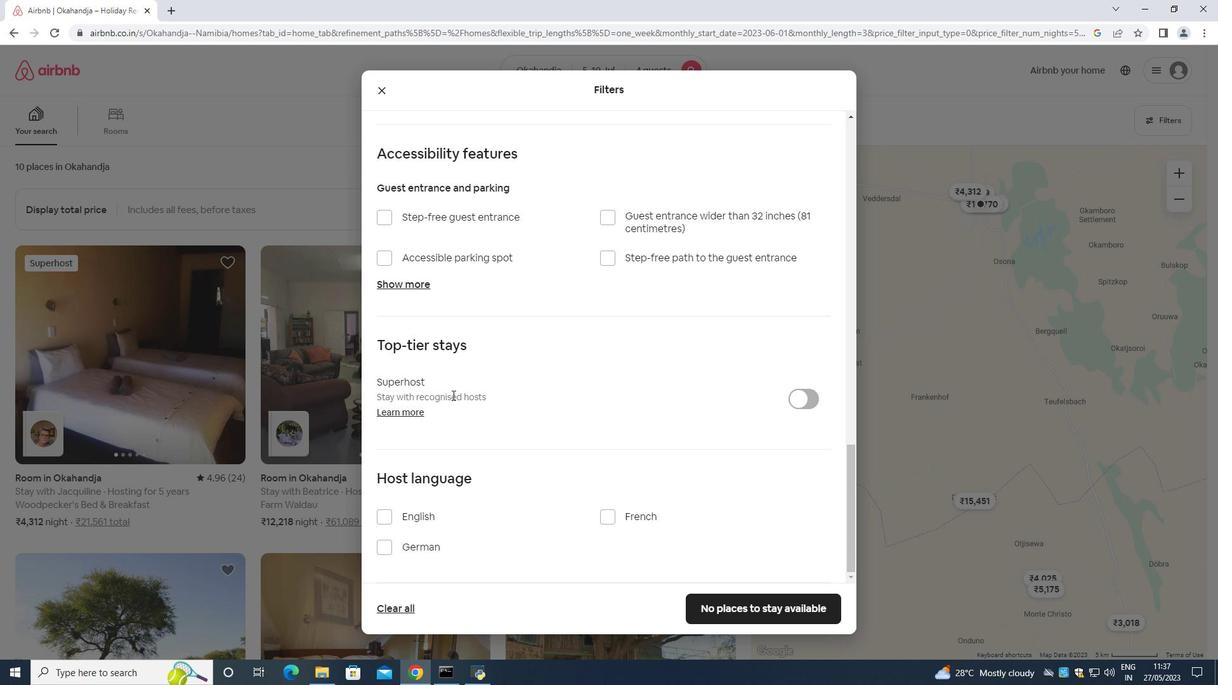 
Action: Mouse scrolled (454, 394) with delta (0, 0)
Screenshot: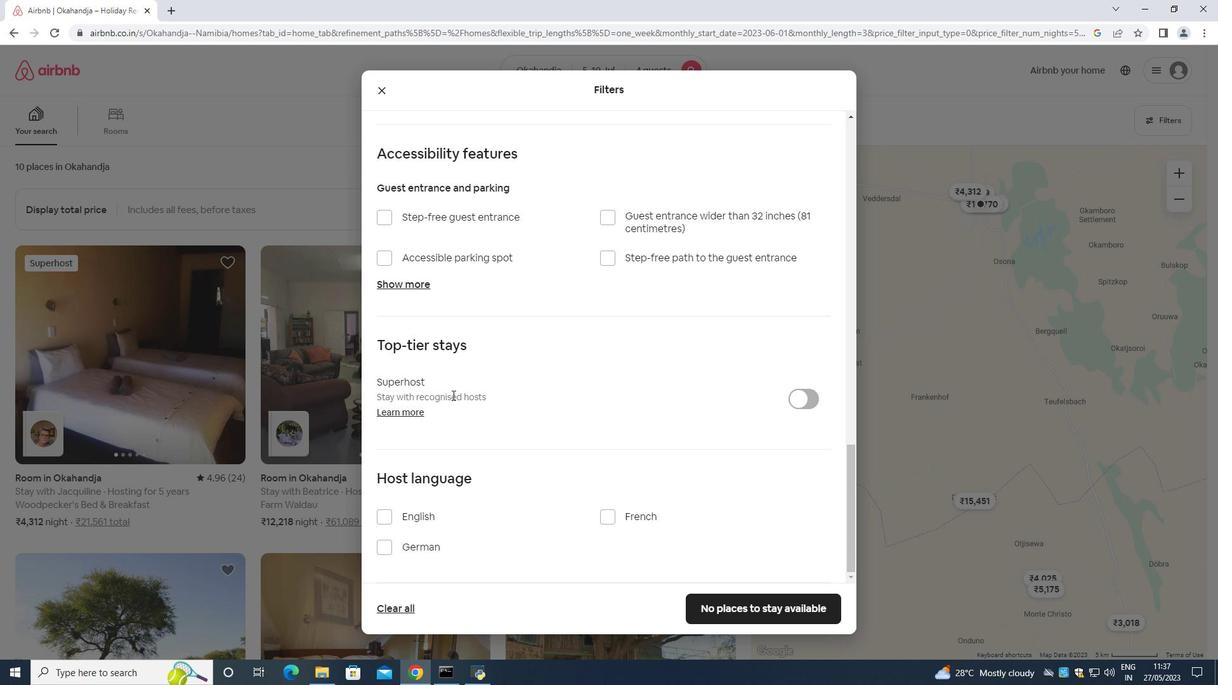 
Action: Mouse scrolled (454, 394) with delta (0, 0)
Screenshot: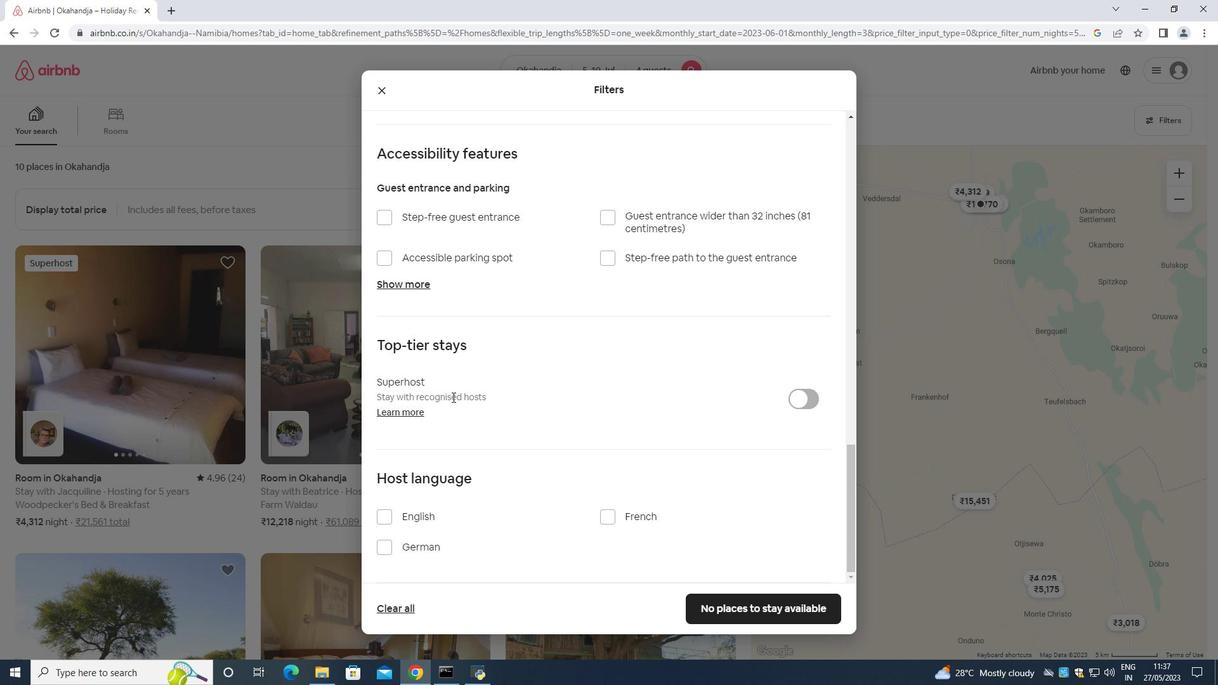 
Action: Mouse moved to (453, 395)
Screenshot: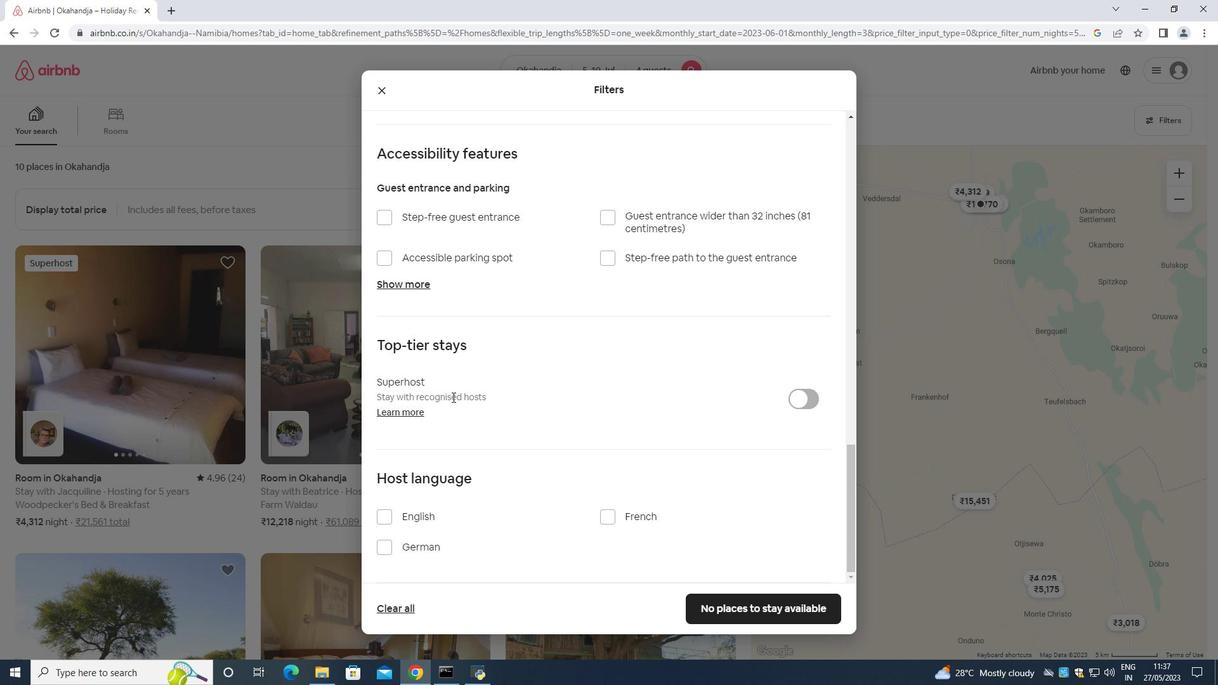 
Action: Mouse scrolled (453, 394) with delta (0, 0)
Screenshot: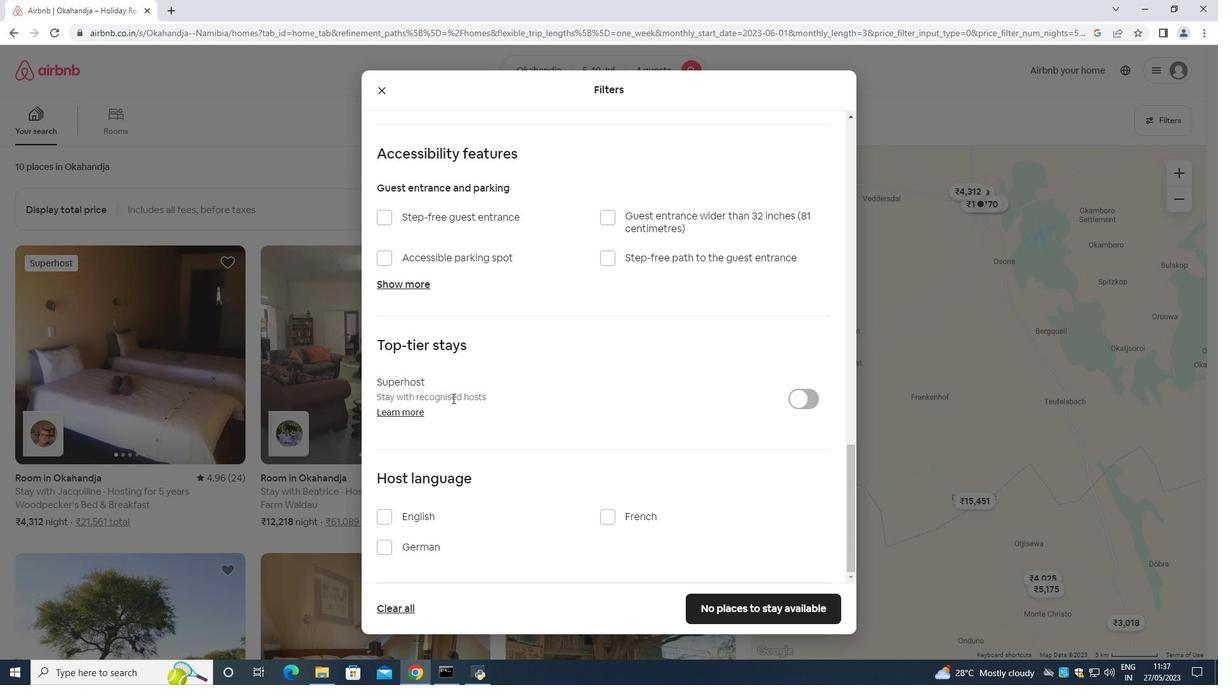 
Action: Mouse moved to (453, 398)
Screenshot: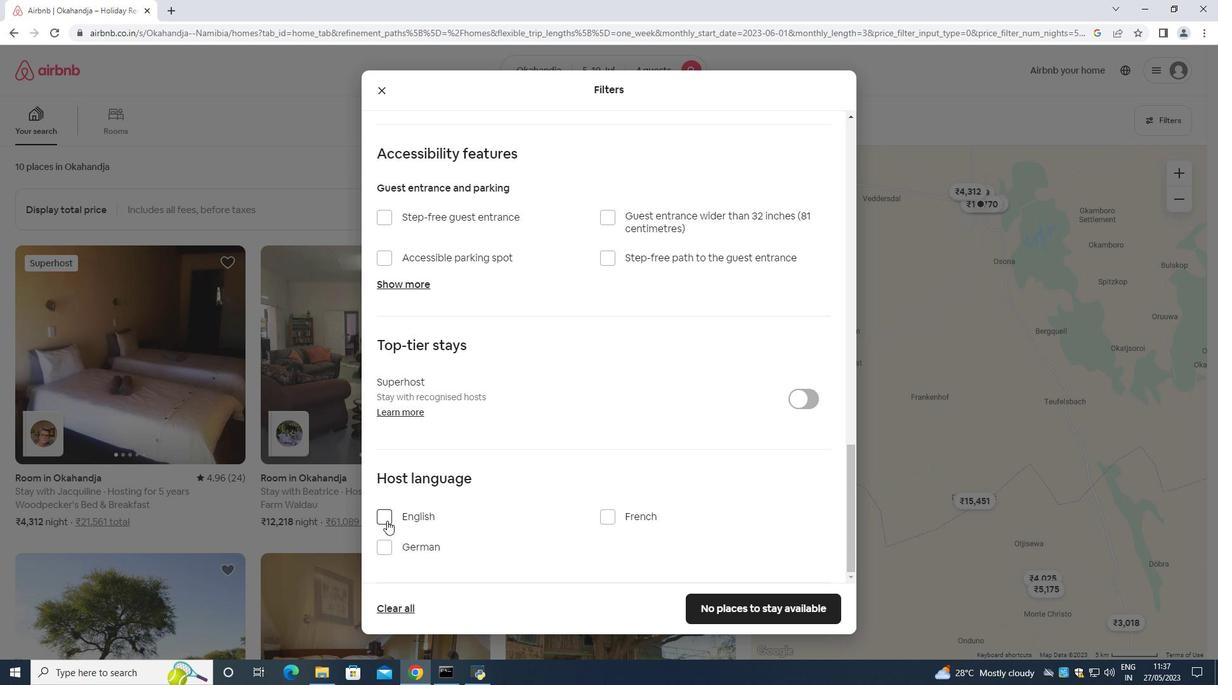
Action: Mouse scrolled (453, 397) with delta (0, 0)
Screenshot: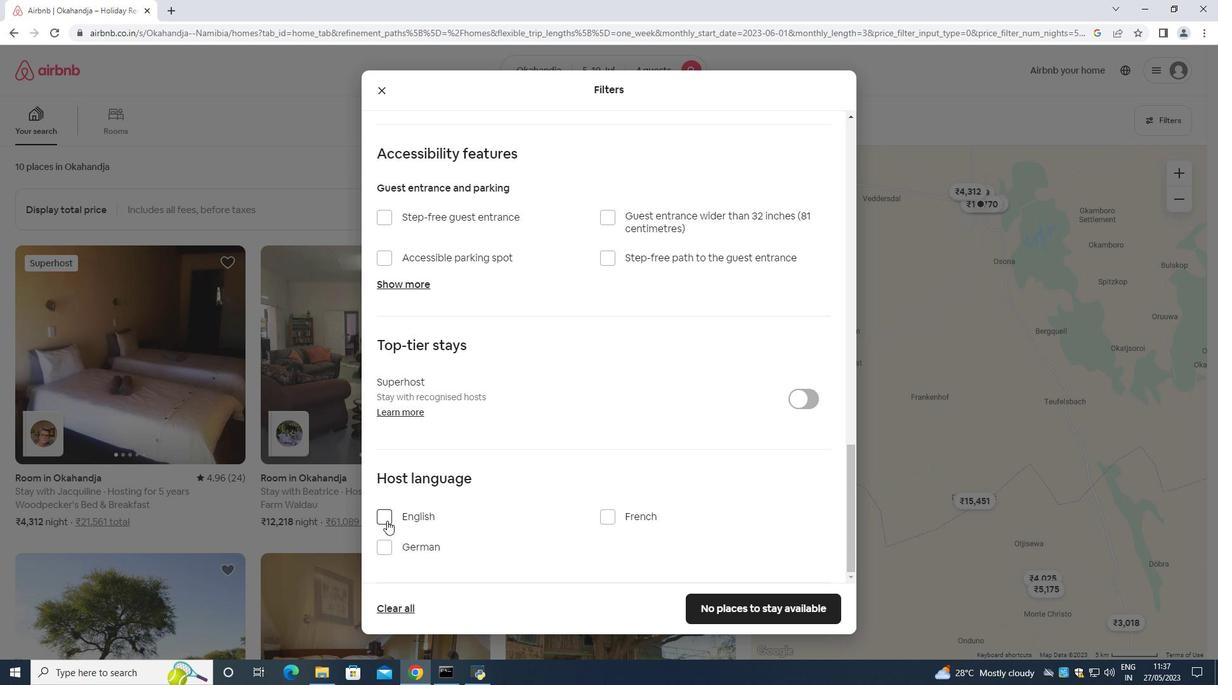 
Action: Mouse moved to (453, 398)
Screenshot: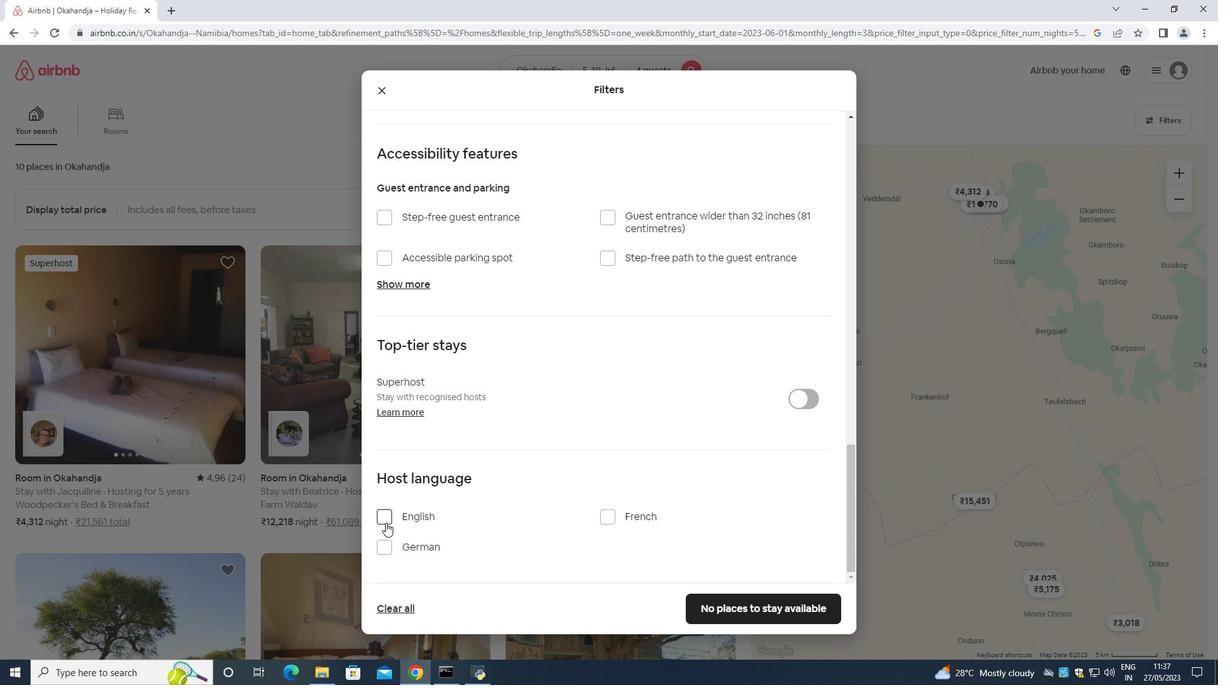 
Action: Mouse scrolled (453, 398) with delta (0, 0)
Screenshot: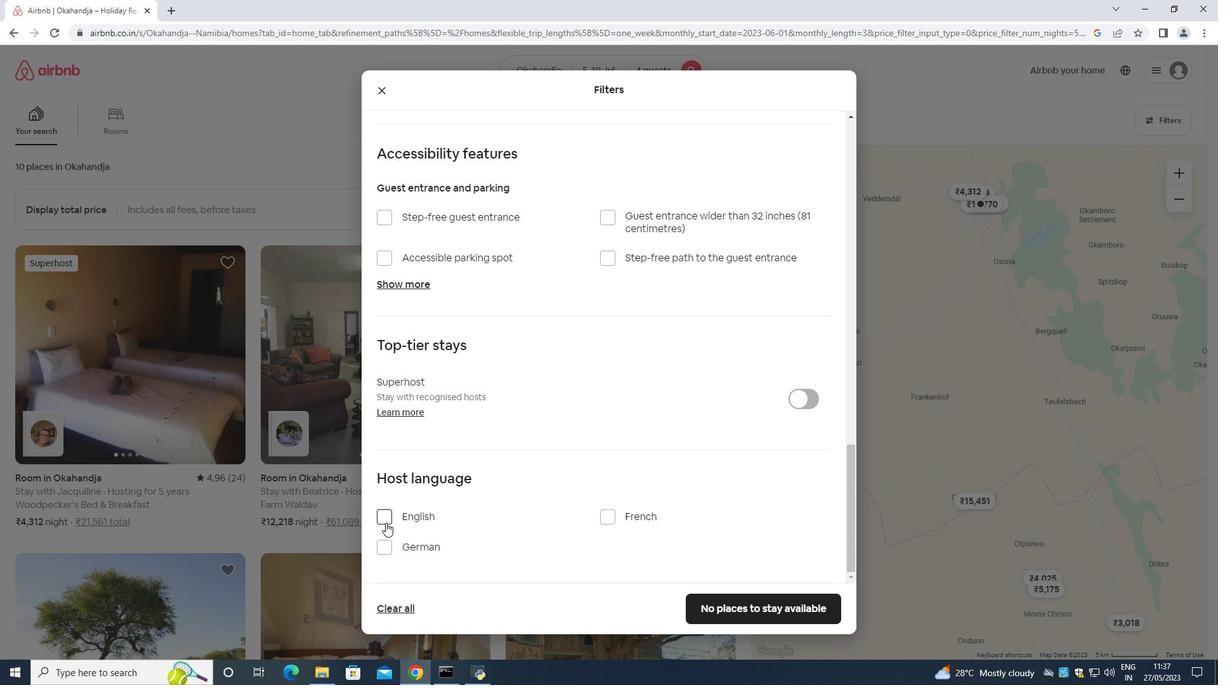 
Action: Mouse moved to (453, 399)
Screenshot: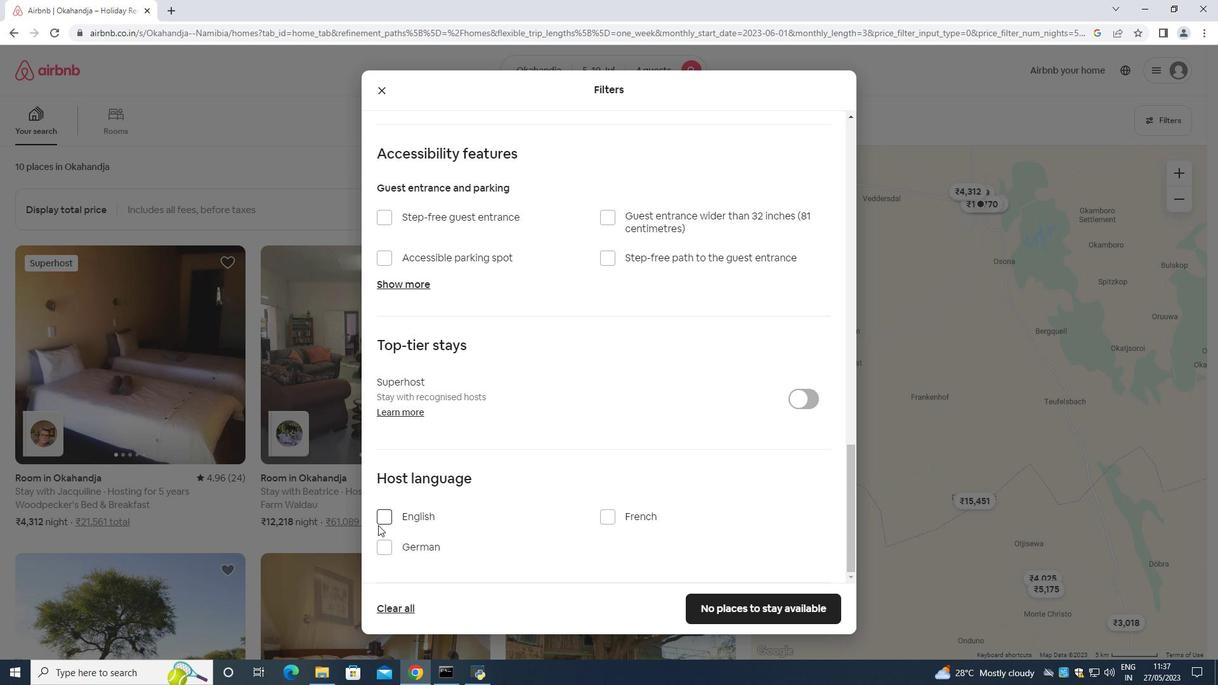 
Action: Mouse scrolled (453, 399) with delta (0, 0)
Screenshot: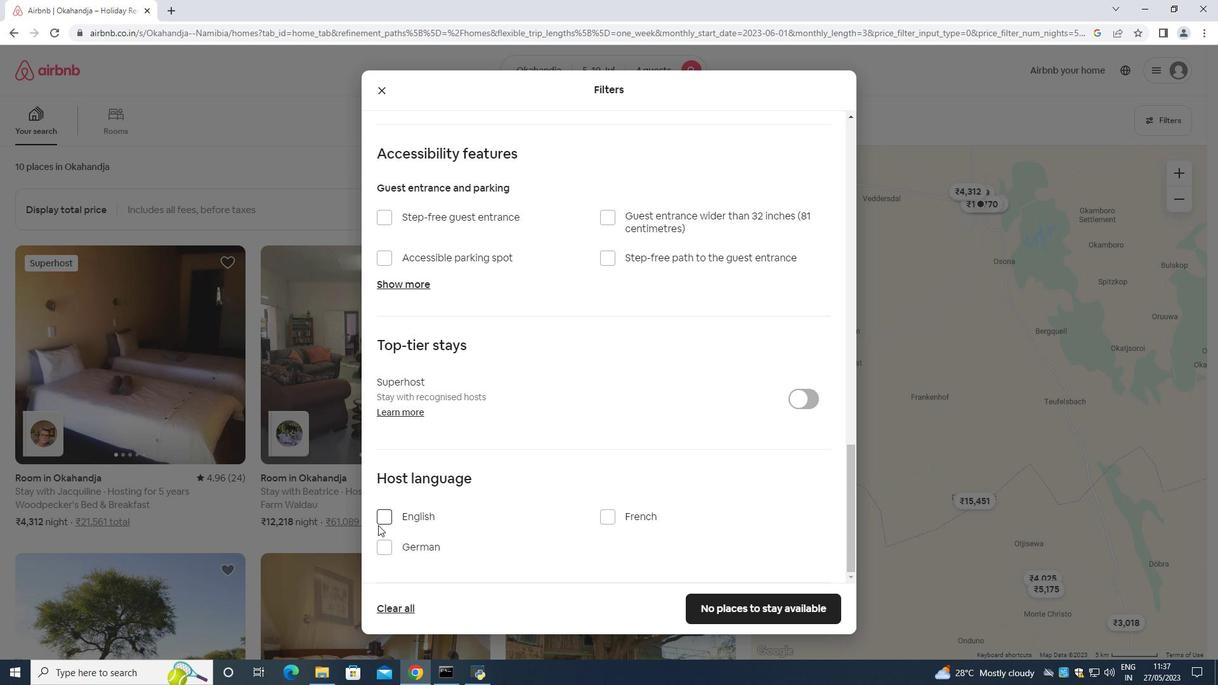 
Action: Mouse moved to (385, 516)
Screenshot: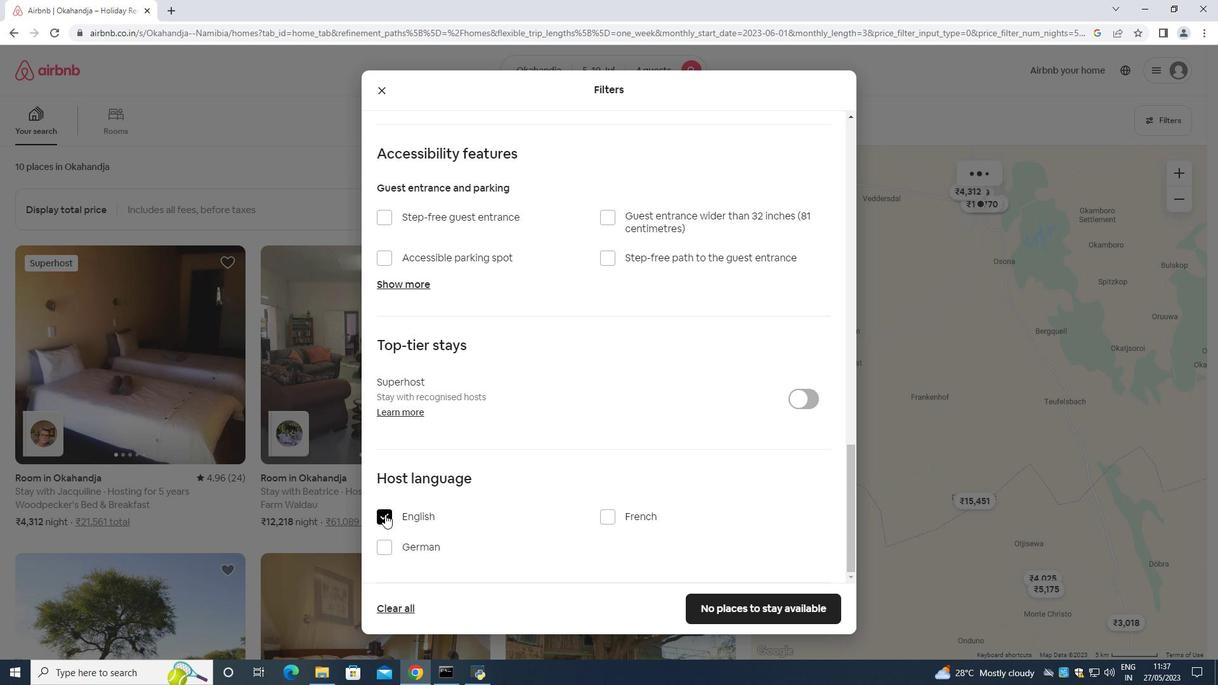 
Action: Mouse pressed left at (385, 516)
Screenshot: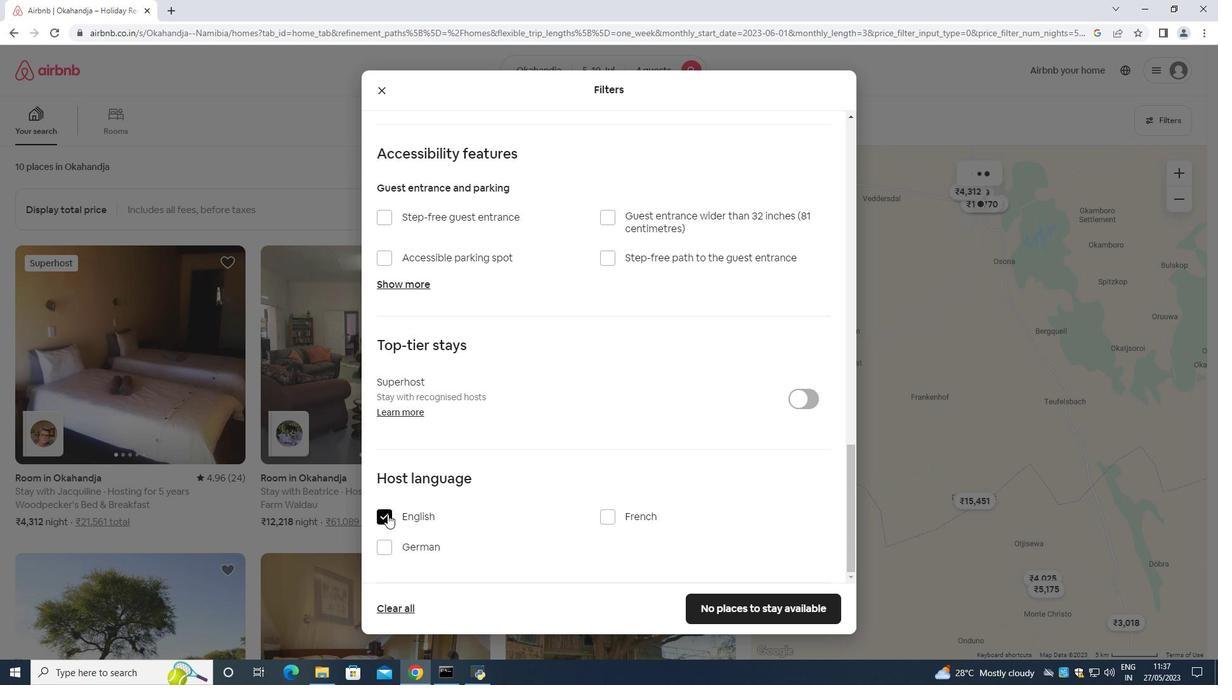 
Action: Mouse moved to (481, 446)
Screenshot: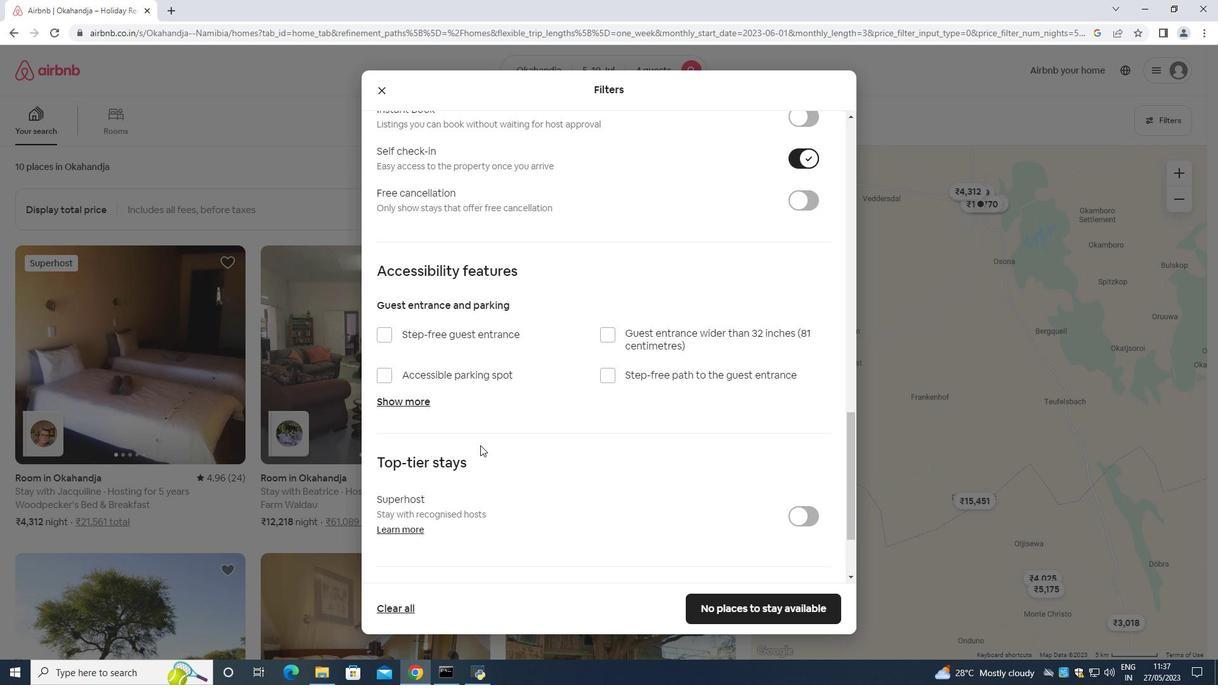 
Action: Mouse scrolled (481, 447) with delta (0, 0)
Screenshot: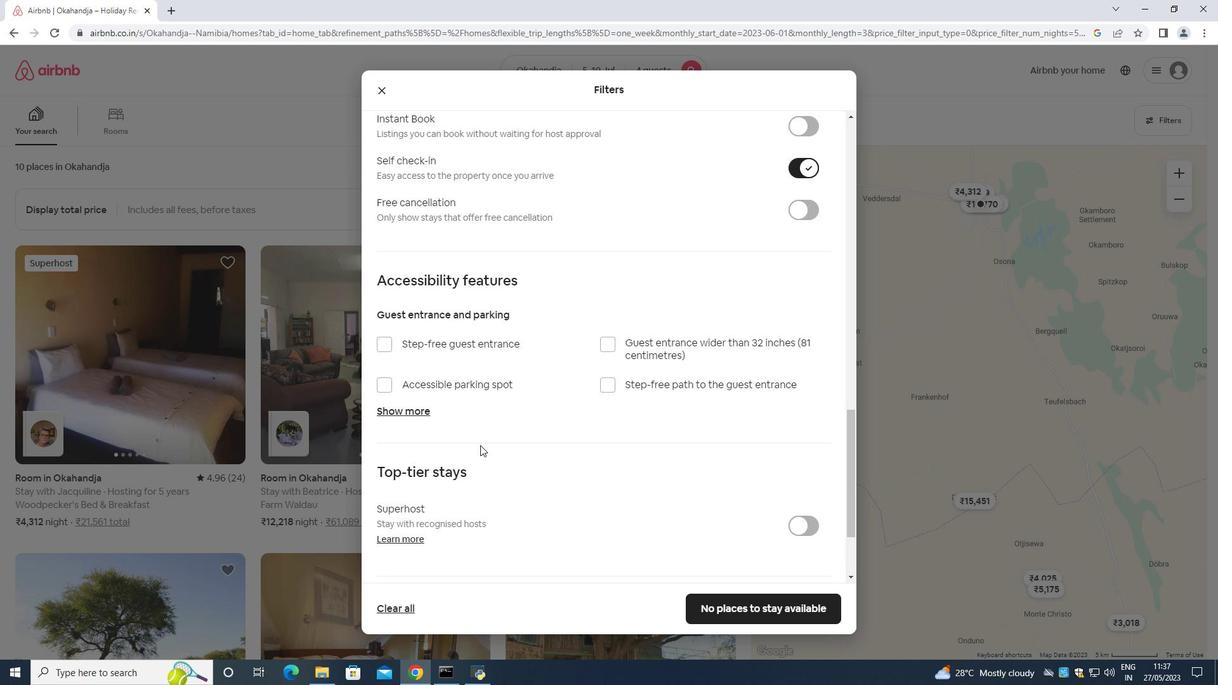 
Action: Mouse scrolled (481, 447) with delta (0, 0)
Screenshot: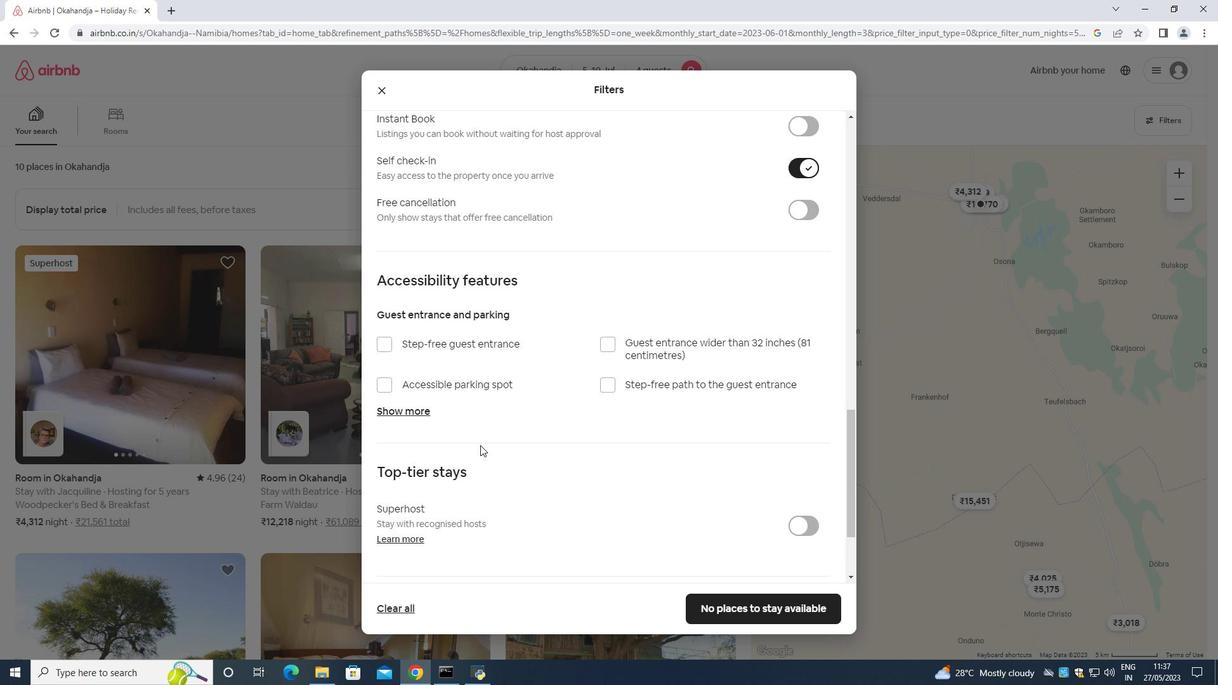 
Action: Mouse scrolled (481, 447) with delta (0, 0)
Screenshot: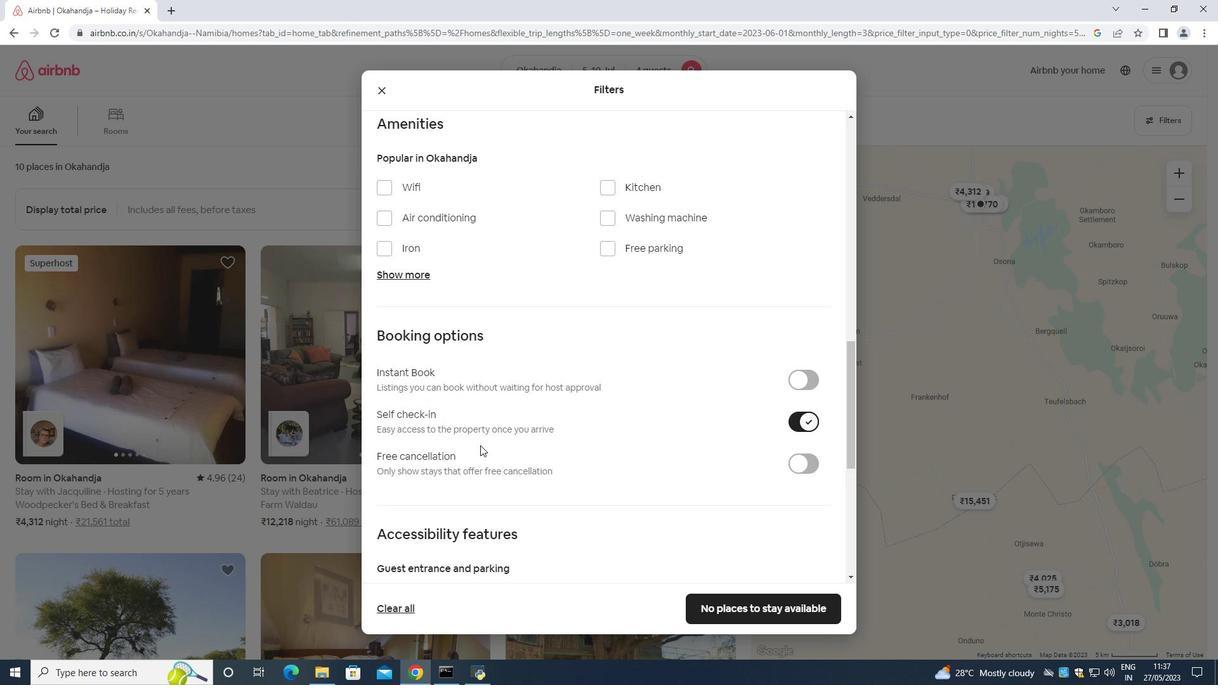 
Action: Mouse scrolled (481, 447) with delta (0, 0)
Screenshot: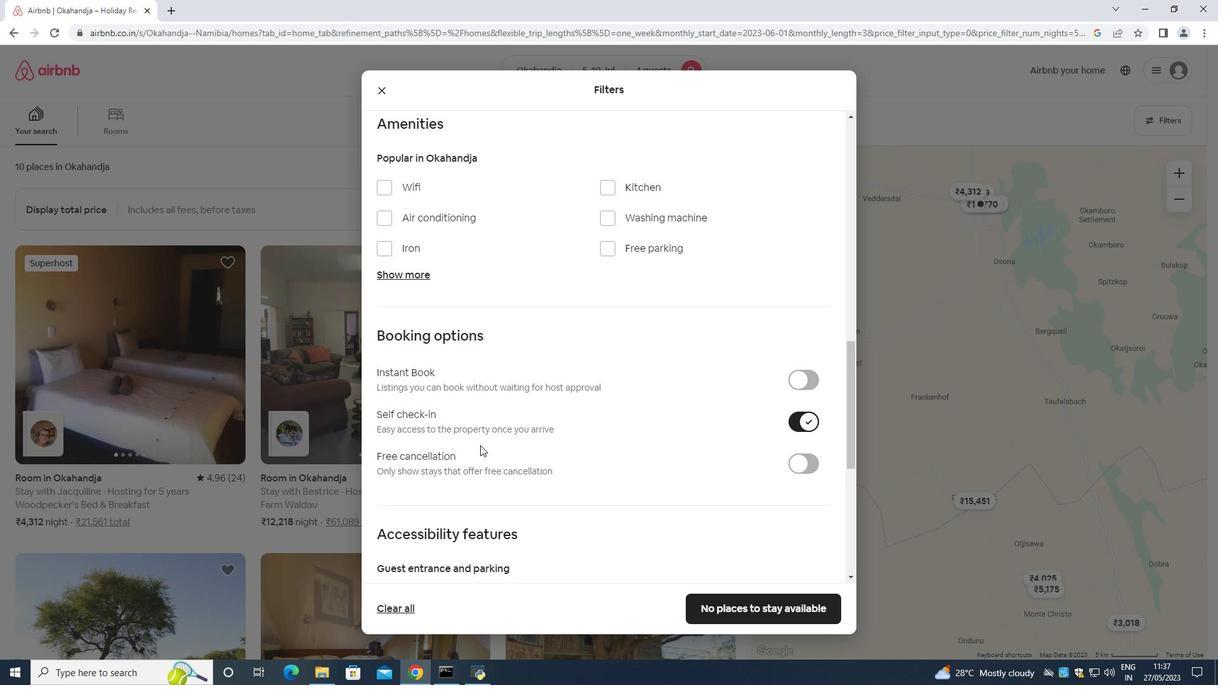 
Action: Mouse scrolled (481, 447) with delta (0, 0)
Screenshot: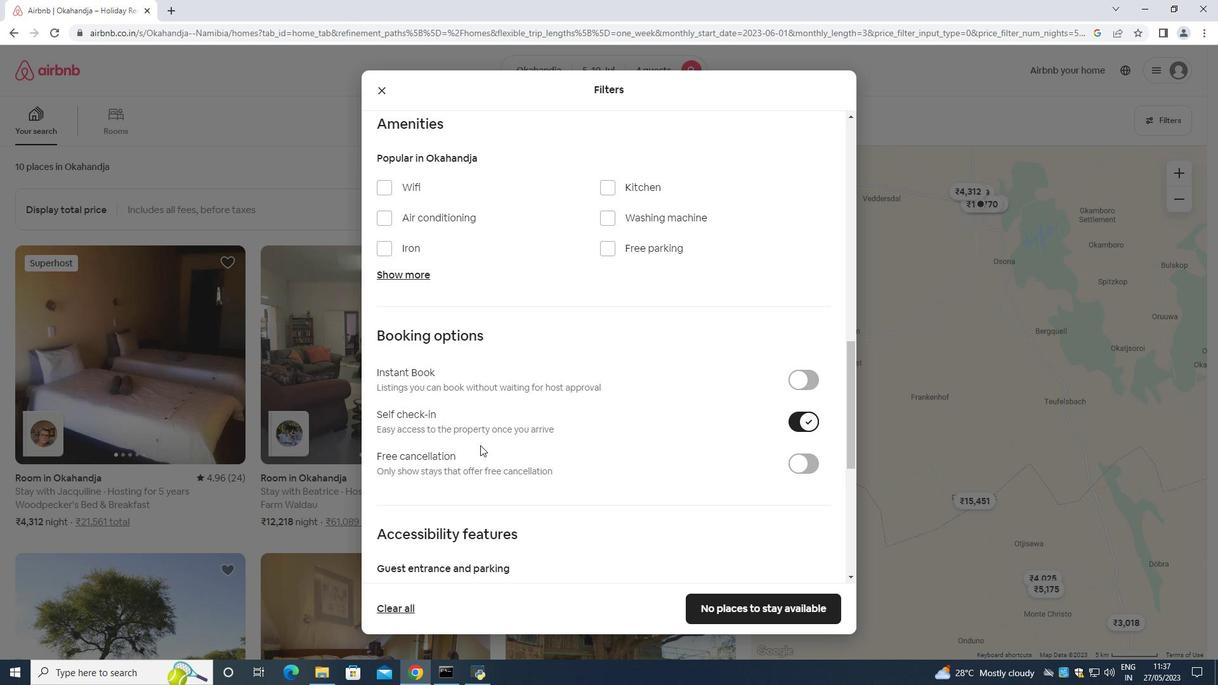 
Action: Mouse scrolled (481, 447) with delta (0, 0)
Screenshot: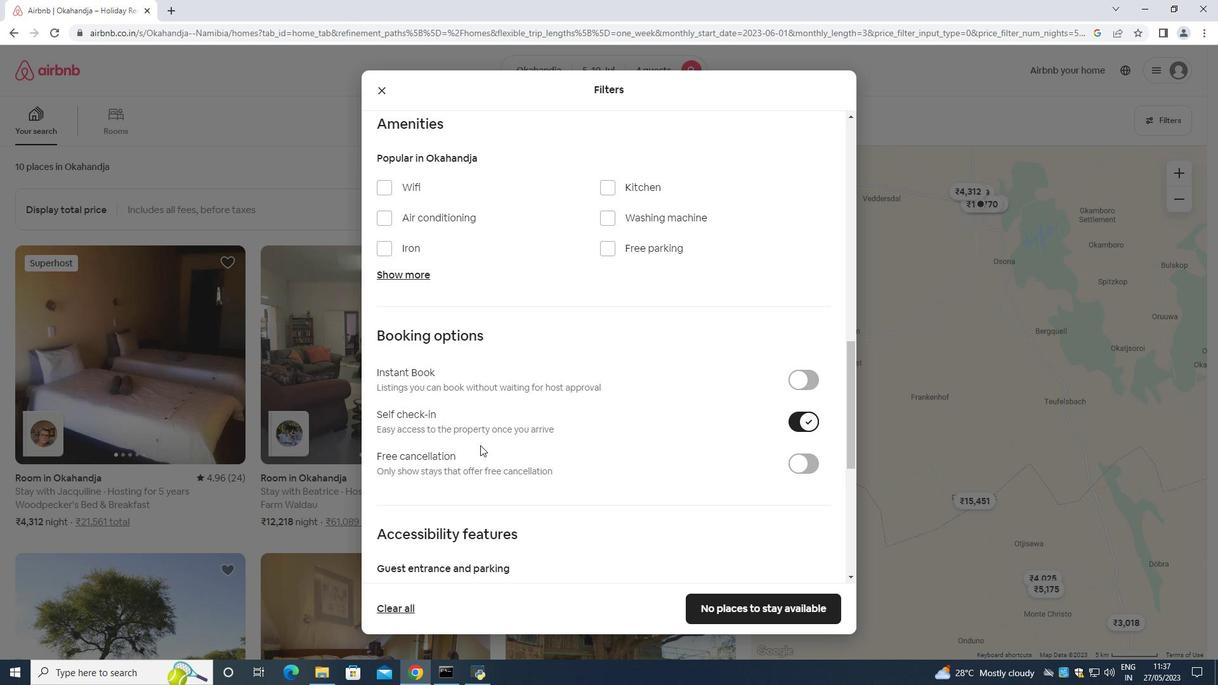 
Action: Mouse scrolled (481, 447) with delta (0, 0)
Screenshot: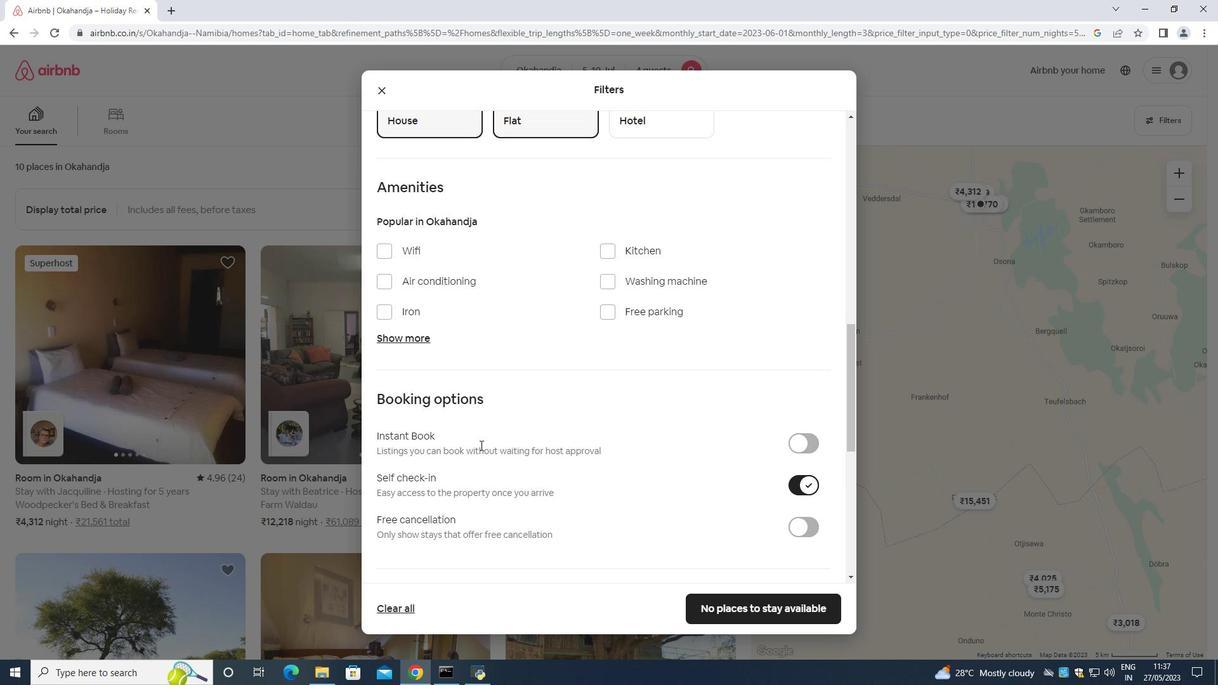 
Action: Mouse moved to (529, 375)
Screenshot: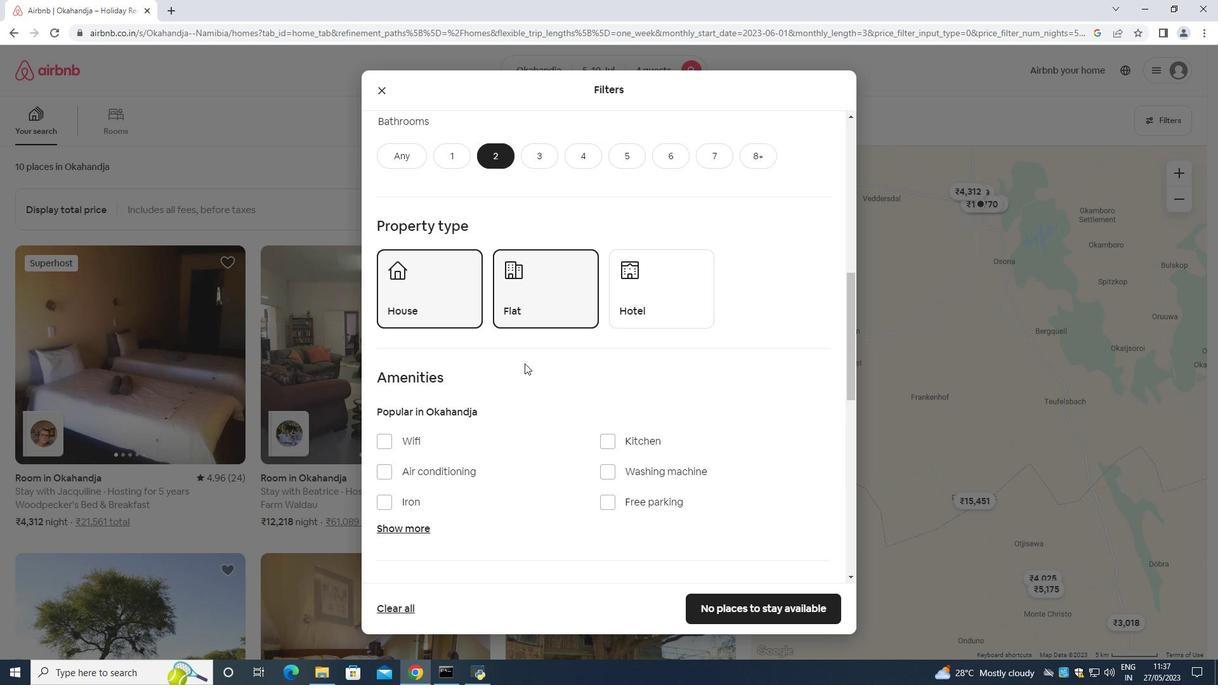 
Action: Mouse scrolled (529, 376) with delta (0, 0)
Screenshot: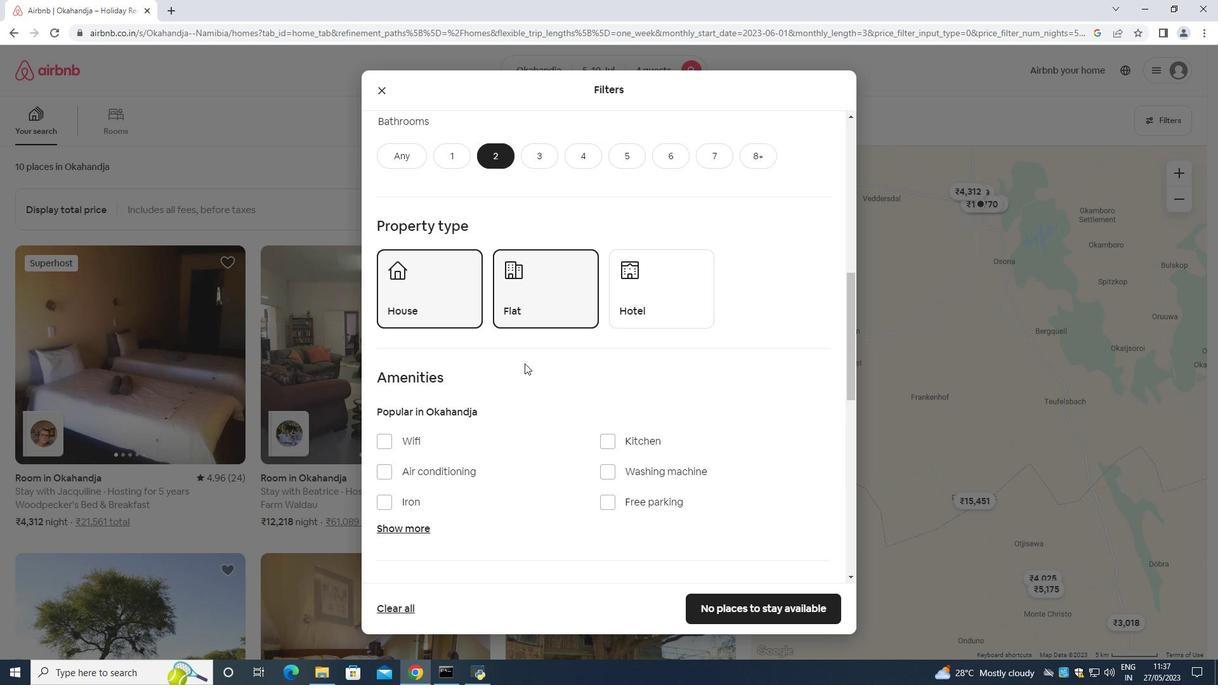 
Action: Mouse moved to (530, 368)
Screenshot: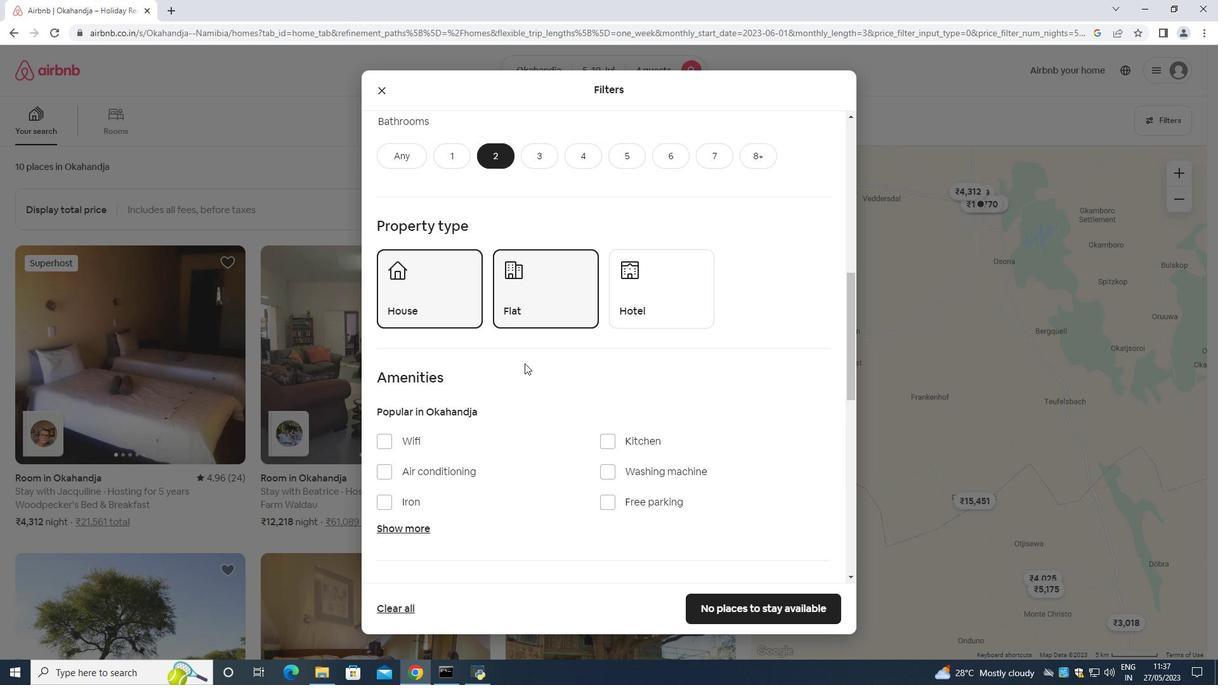 
Action: Mouse scrolled (530, 369) with delta (0, 0)
Screenshot: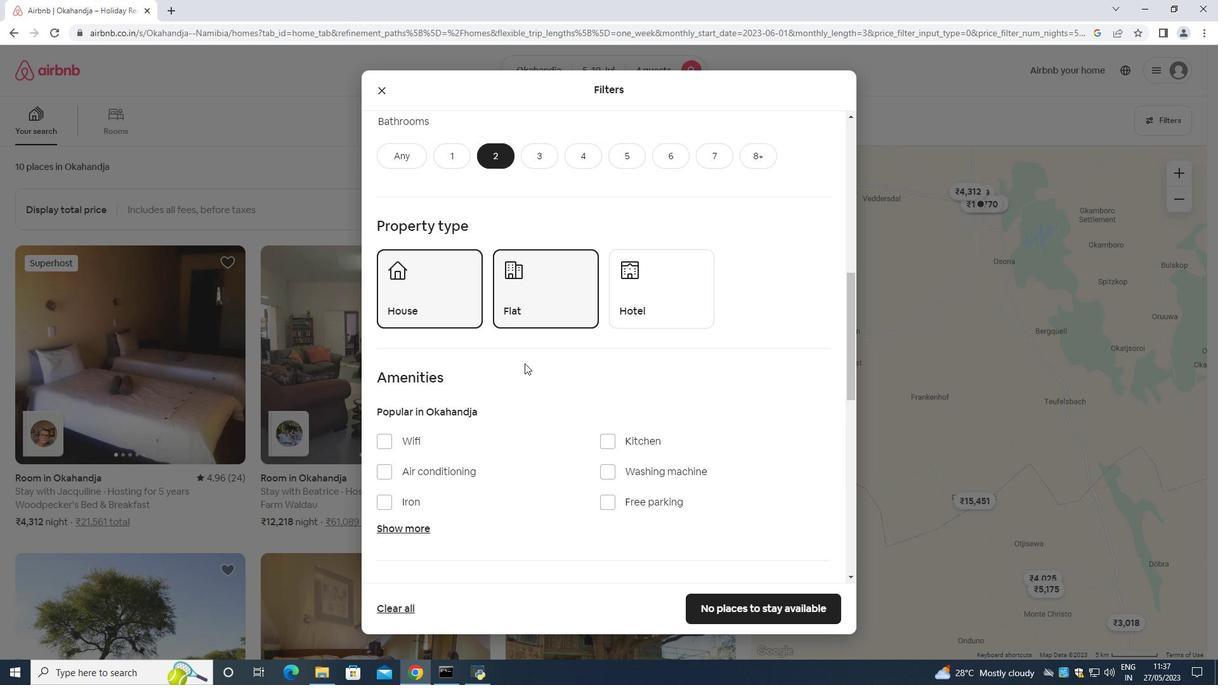 
Action: Mouse moved to (530, 367)
Screenshot: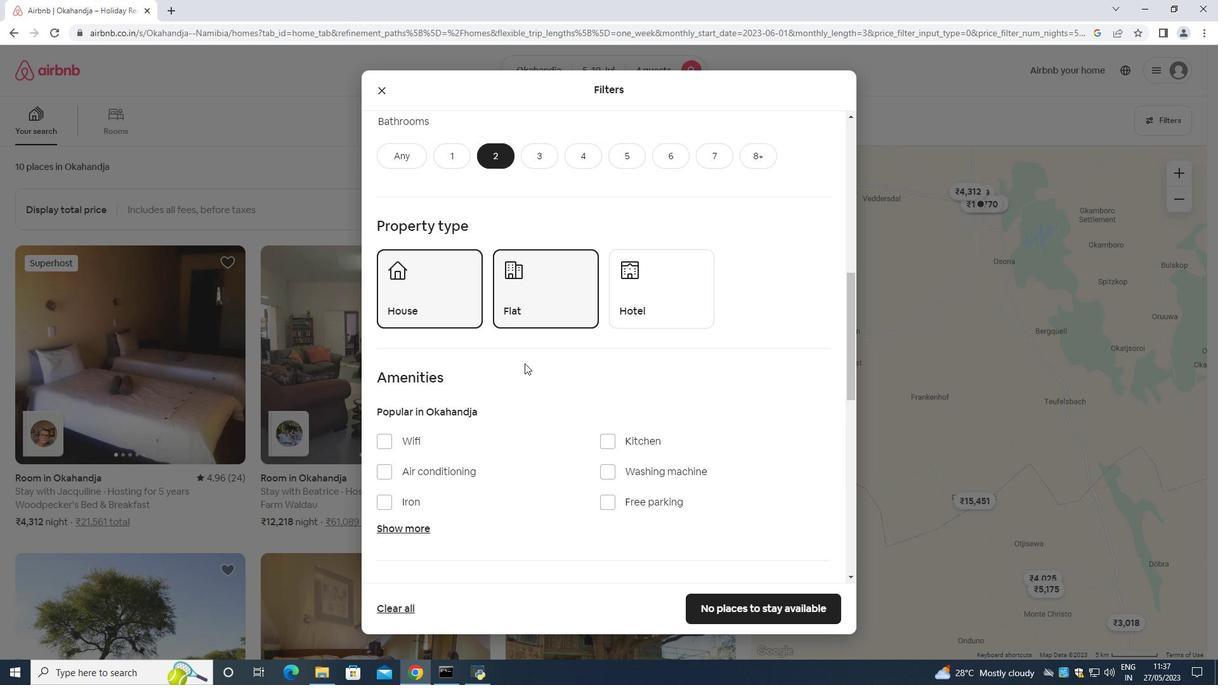 
Action: Mouse scrolled (530, 368) with delta (0, 0)
Screenshot: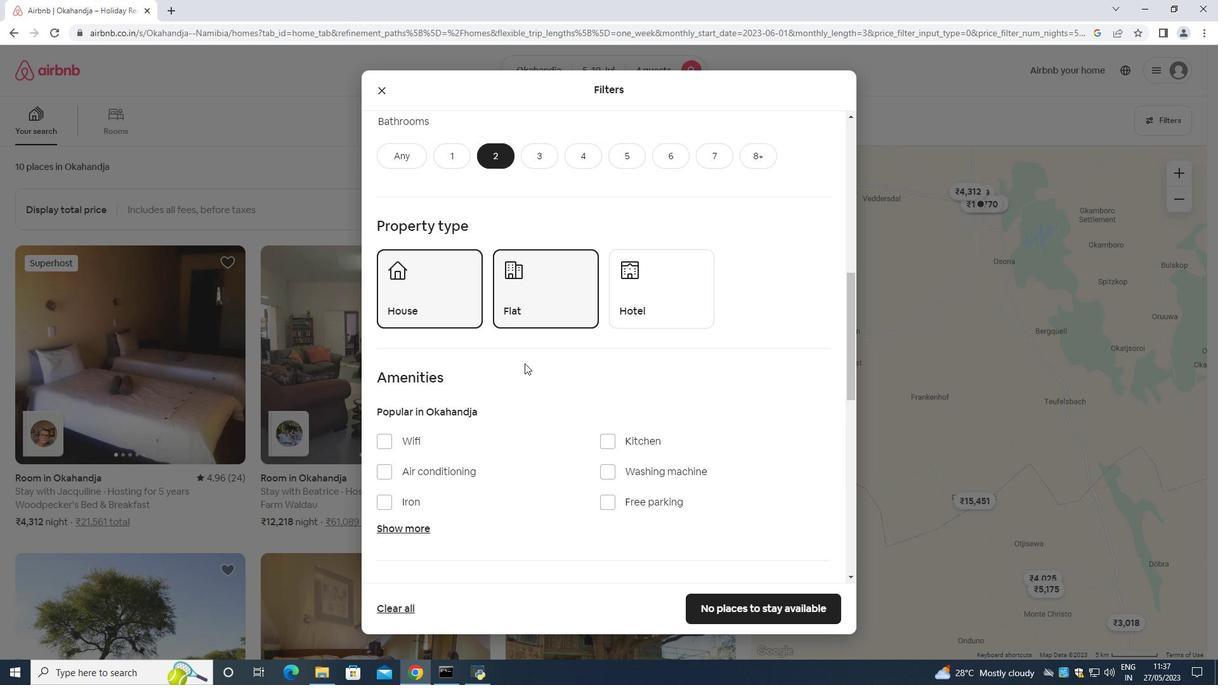
Action: Mouse moved to (588, 361)
Screenshot: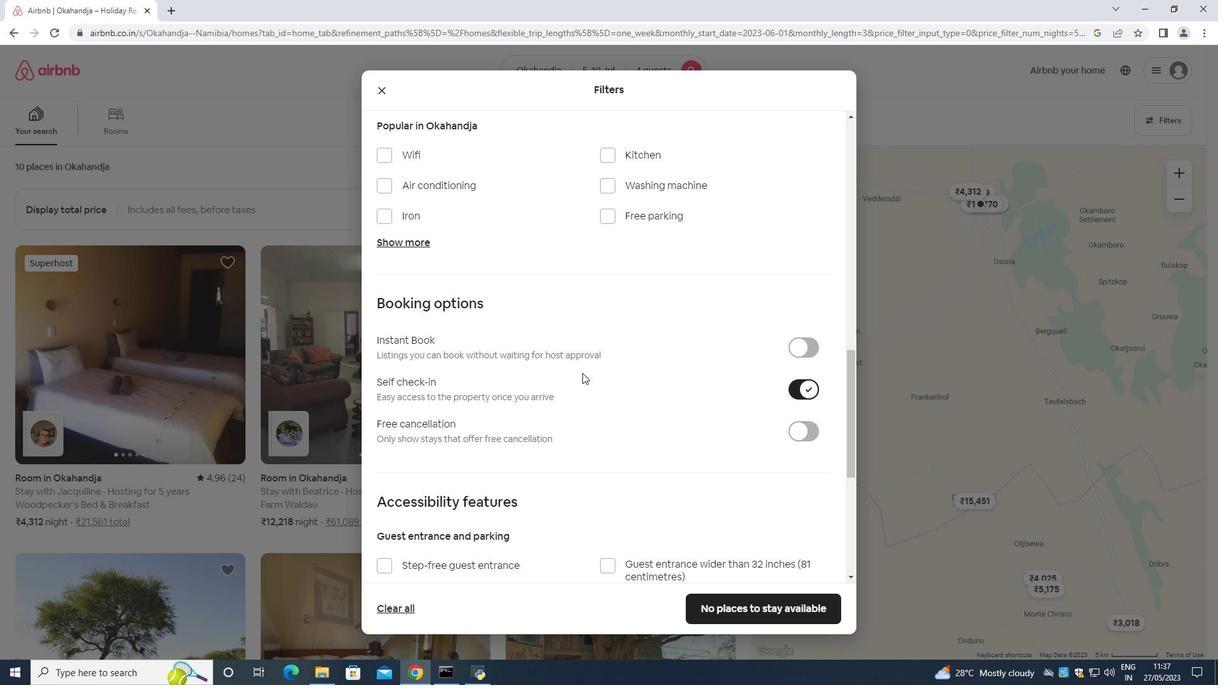 
Action: Mouse scrolled (588, 360) with delta (0, 0)
Screenshot: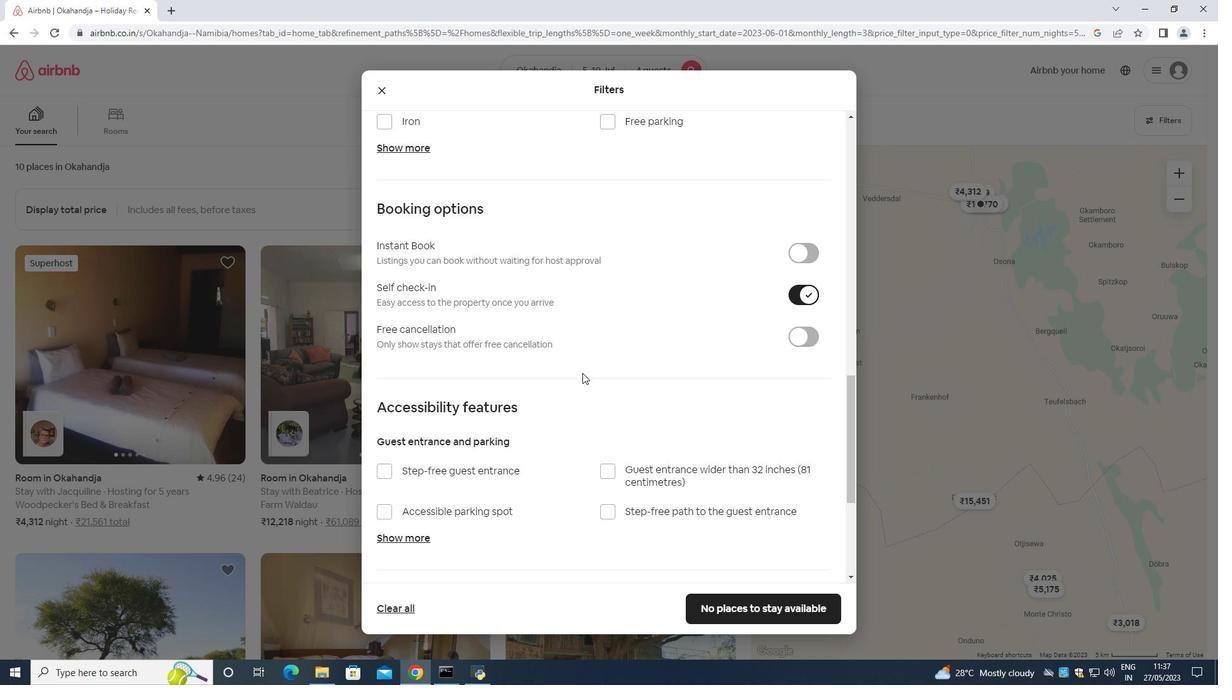 
Action: Mouse moved to (587, 366)
Screenshot: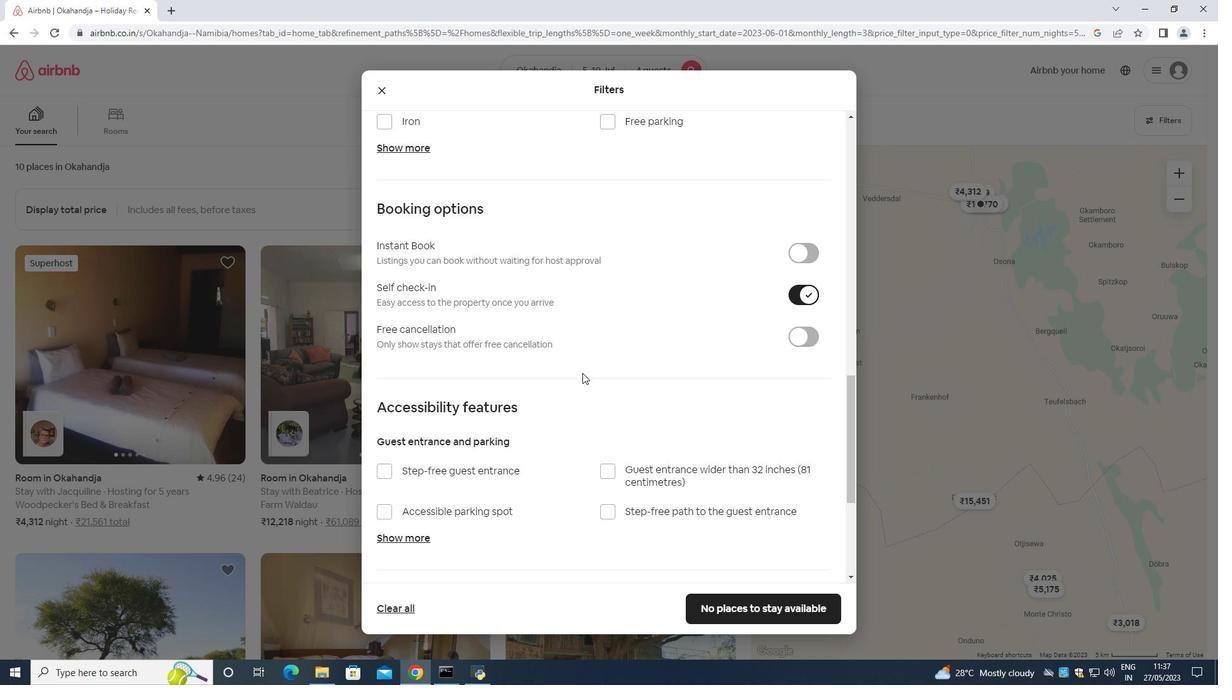 
Action: Mouse scrolled (587, 365) with delta (0, 0)
Screenshot: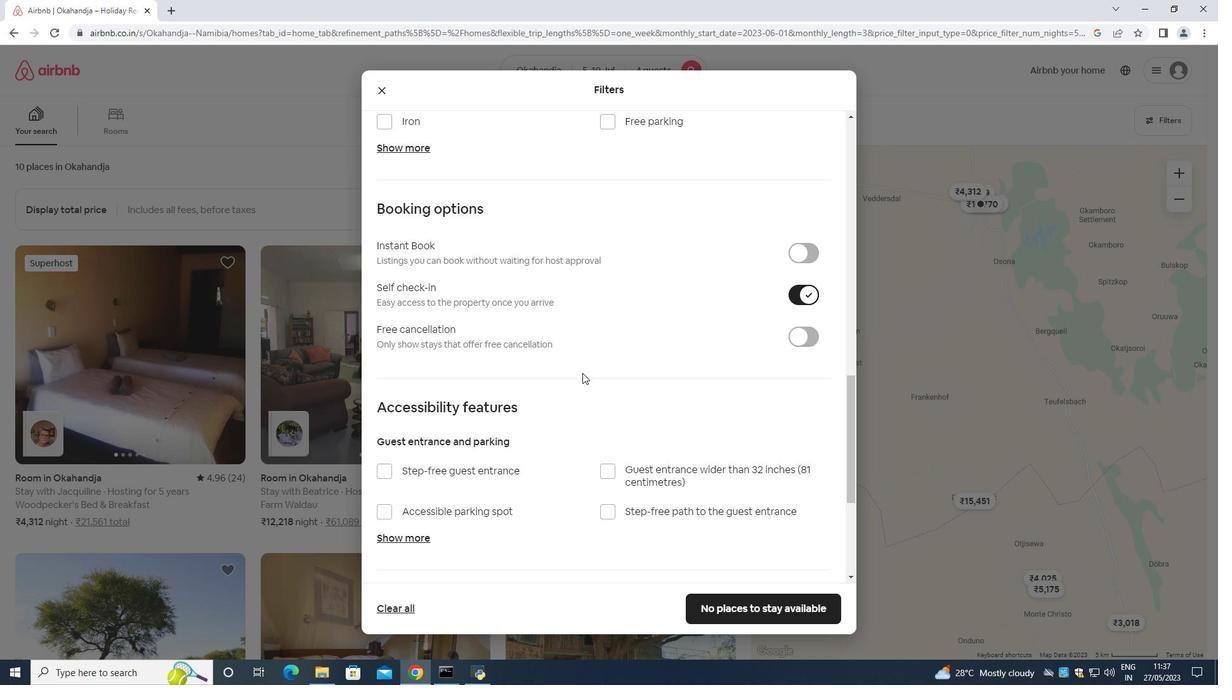 
Action: Mouse moved to (585, 368)
Screenshot: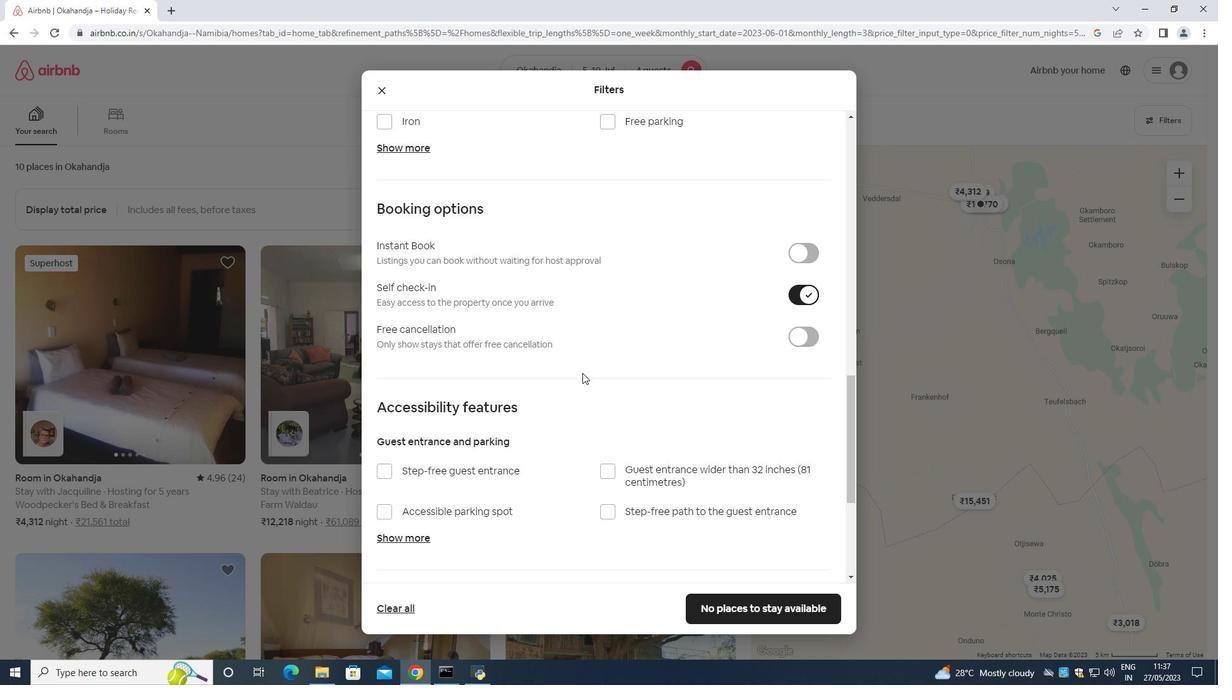 
Action: Mouse scrolled (586, 367) with delta (0, 0)
Screenshot: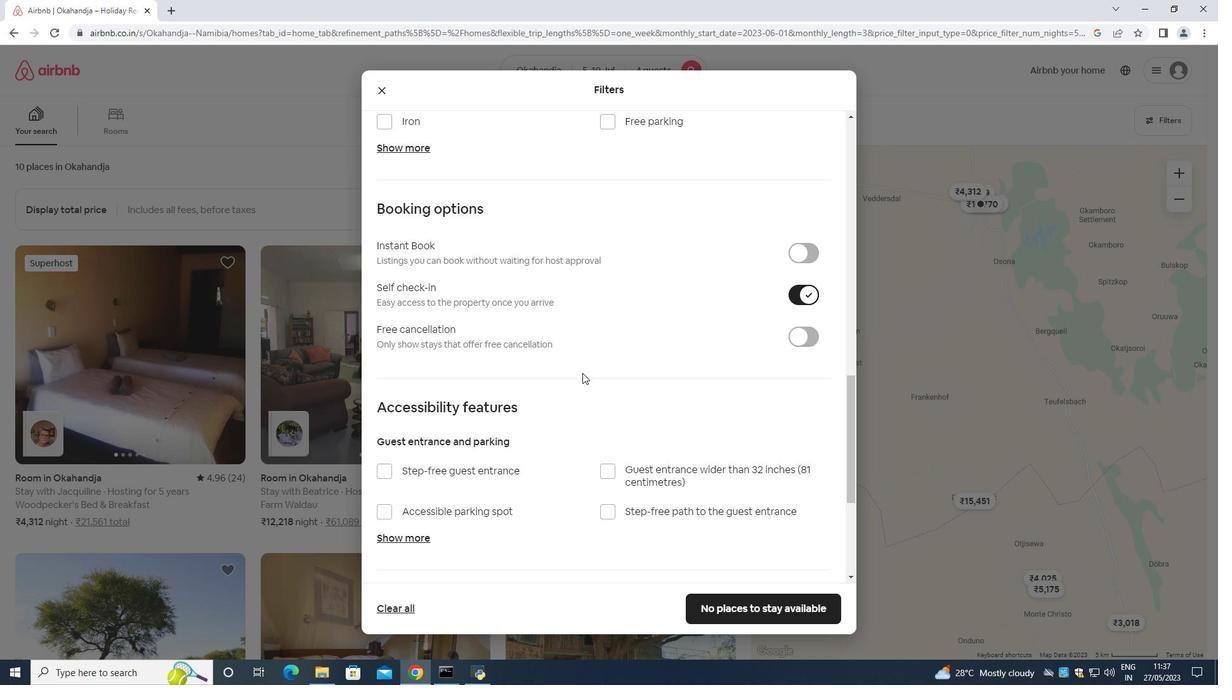 
Action: Mouse moved to (585, 370)
Screenshot: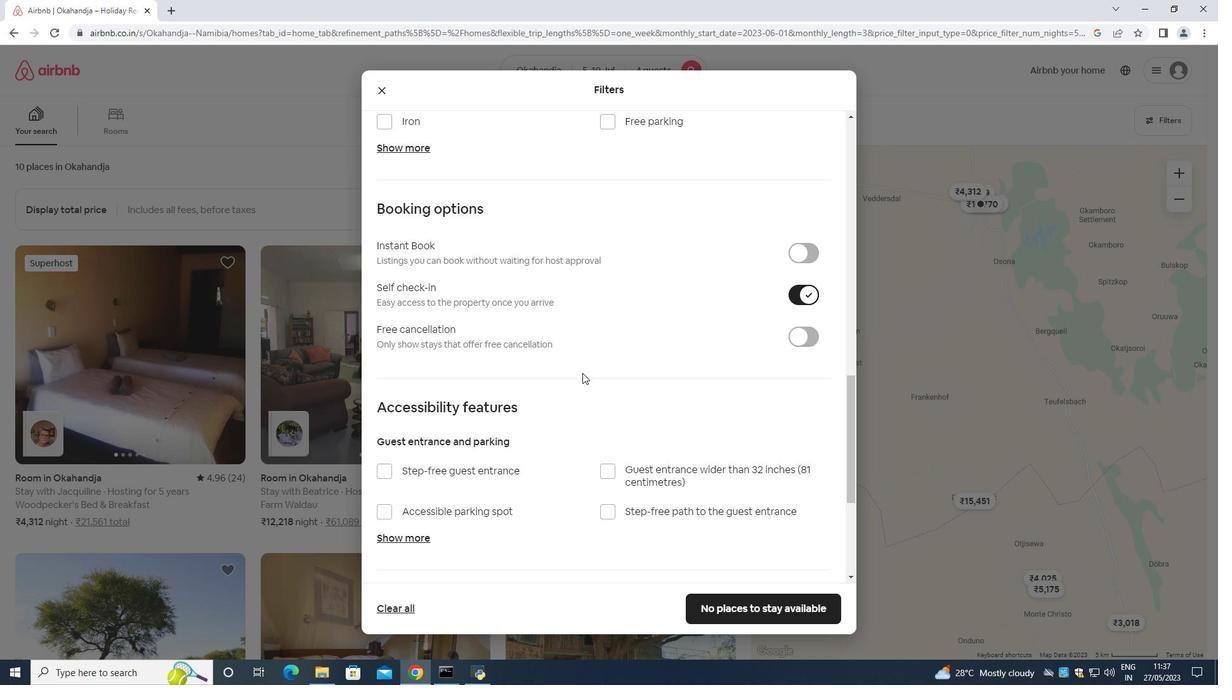 
Action: Mouse scrolled (585, 369) with delta (0, 0)
Screenshot: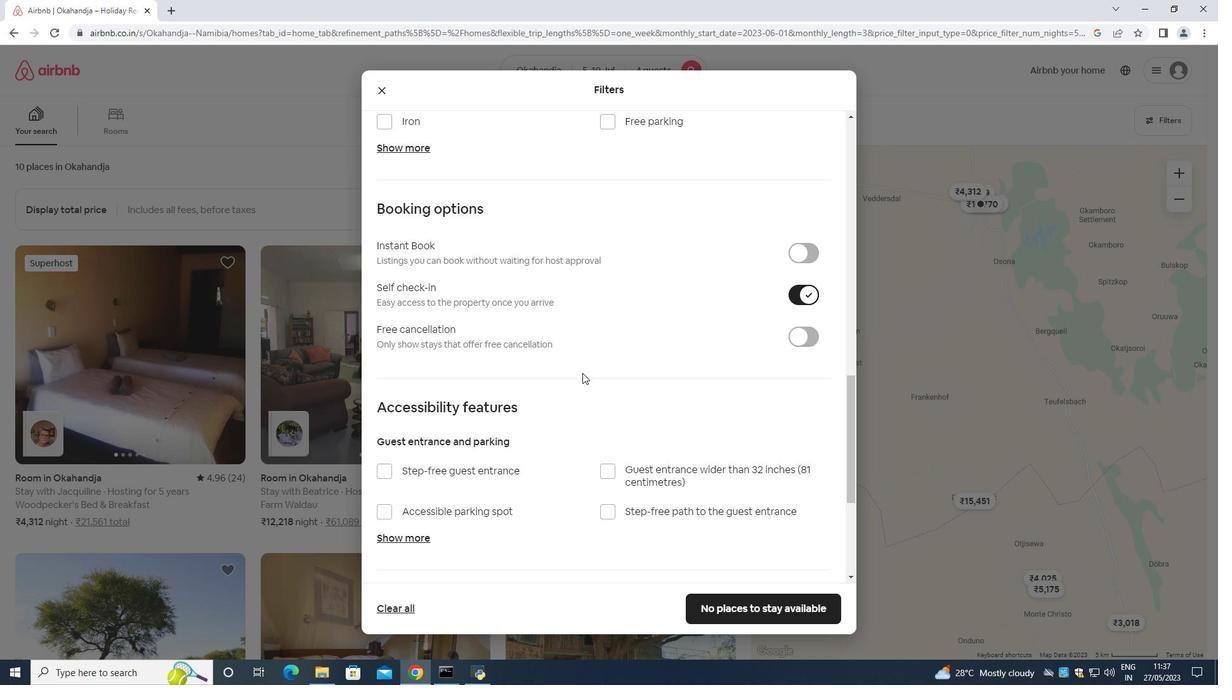 
Action: Mouse moved to (585, 370)
Screenshot: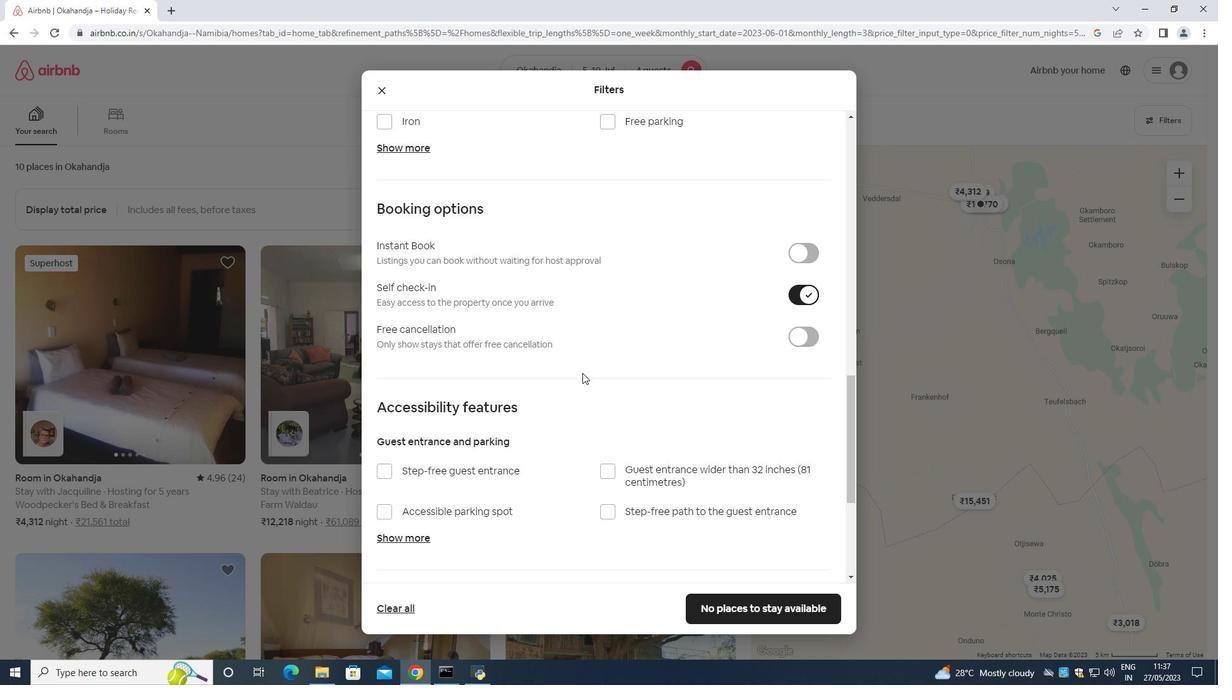 
Action: Mouse scrolled (585, 370) with delta (0, 0)
Screenshot: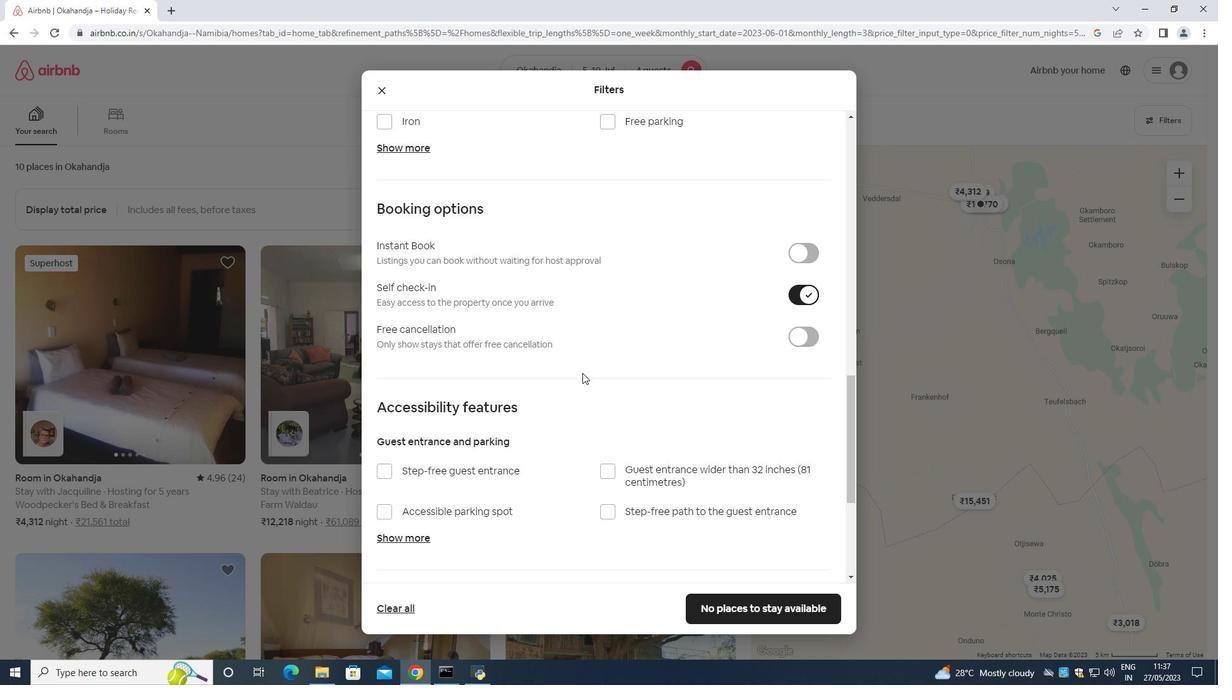 
Action: Mouse moved to (584, 373)
Screenshot: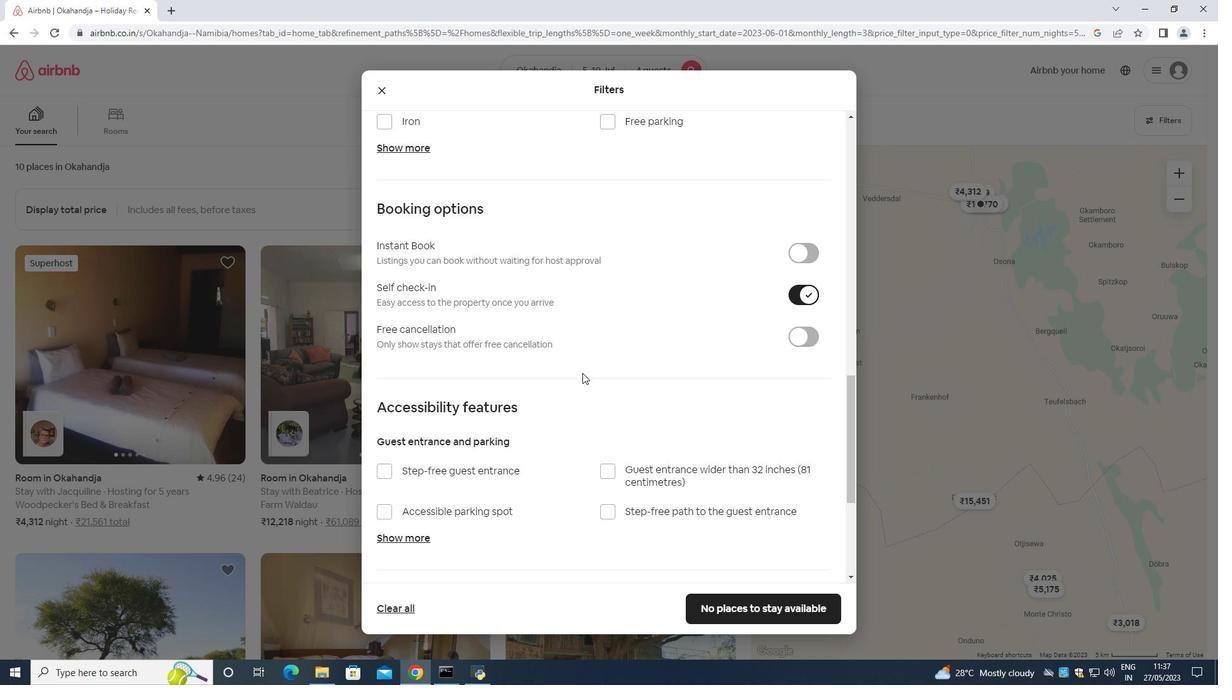 
Action: Mouse scrolled (584, 373) with delta (0, 0)
Screenshot: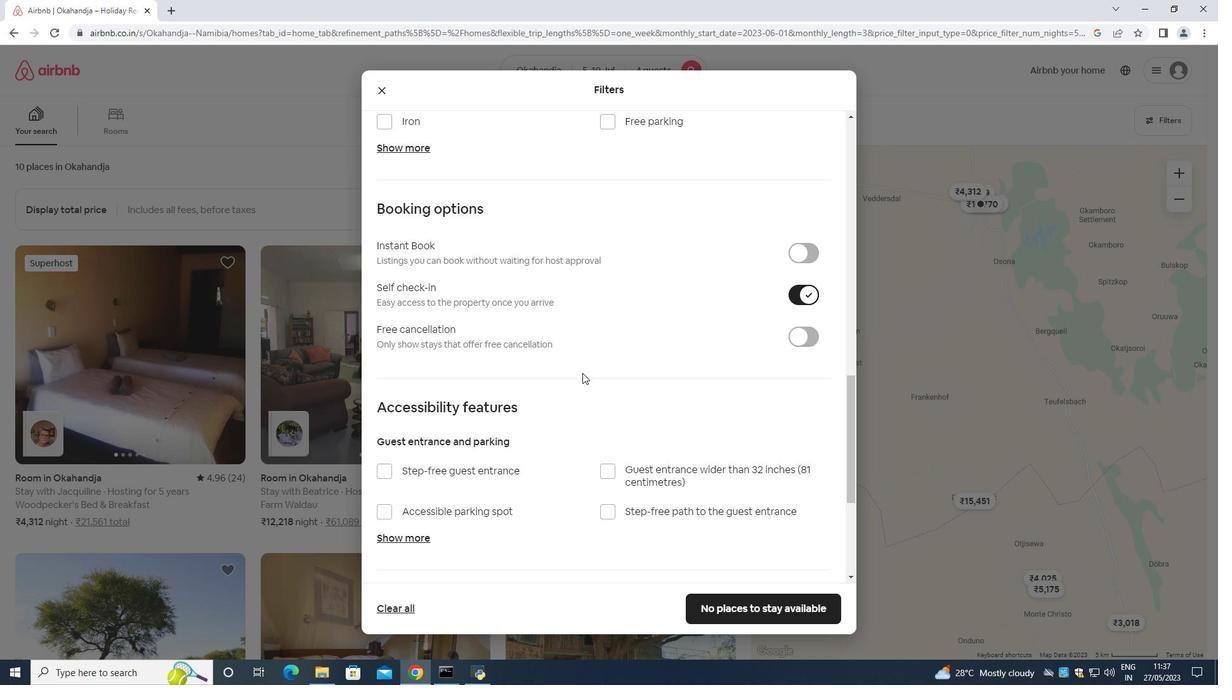 
Action: Mouse moved to (583, 374)
Screenshot: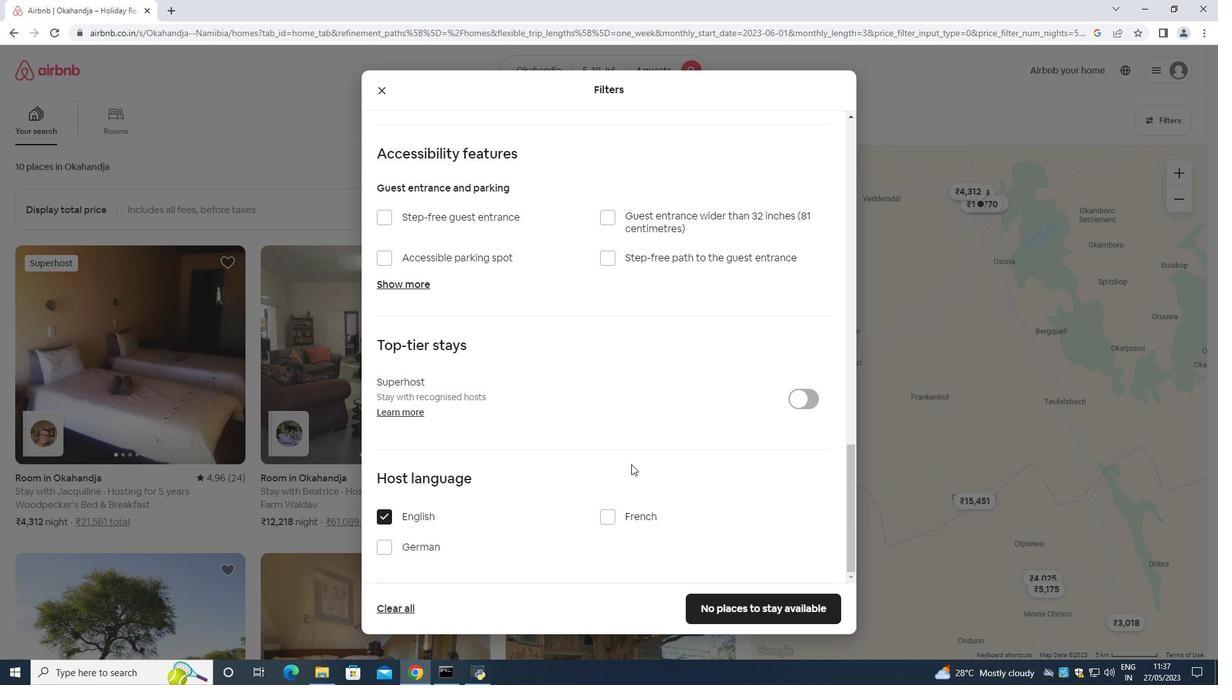 
Action: Mouse scrolled (583, 373) with delta (0, 0)
Screenshot: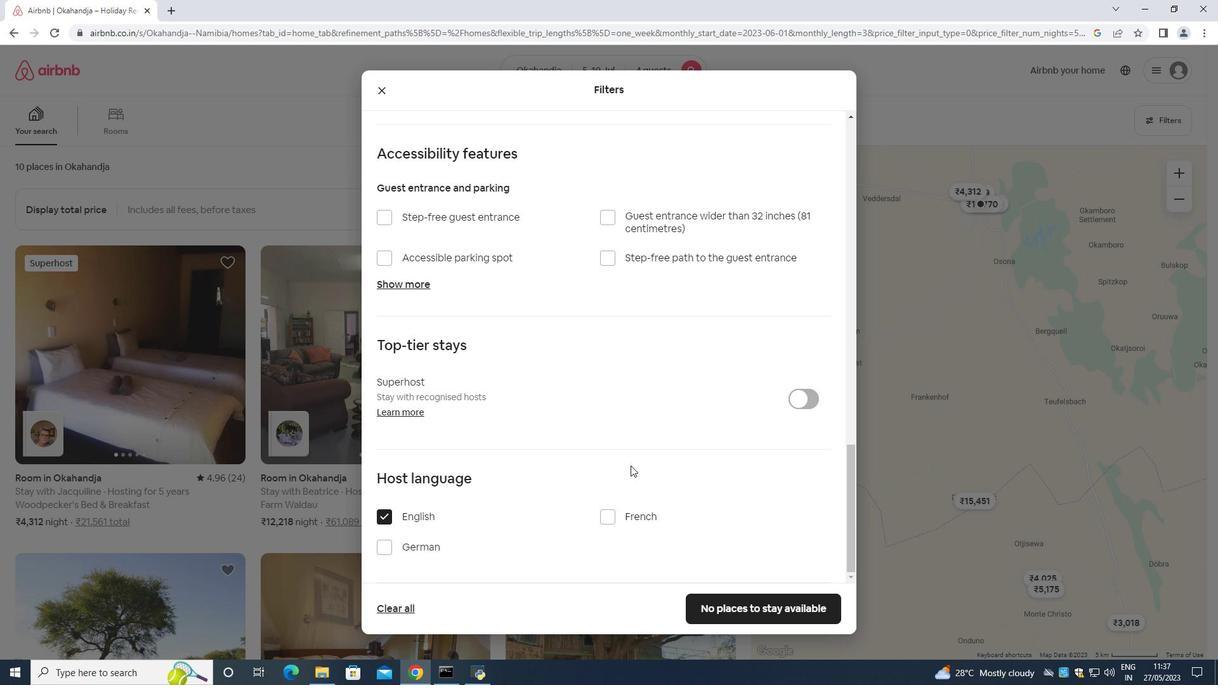 
Action: Mouse moved to (583, 377)
Screenshot: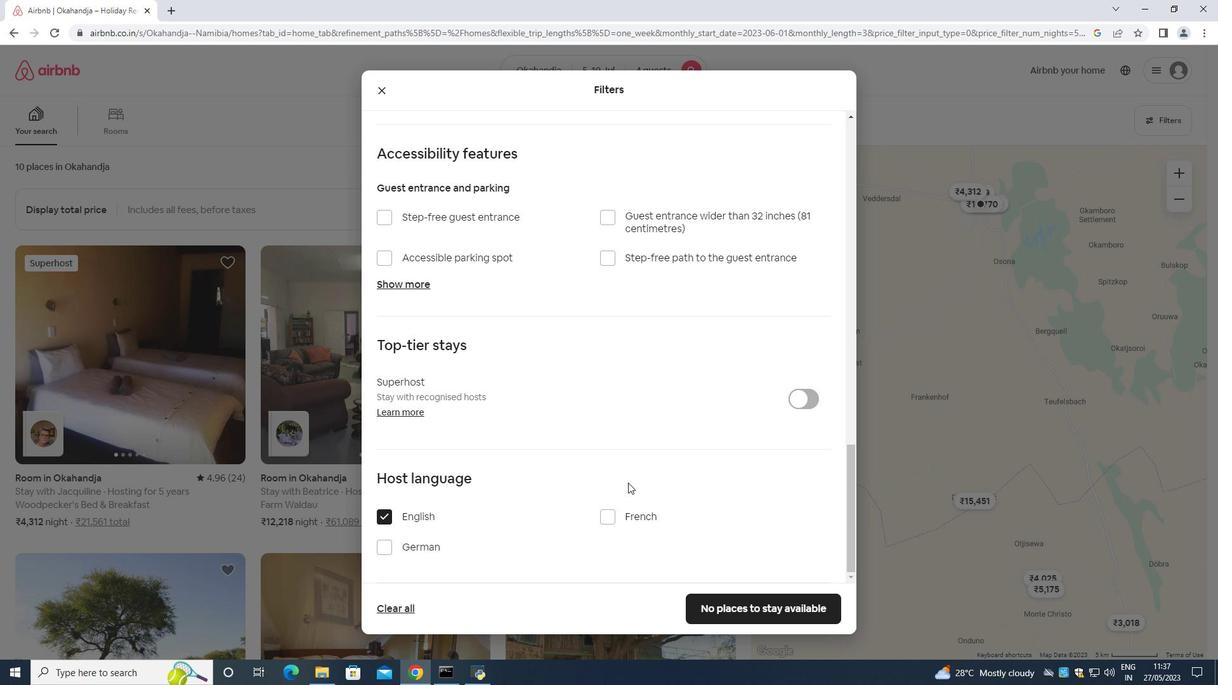 
Action: Mouse scrolled (583, 376) with delta (0, 0)
Screenshot: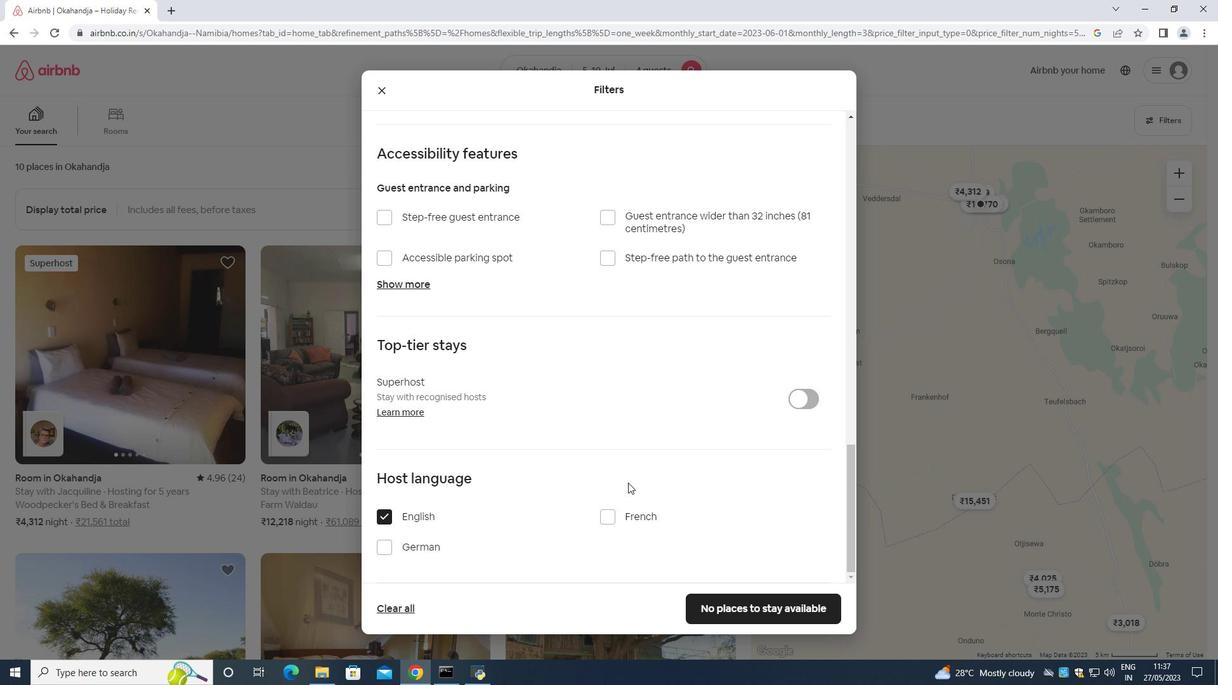 
Action: Mouse moved to (583, 398)
Screenshot: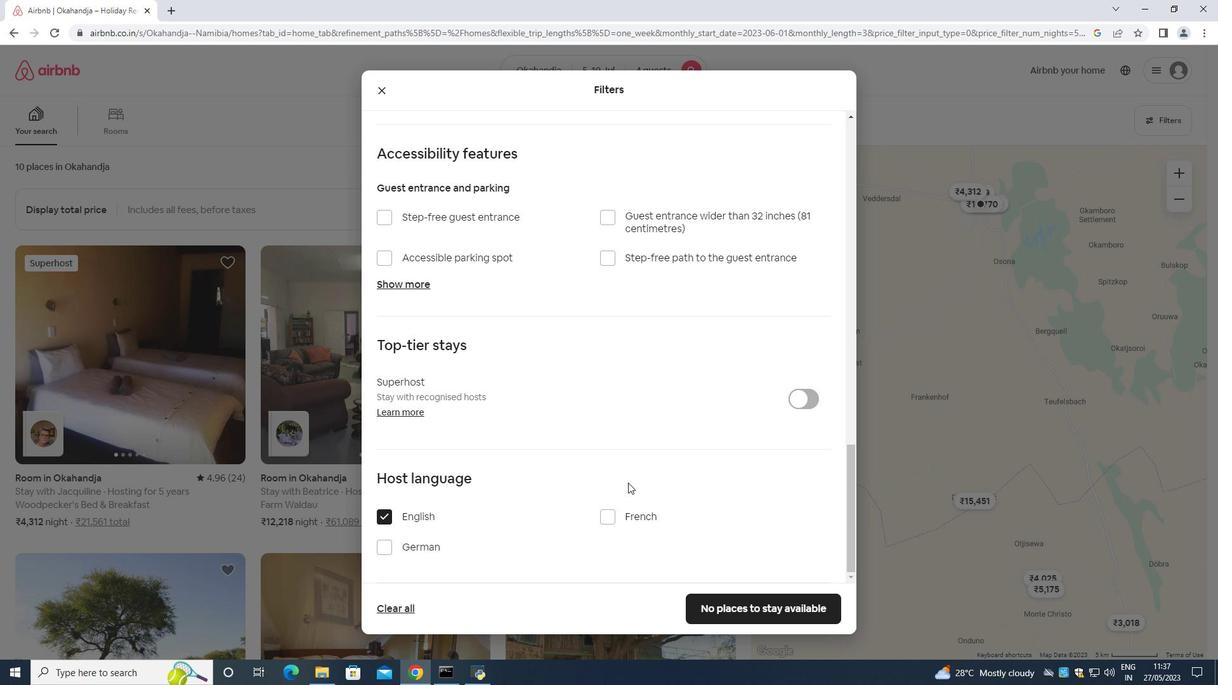 
Action: Mouse scrolled (583, 390) with delta (0, 0)
Screenshot: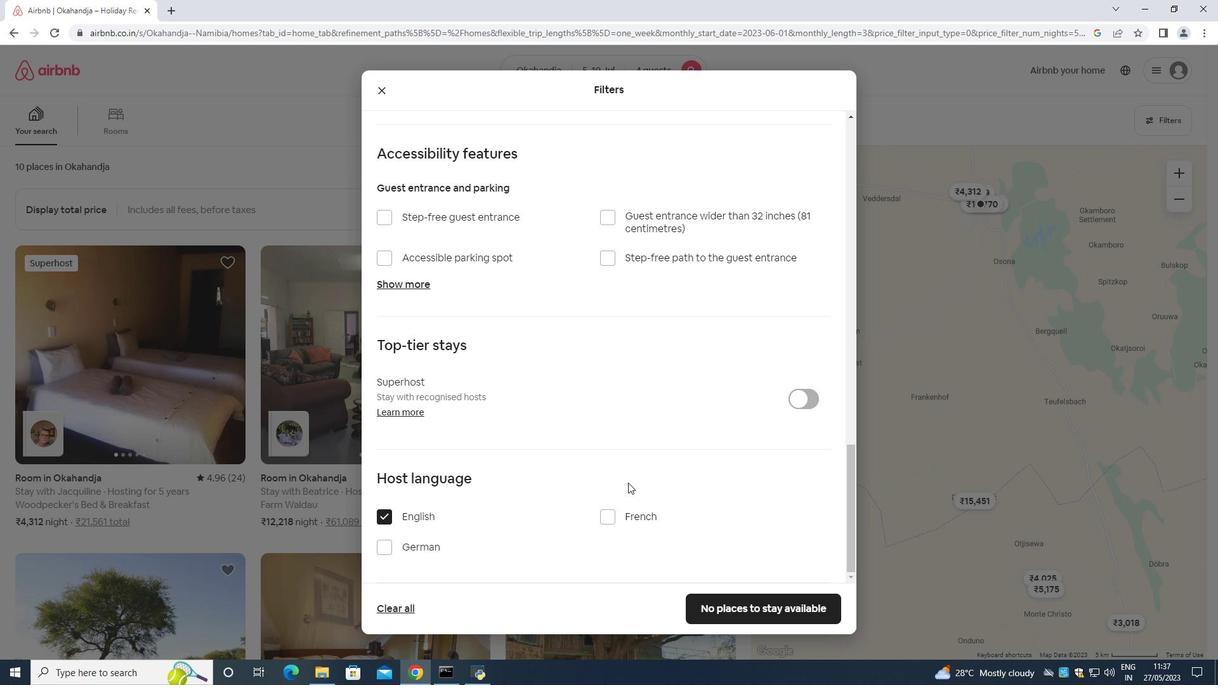 
Action: Mouse moved to (587, 411)
Screenshot: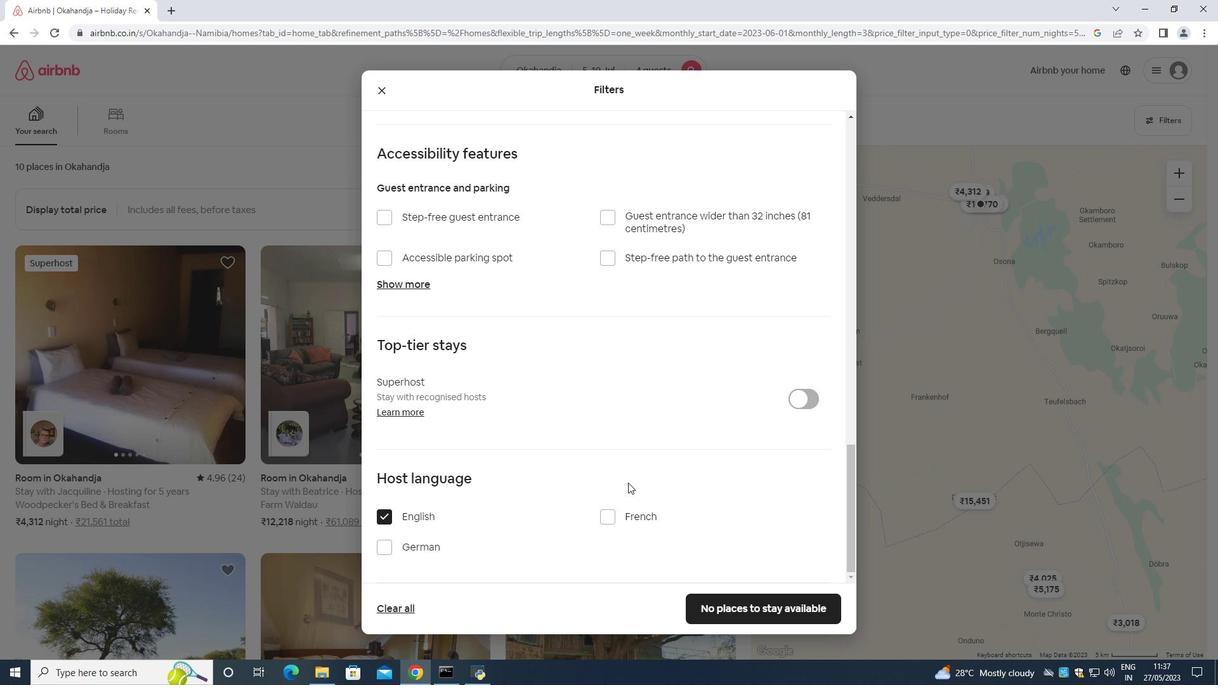 
Action: Mouse scrolled (583, 404) with delta (0, 0)
Screenshot: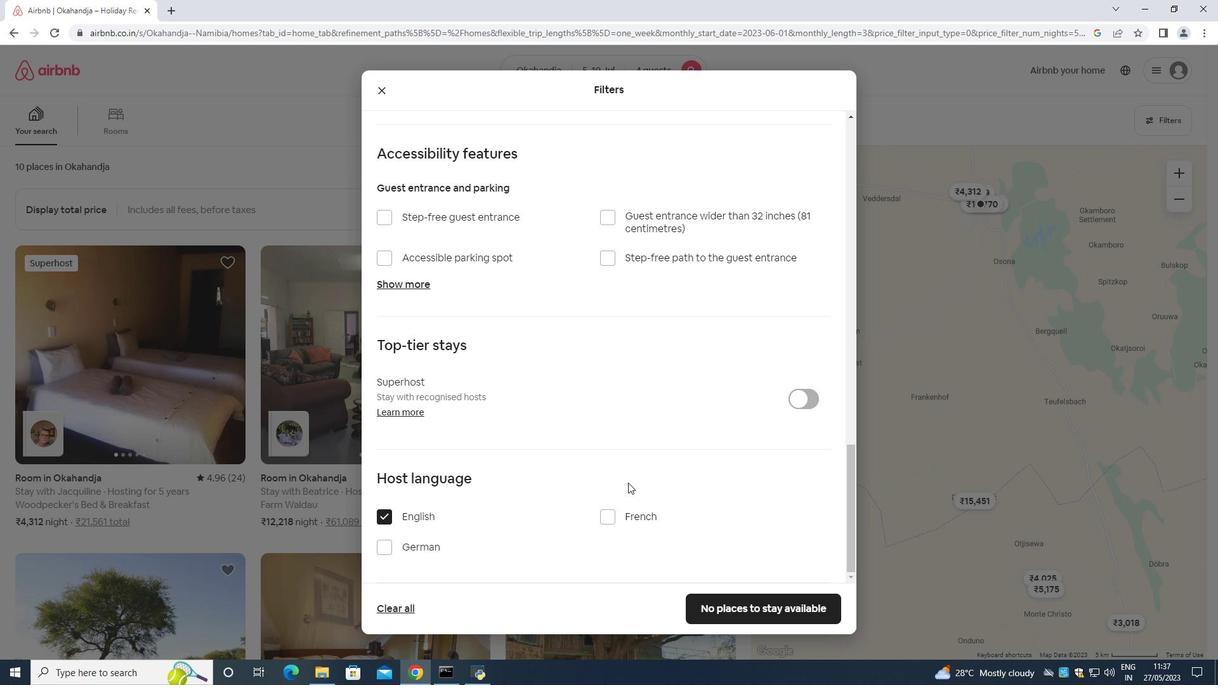 
Action: Mouse moved to (590, 415)
Screenshot: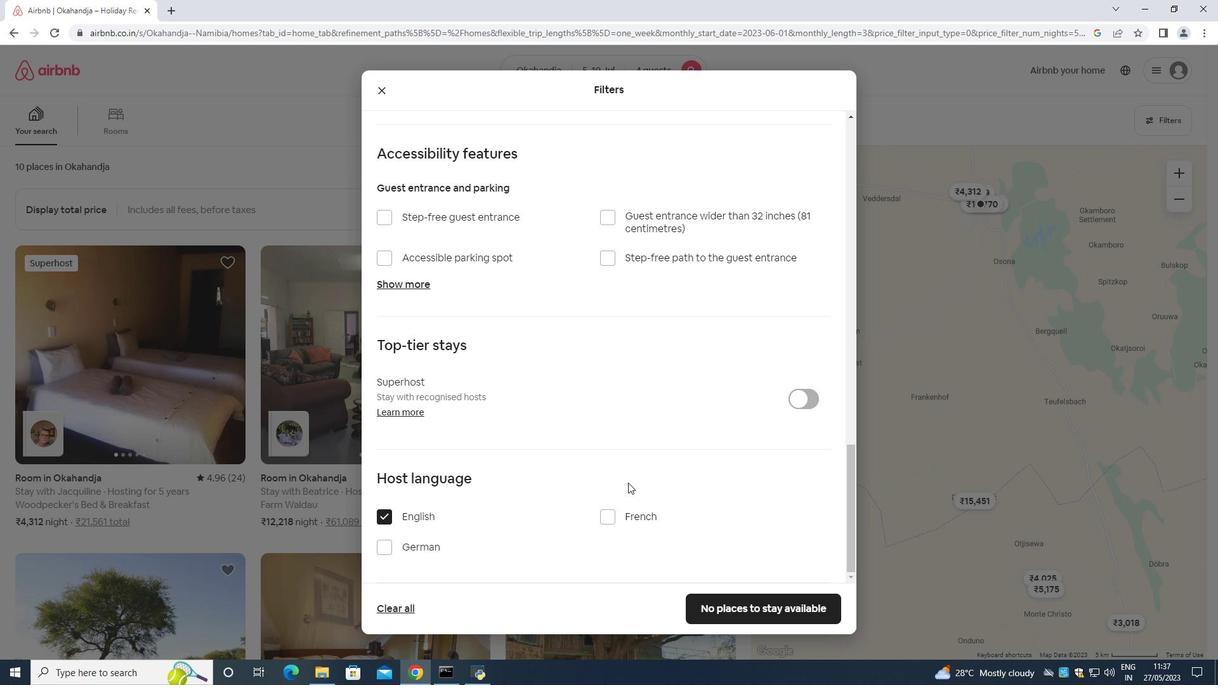 
Action: Mouse scrolled (587, 411) with delta (0, 0)
Screenshot: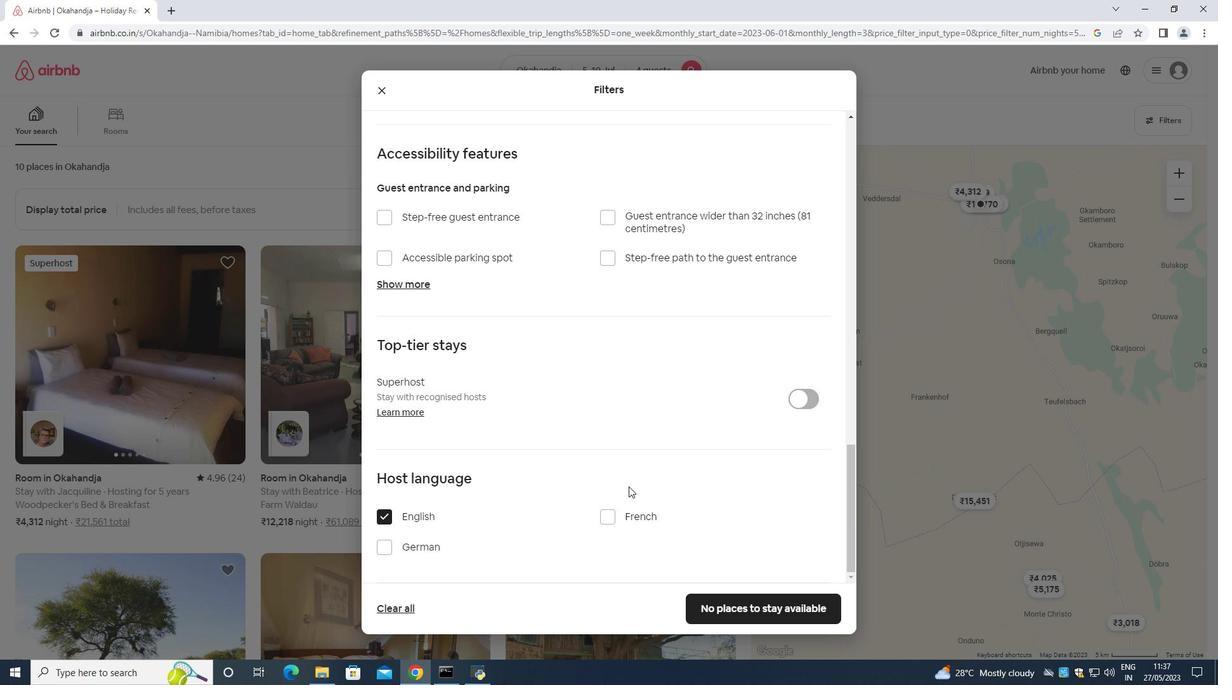 
Action: Mouse moved to (612, 426)
Screenshot: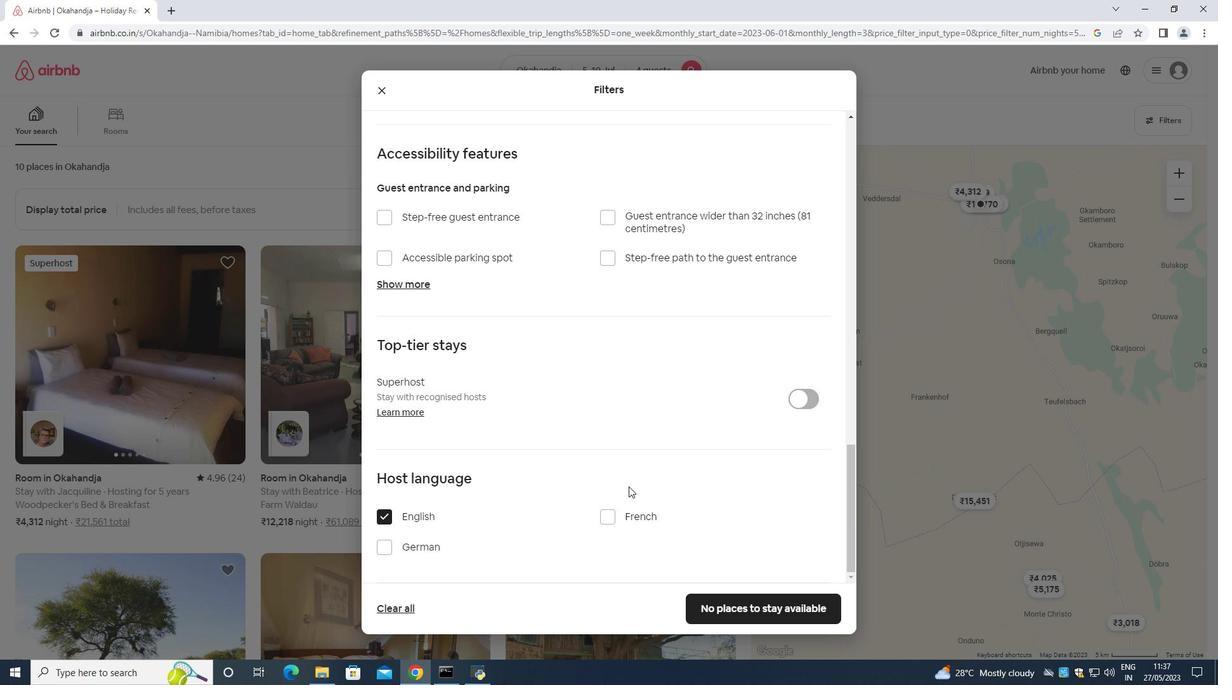 
Action: Mouse scrolled (594, 416) with delta (0, 0)
Screenshot: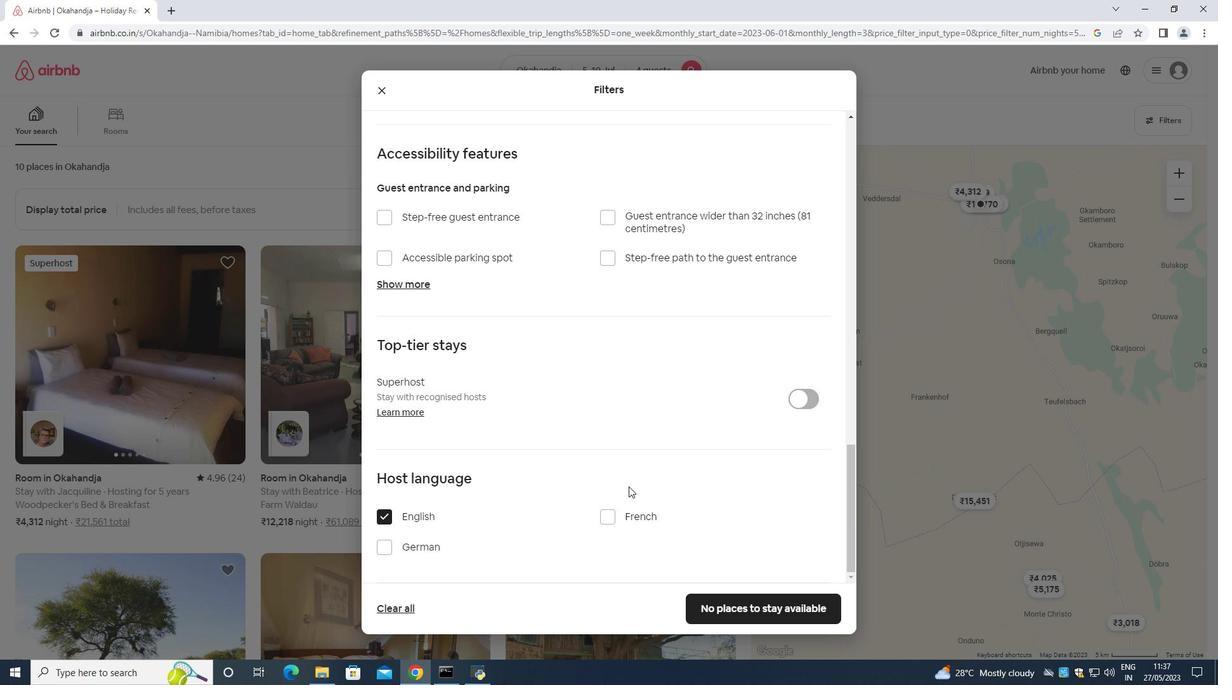 
Action: Mouse moved to (618, 431)
Screenshot: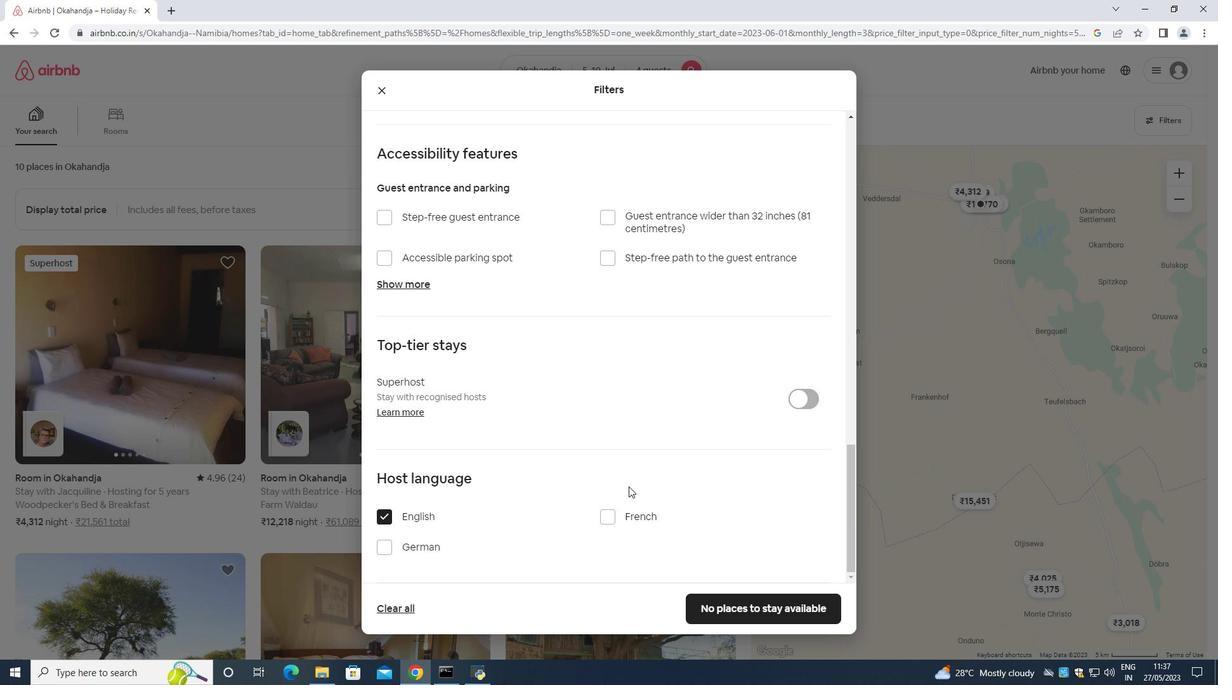 
Action: Mouse scrolled (599, 420) with delta (0, 0)
Screenshot: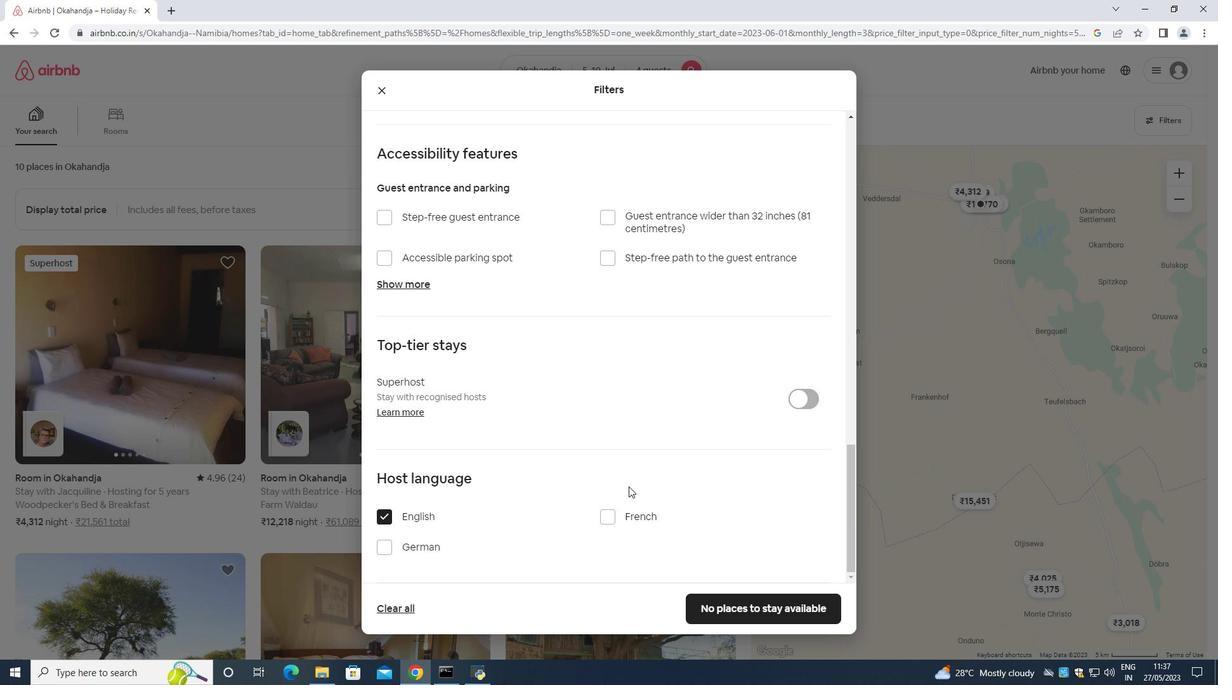 
Action: Mouse moved to (632, 465)
Screenshot: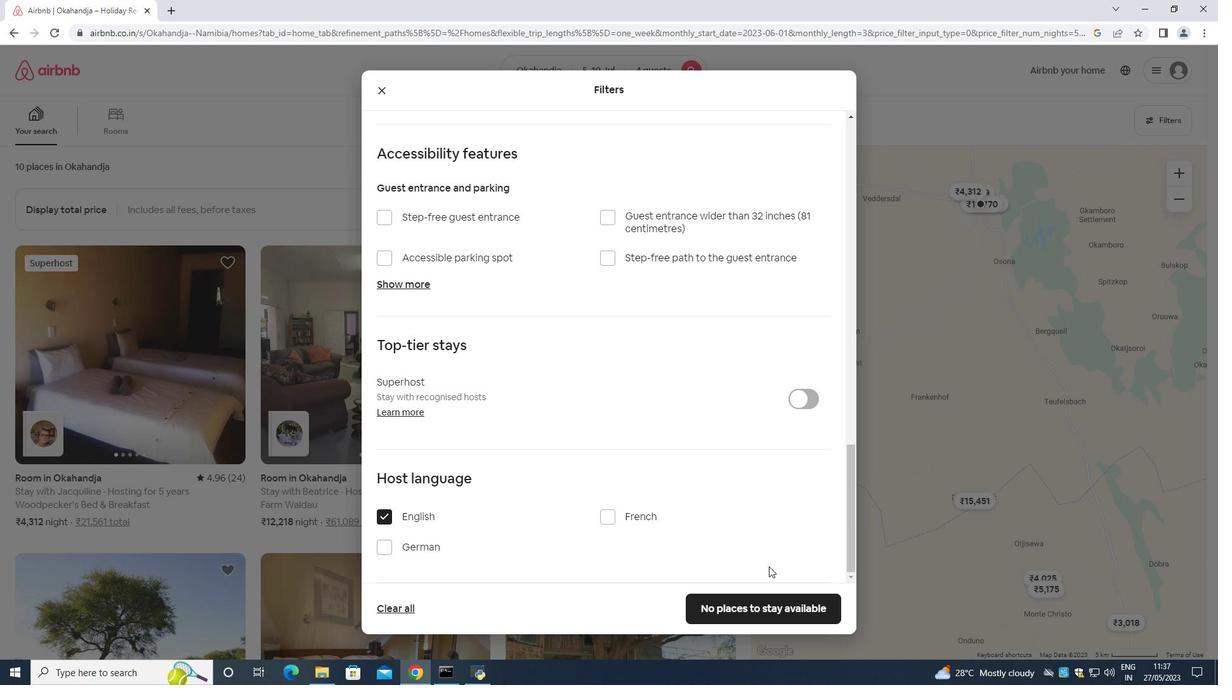 
Action: Mouse scrolled (632, 465) with delta (0, 0)
Screenshot: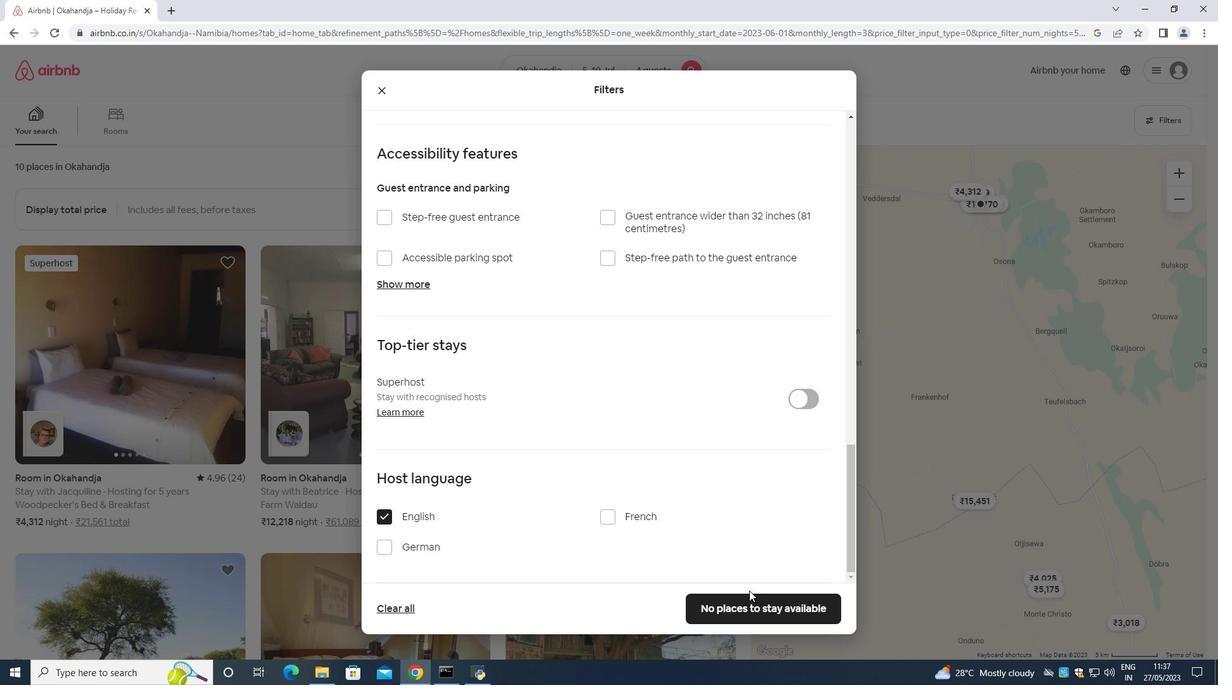
Action: Mouse moved to (632, 466)
Screenshot: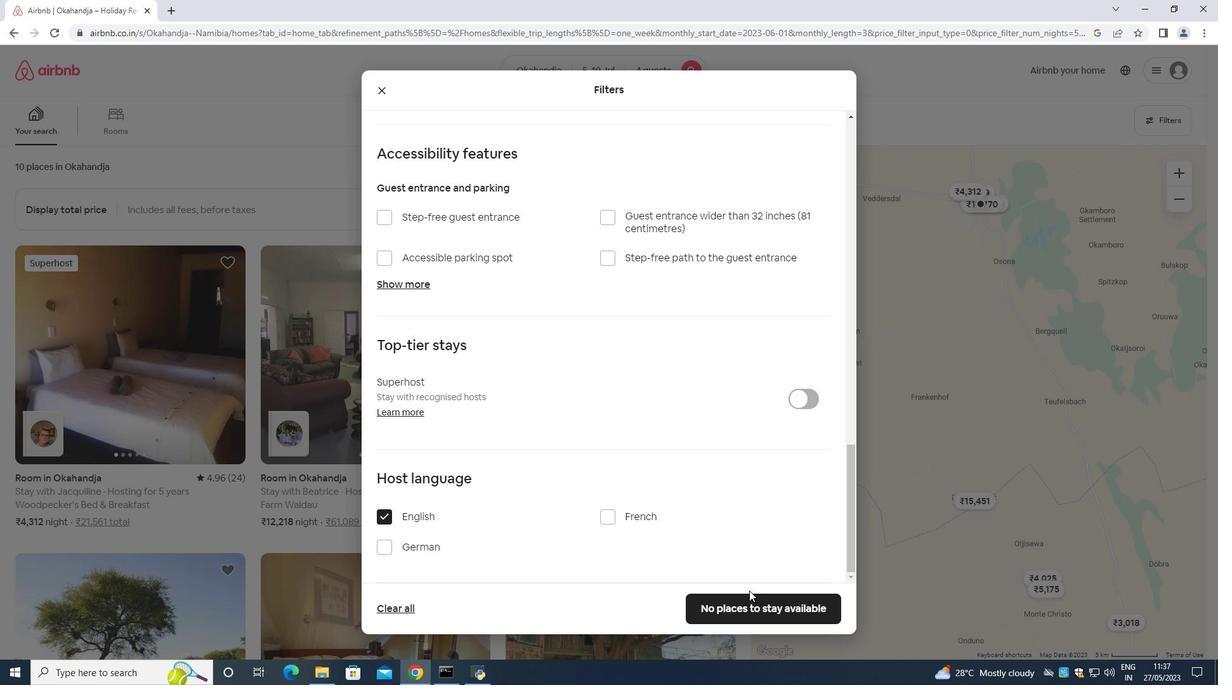 
Action: Mouse scrolled (632, 465) with delta (0, 0)
Screenshot: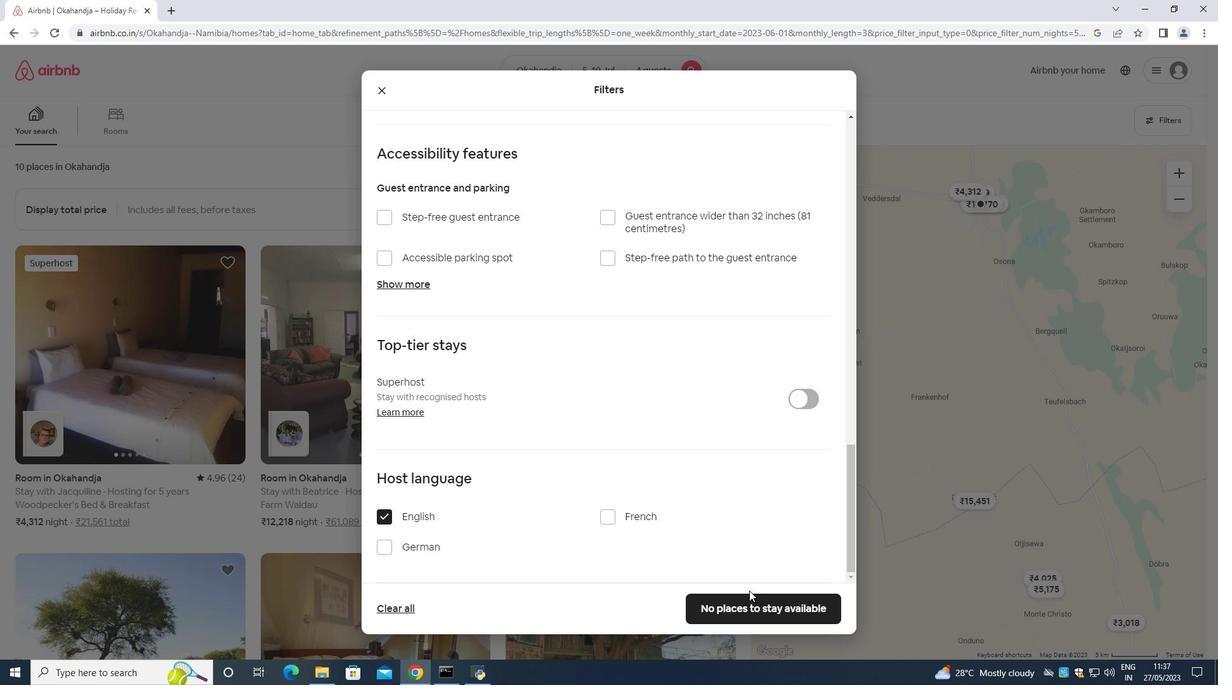 
Action: Mouse moved to (632, 467)
Screenshot: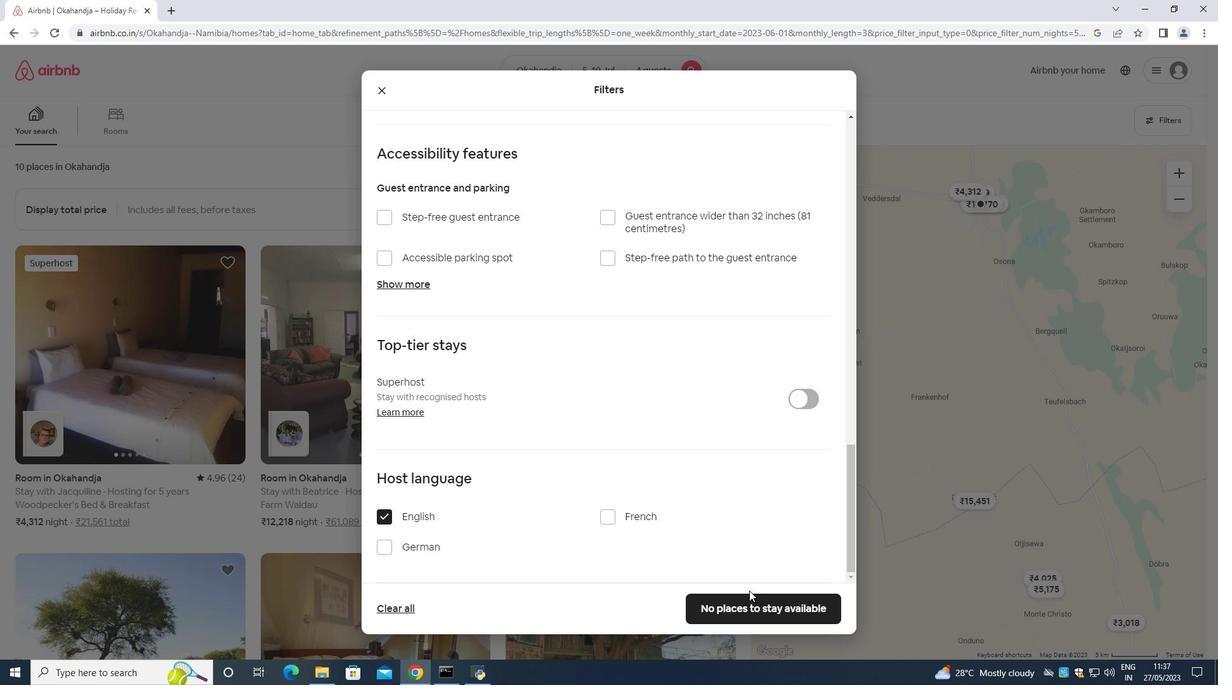 
Action: Mouse scrolled (632, 466) with delta (0, 0)
Screenshot: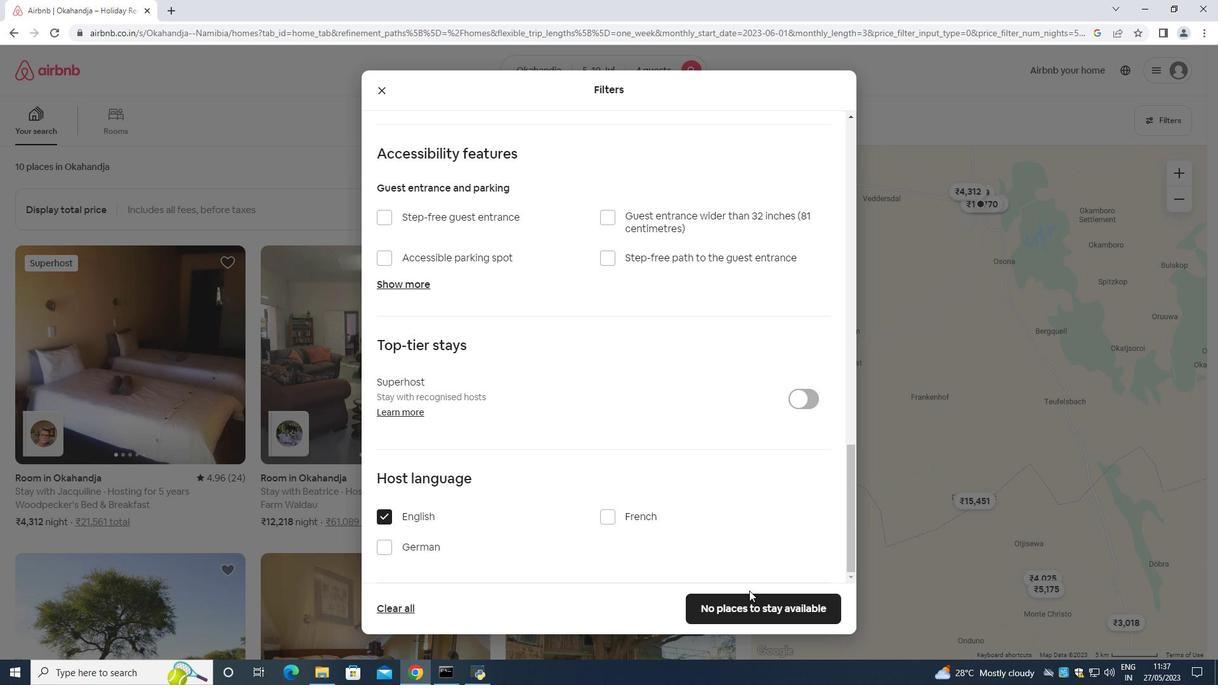
Action: Mouse moved to (630, 474)
Screenshot: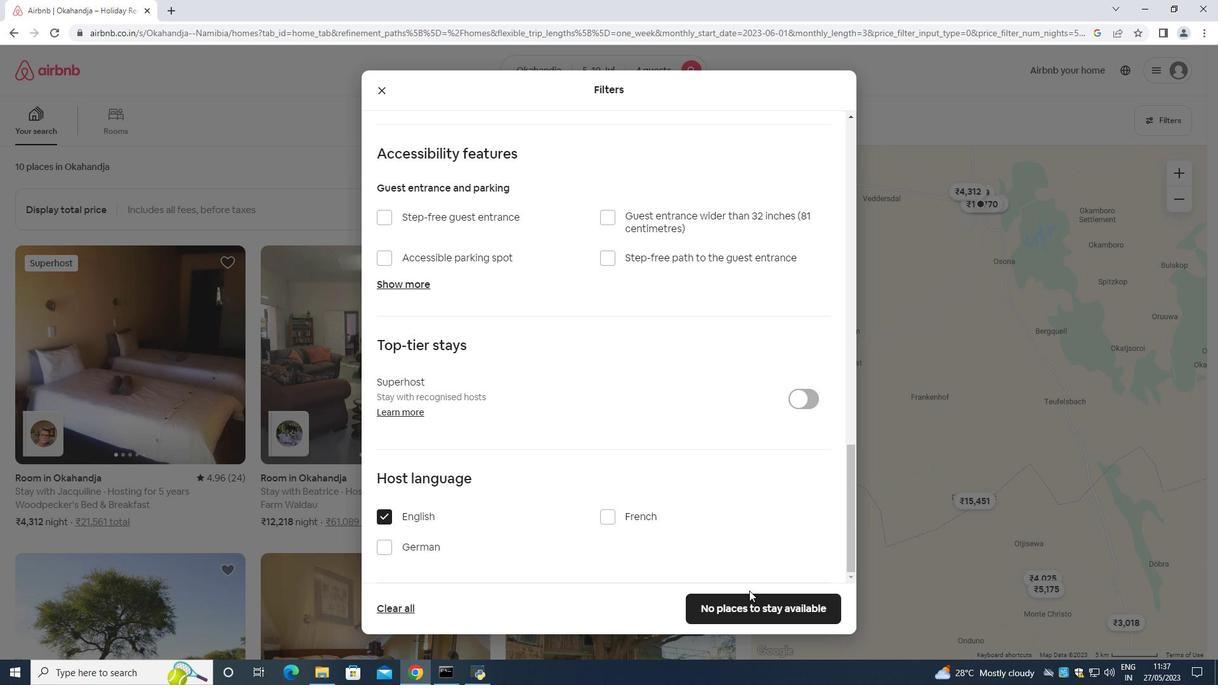
Action: Mouse scrolled (630, 474) with delta (0, 0)
Screenshot: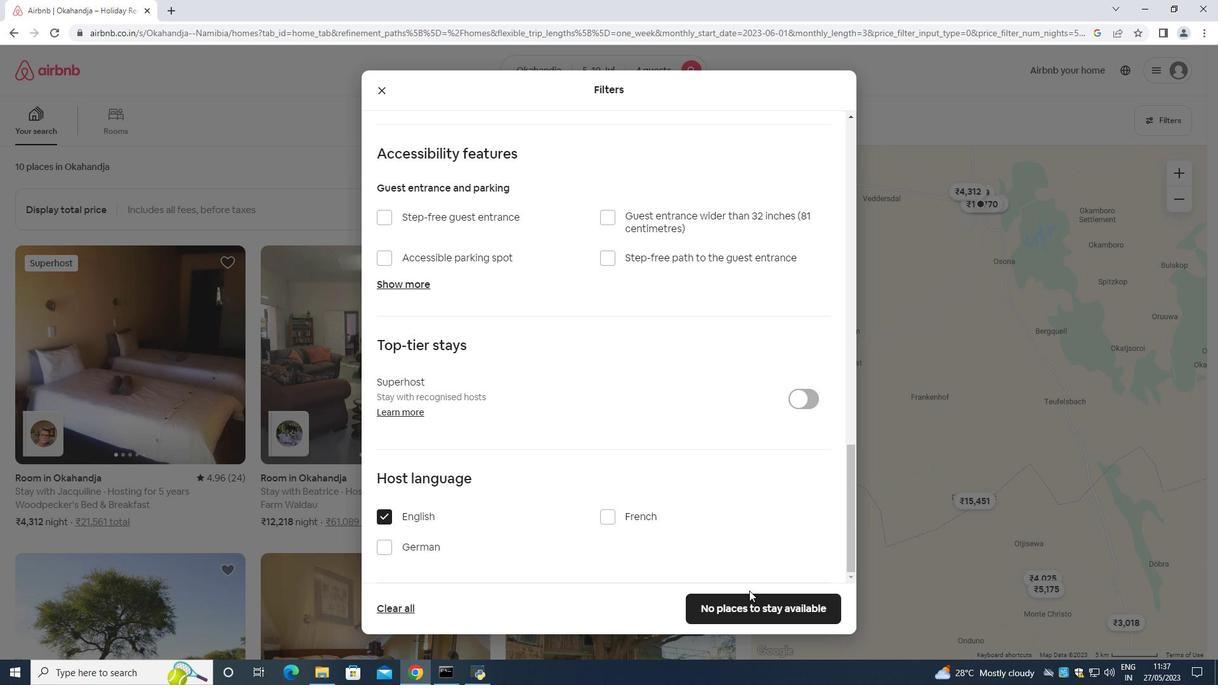 
Action: Mouse moved to (630, 481)
Screenshot: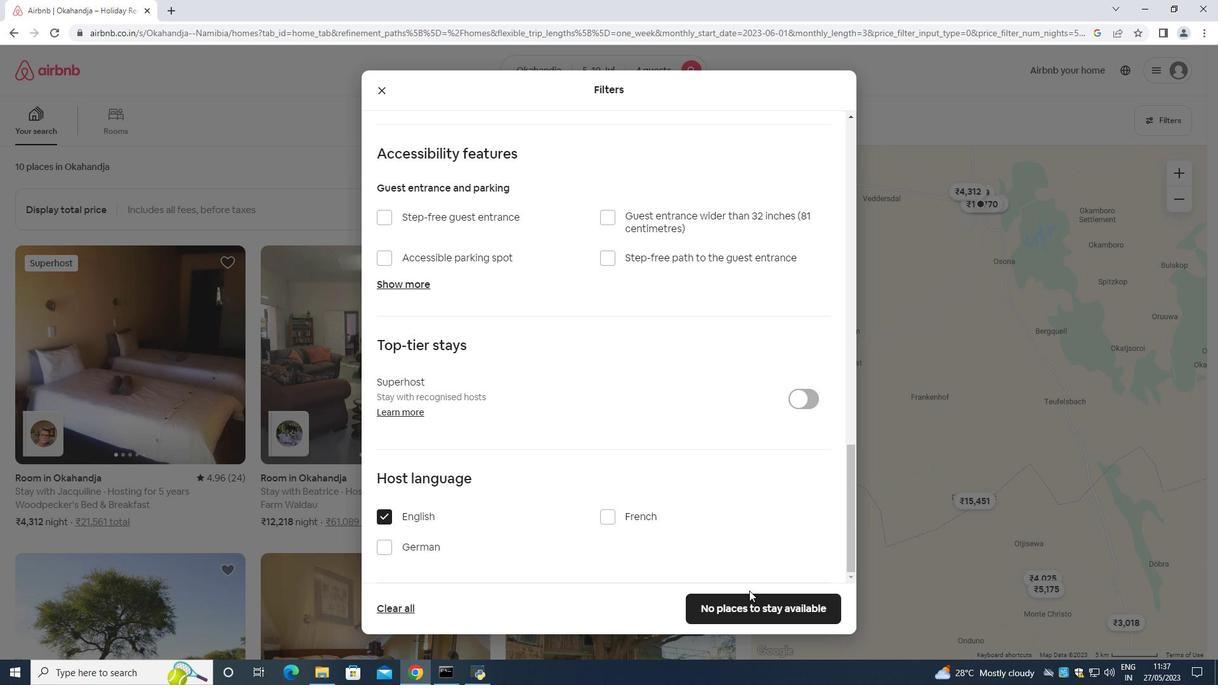 
Action: Mouse scrolled (630, 480) with delta (0, 0)
Screenshot: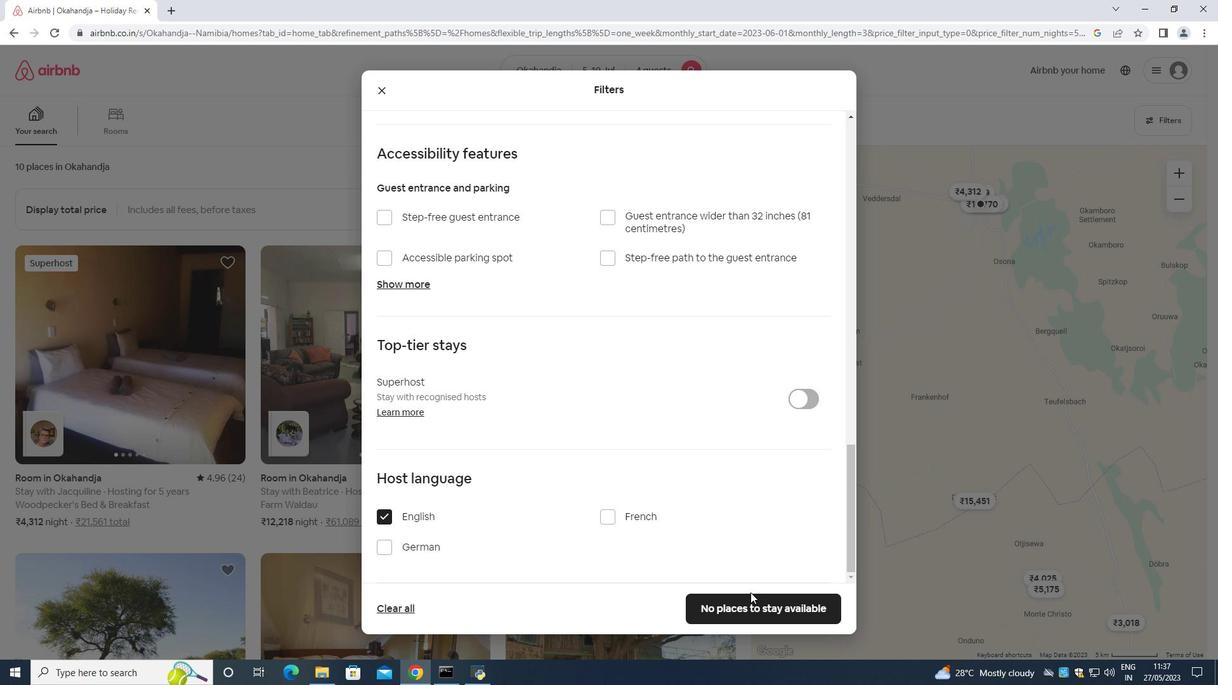 
Action: Mouse moved to (629, 484)
Screenshot: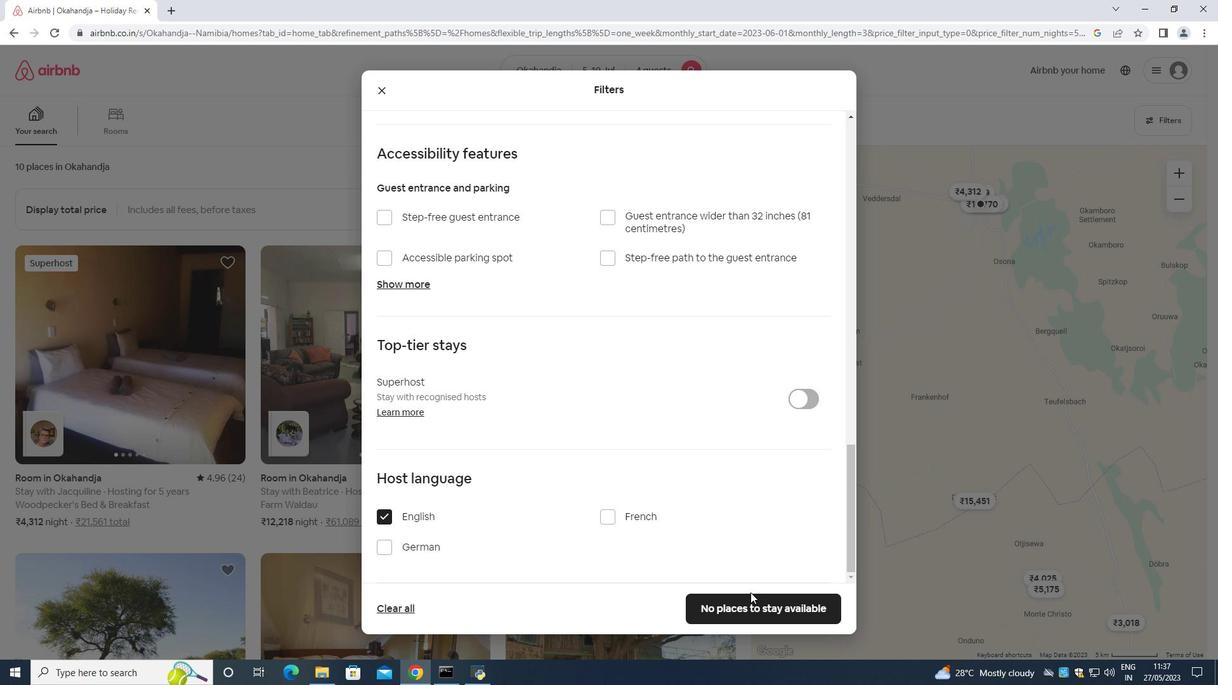 
Action: Mouse scrolled (629, 483) with delta (0, 0)
Screenshot: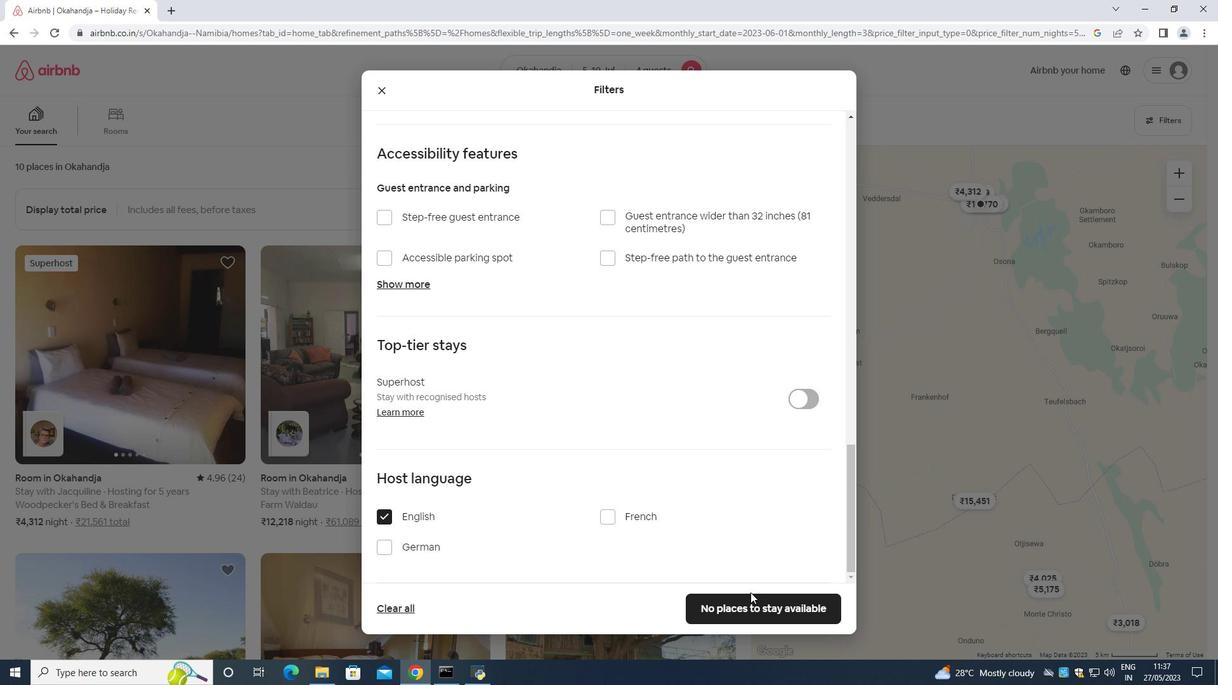 
Action: Mouse moved to (755, 585)
Screenshot: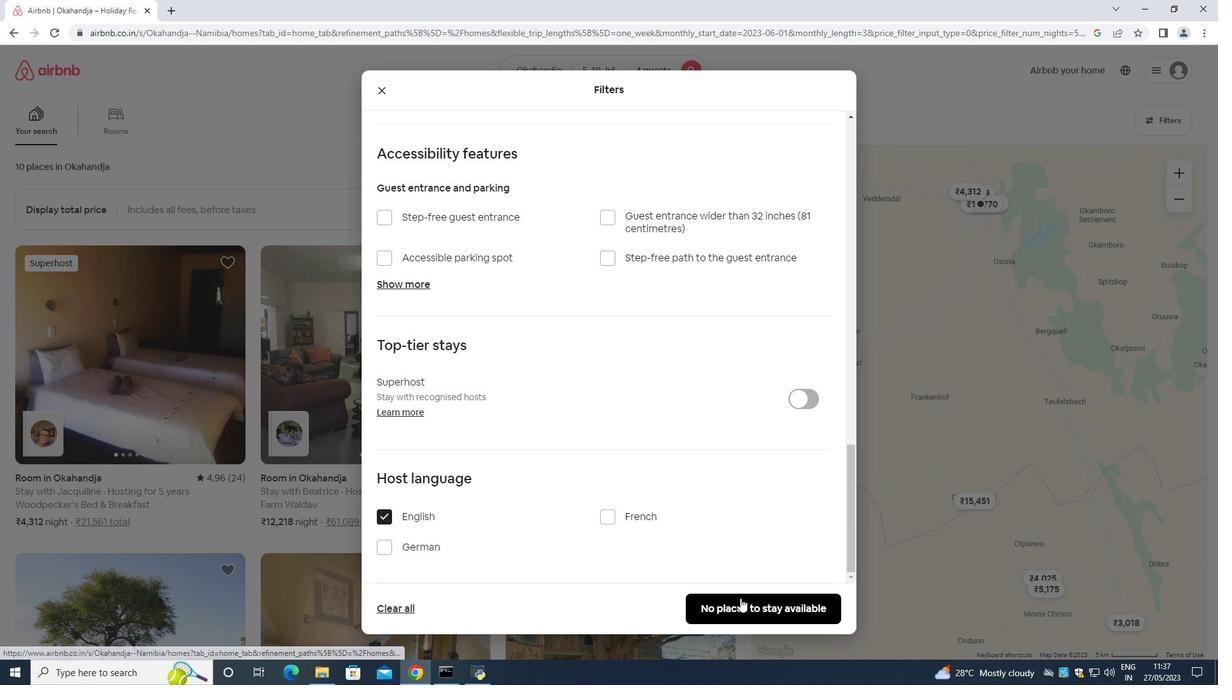 
Action: Mouse scrolled (755, 585) with delta (0, 0)
Screenshot: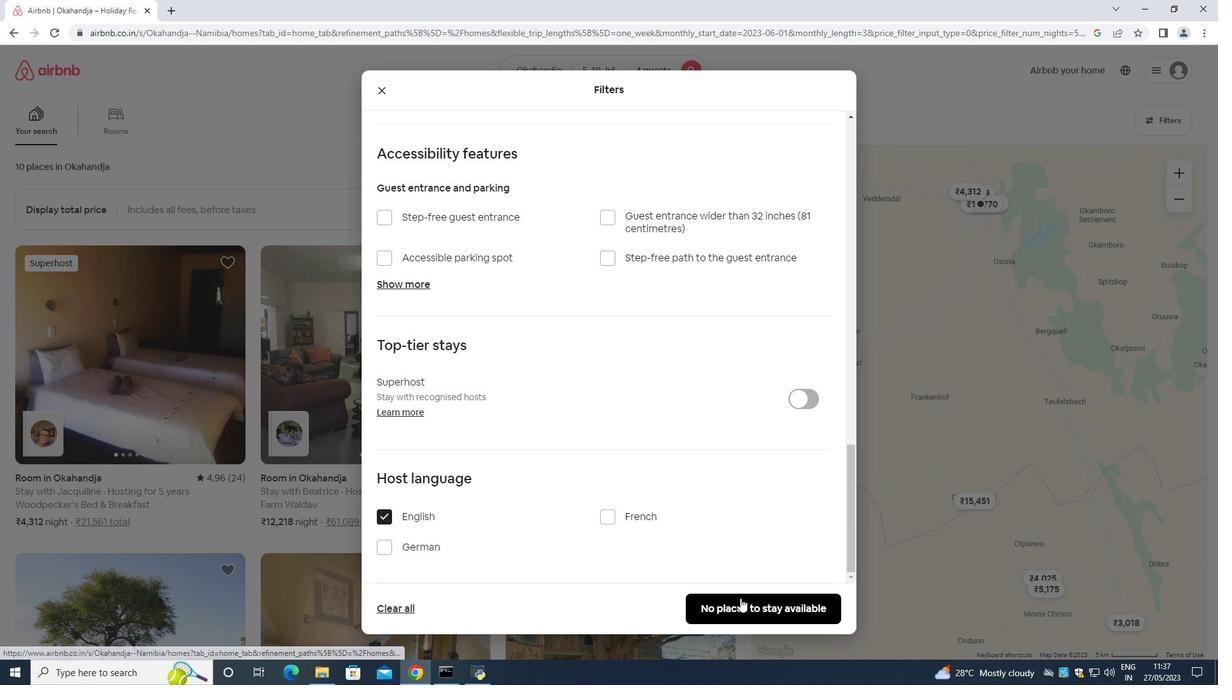 
Action: Mouse moved to (742, 608)
Screenshot: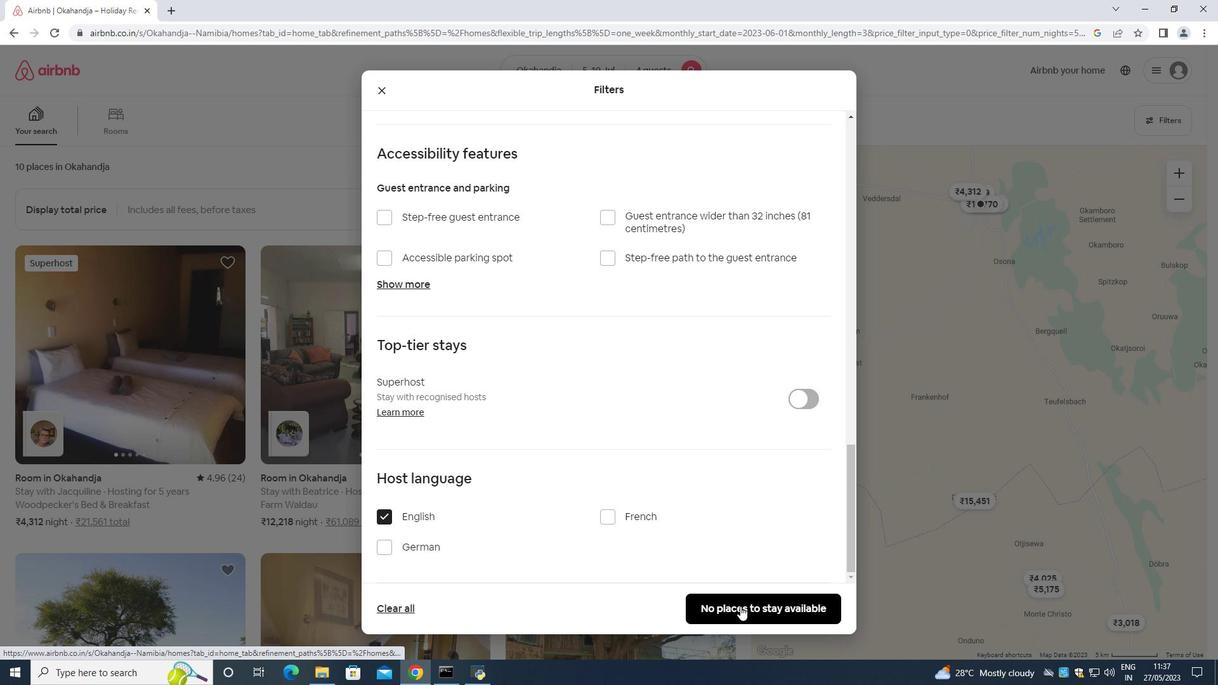 
Action: Mouse pressed left at (742, 608)
Screenshot: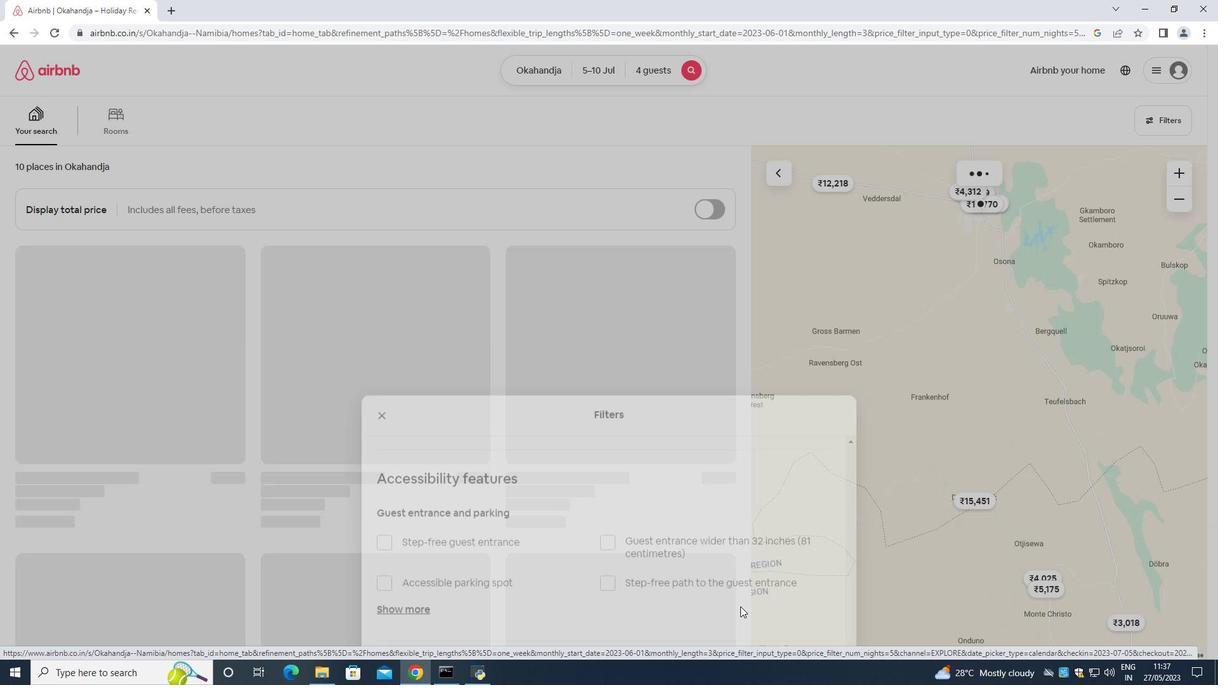 
Action: Mouse moved to (252, 236)
Screenshot: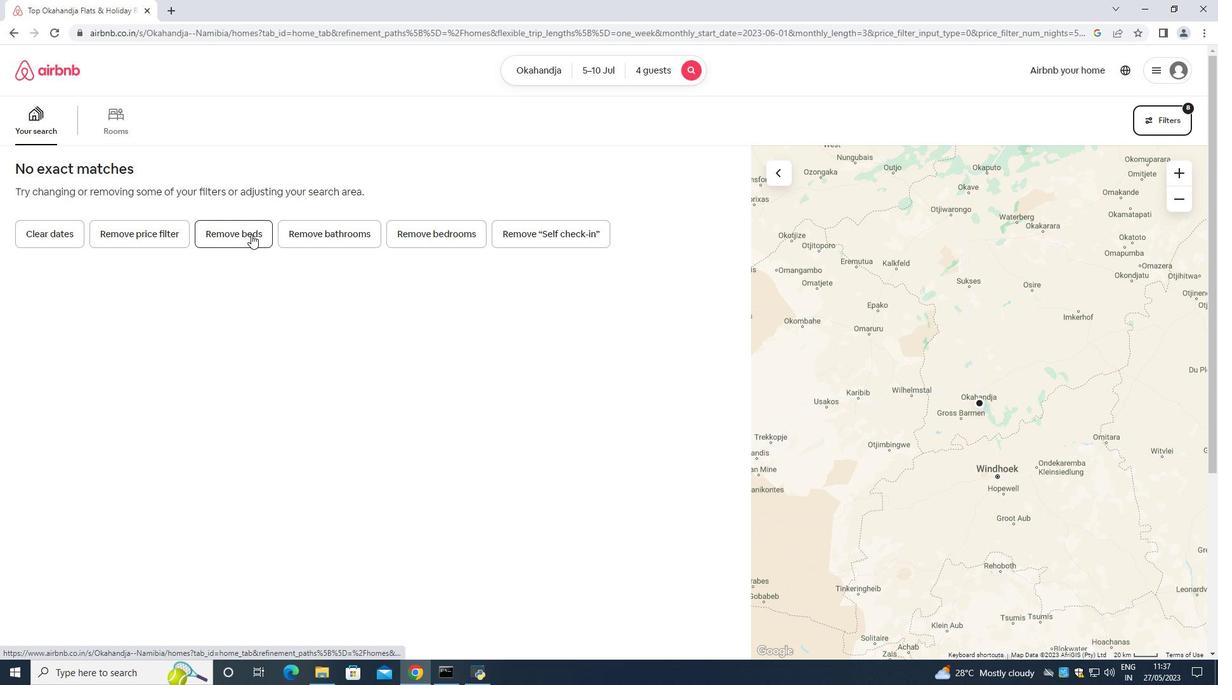 
